 Task: Look for space in Châtelet, Belgium from 12th  July, 2023 to 15th July, 2023 for 3 adults in price range Rs.12000 to Rs.16000. Place can be entire place with 2 bedrooms having 3 beds and 1 bathroom. Property type can be house, flat, guest house. Amenities needed are: heating. Booking option can be shelf check-in. Required host language is English.
Action: Mouse moved to (529, 111)
Screenshot: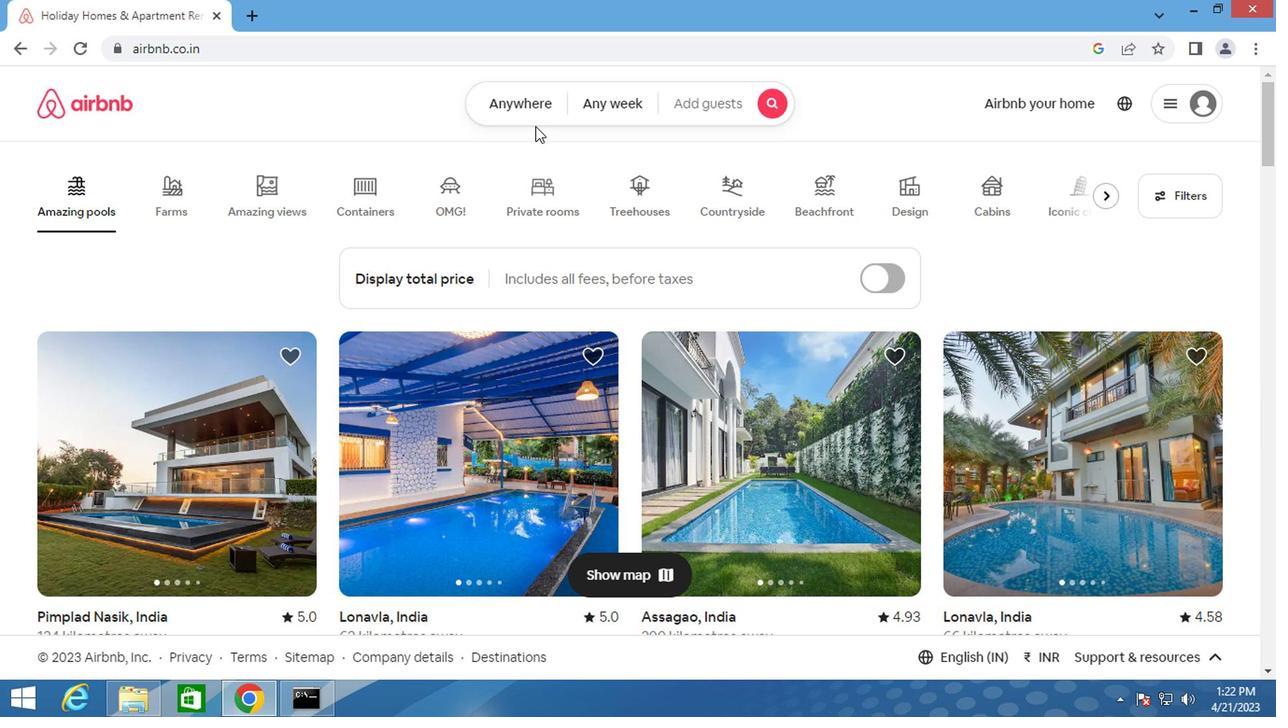 
Action: Mouse pressed left at (529, 111)
Screenshot: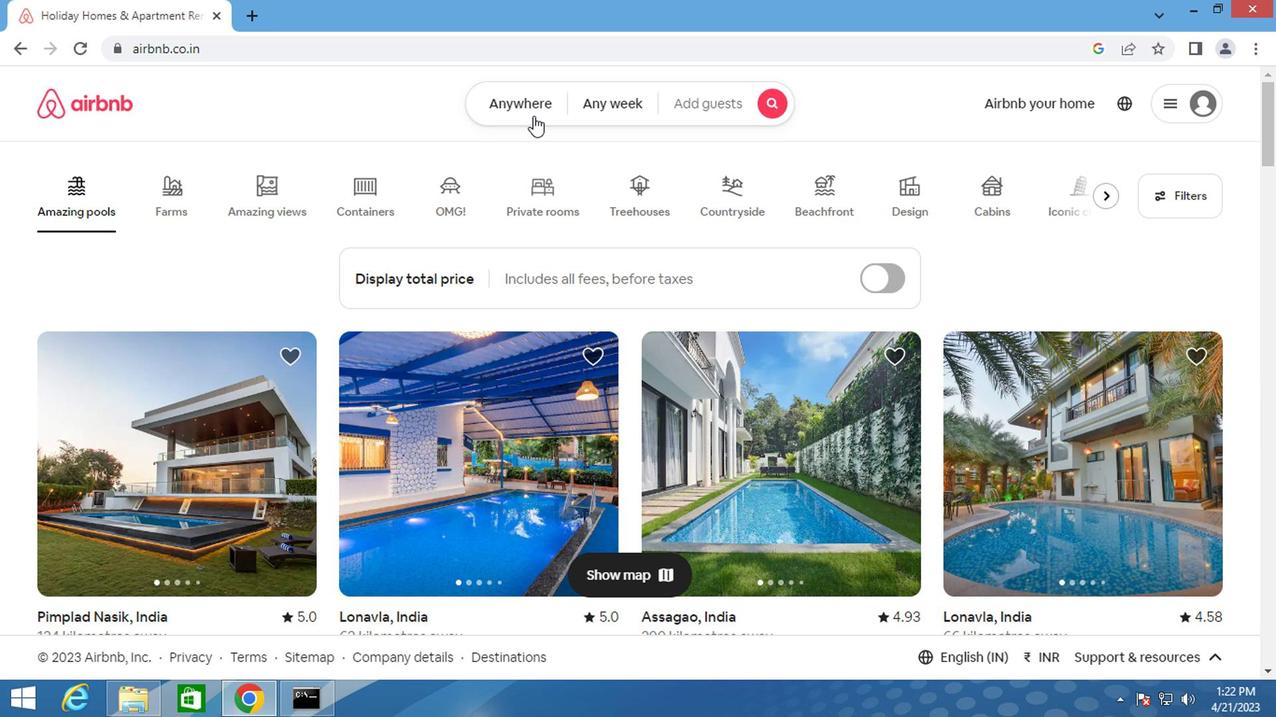 
Action: Mouse moved to (392, 186)
Screenshot: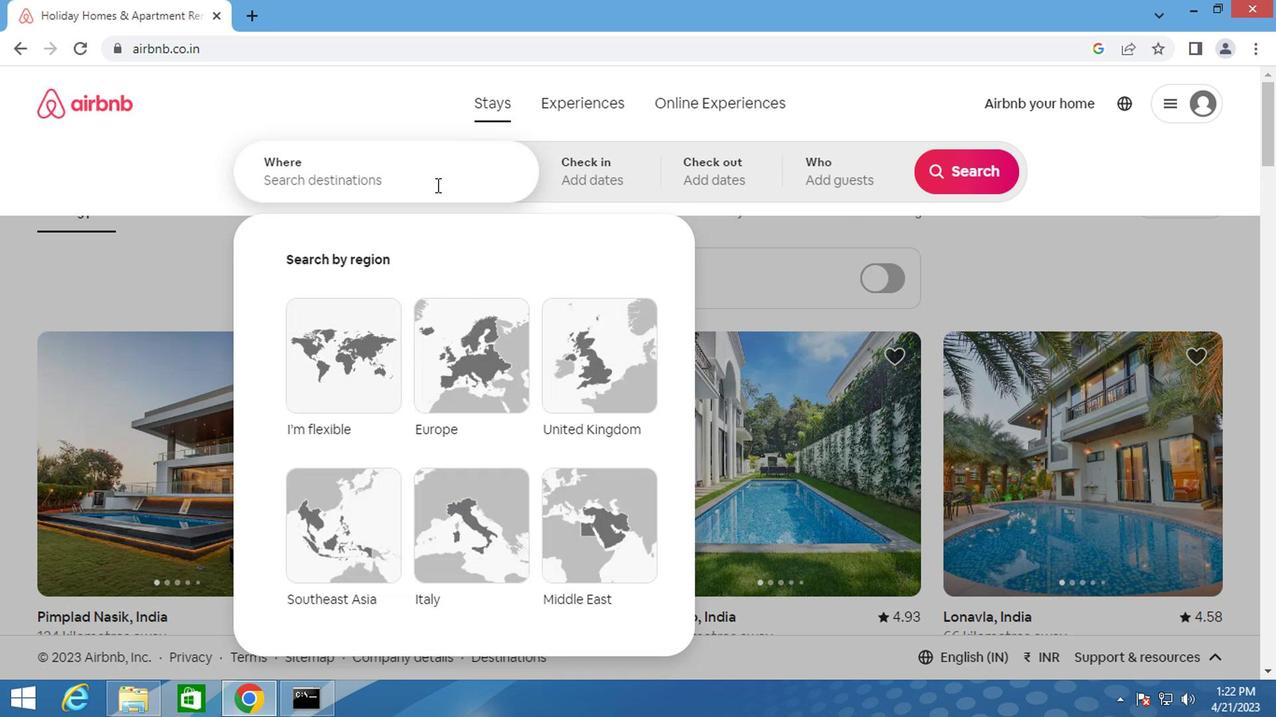 
Action: Mouse pressed left at (392, 186)
Screenshot: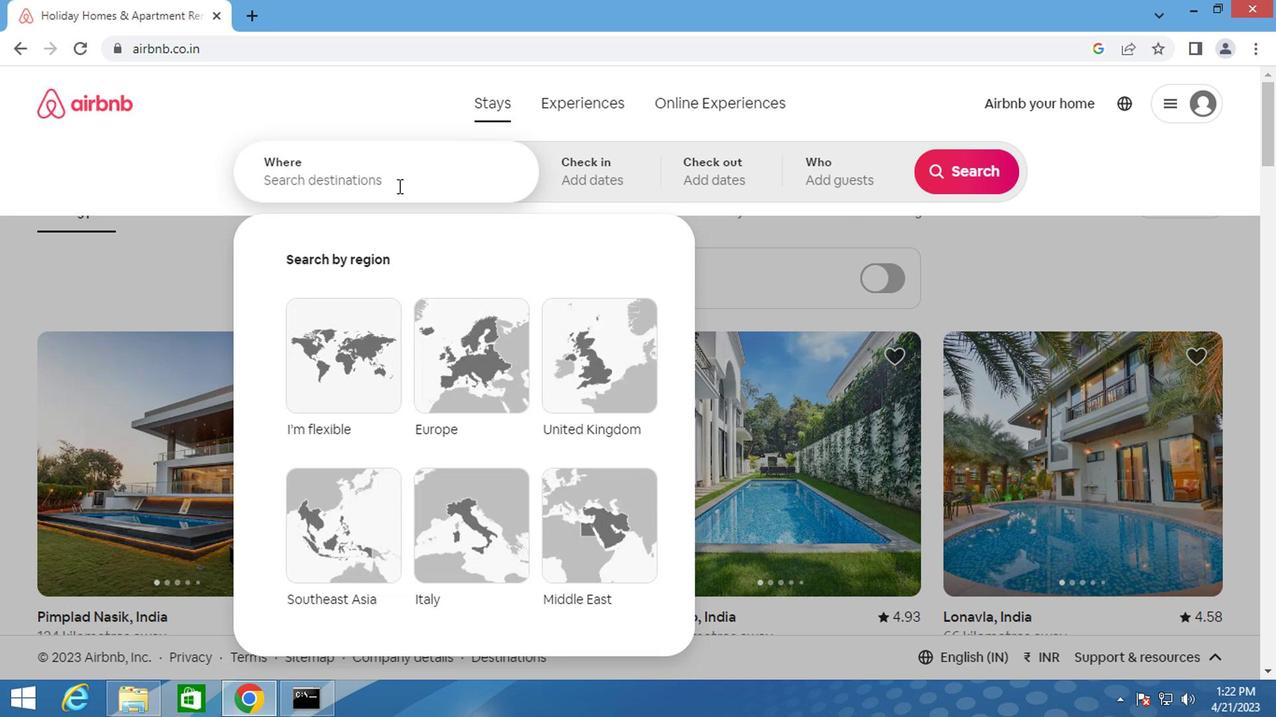 
Action: Key pressed <Key.shift>CHATELET,<Key.shift>BEL
Screenshot: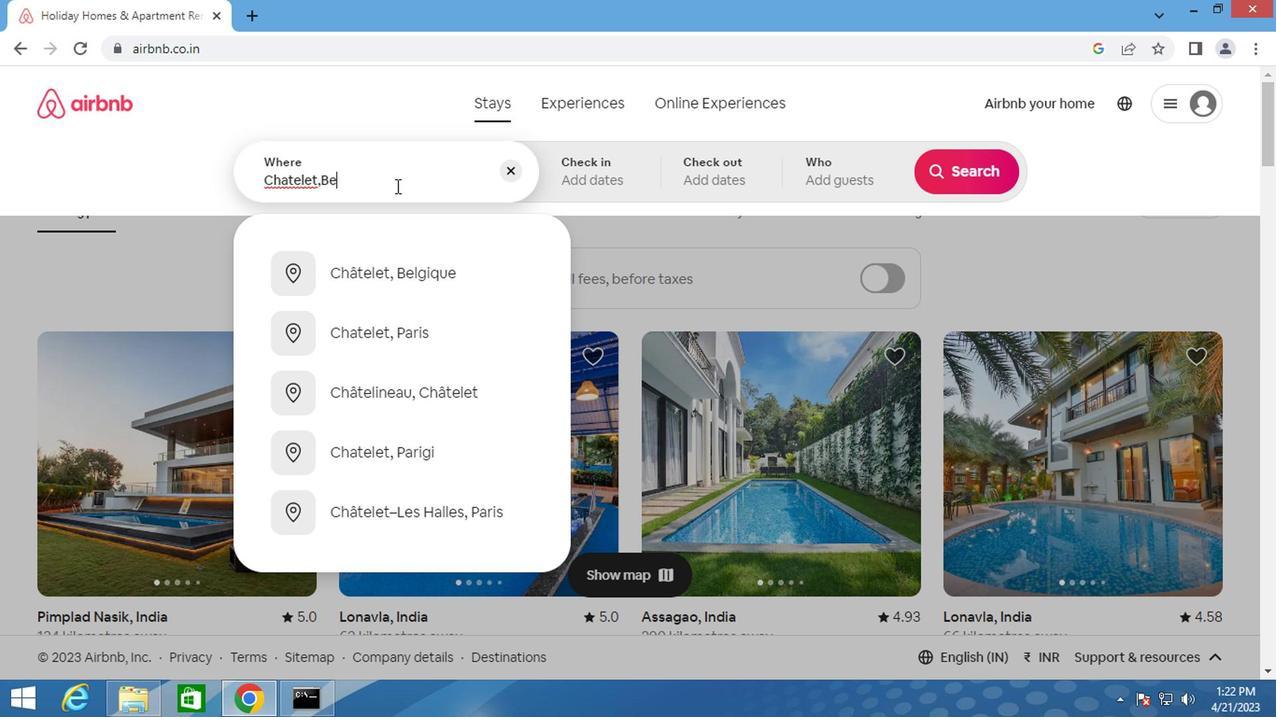 
Action: Mouse moved to (392, 186)
Screenshot: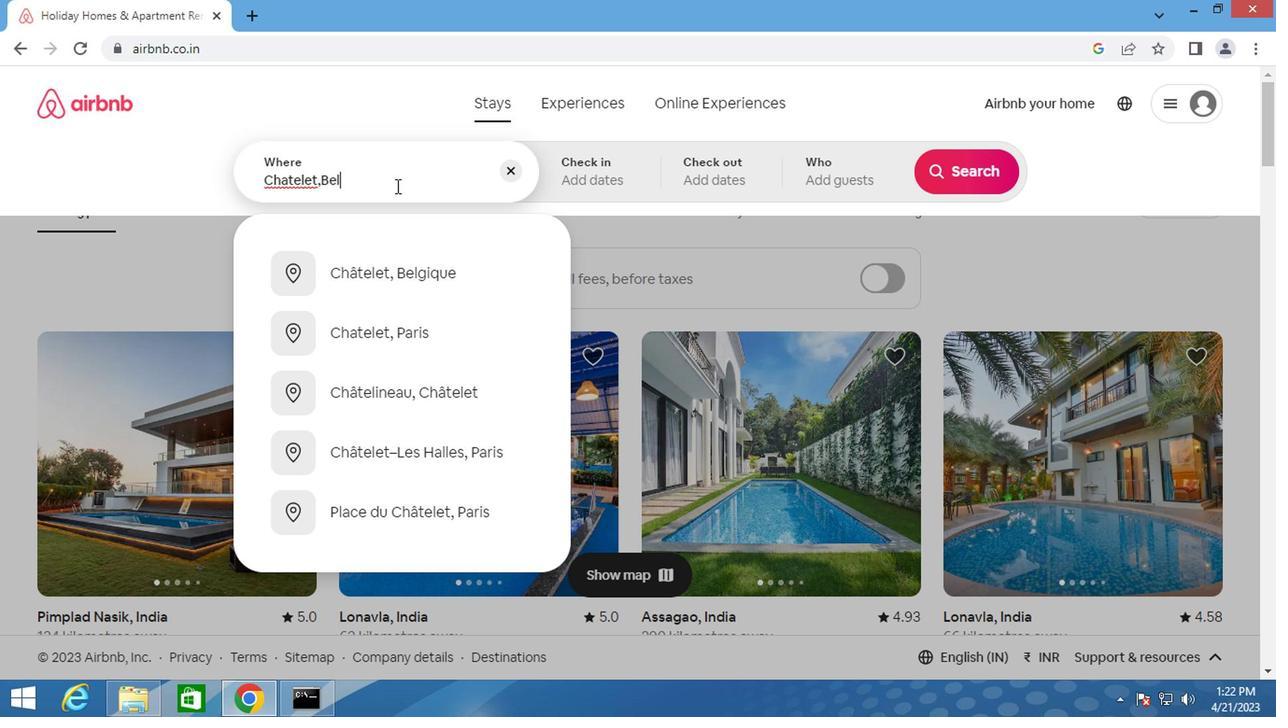 
Action: Key pressed GIUM
Screenshot: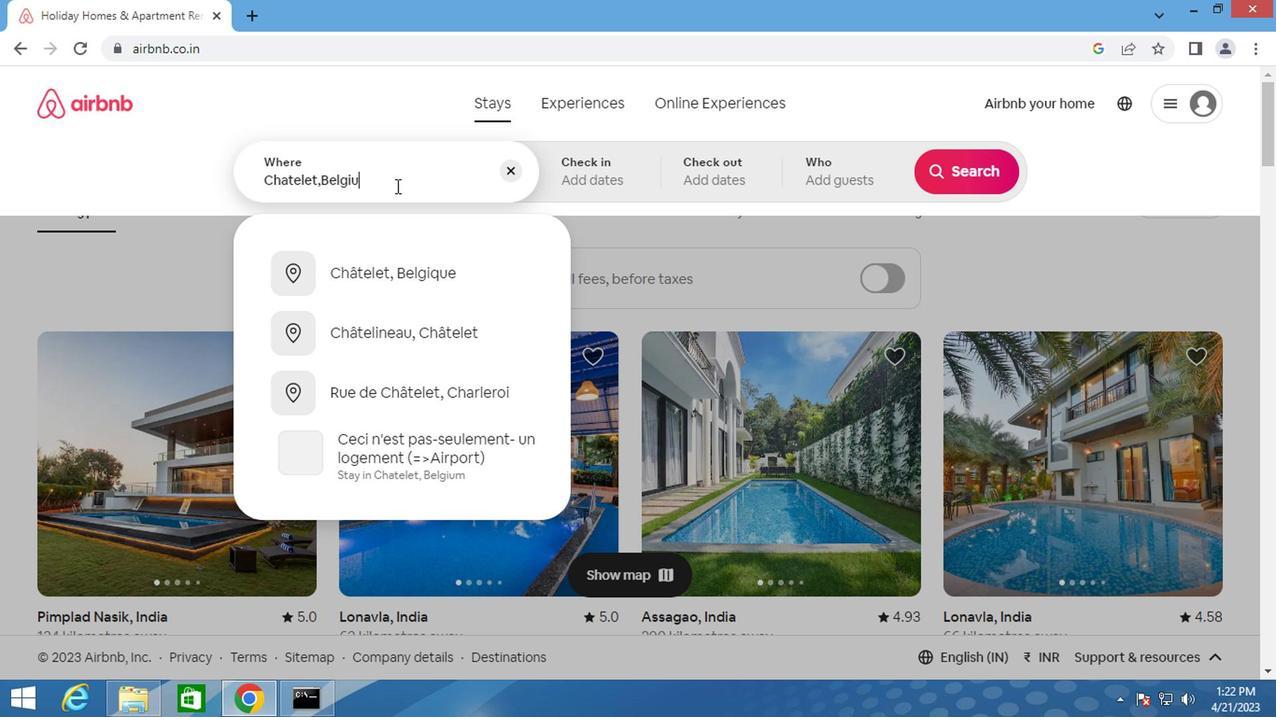 
Action: Mouse moved to (556, 188)
Screenshot: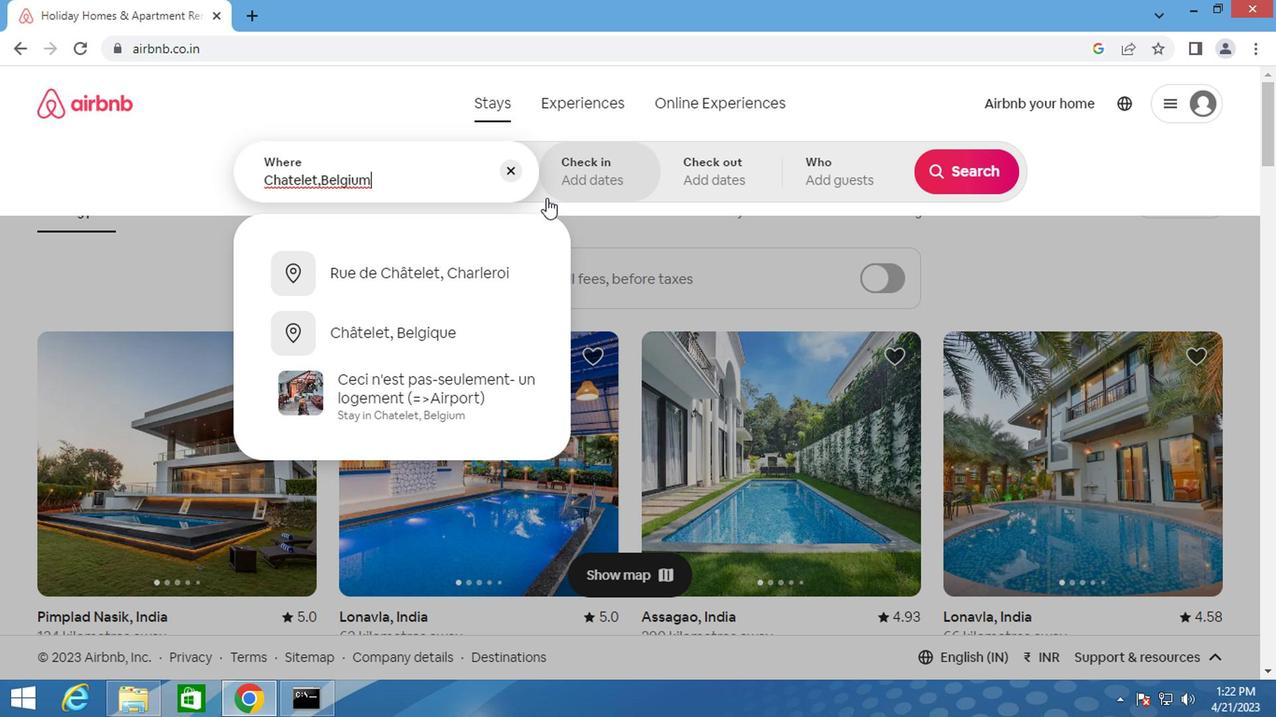 
Action: Mouse pressed left at (556, 188)
Screenshot: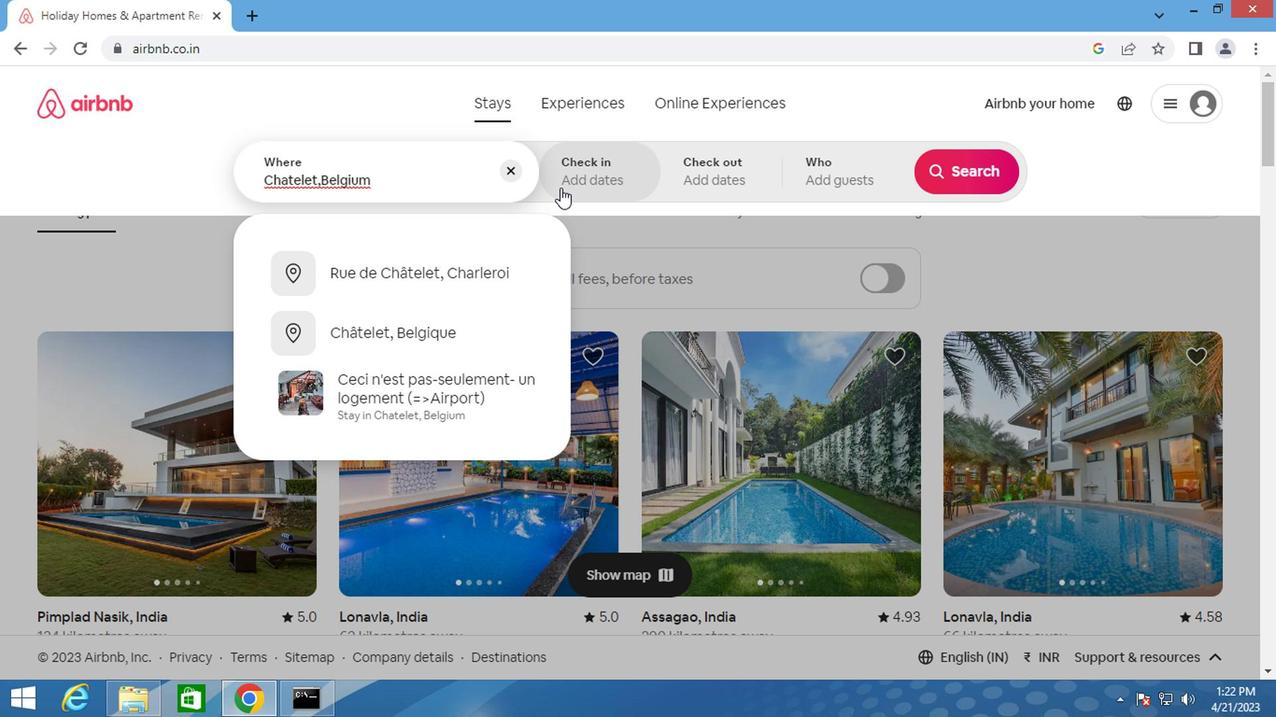 
Action: Mouse moved to (955, 321)
Screenshot: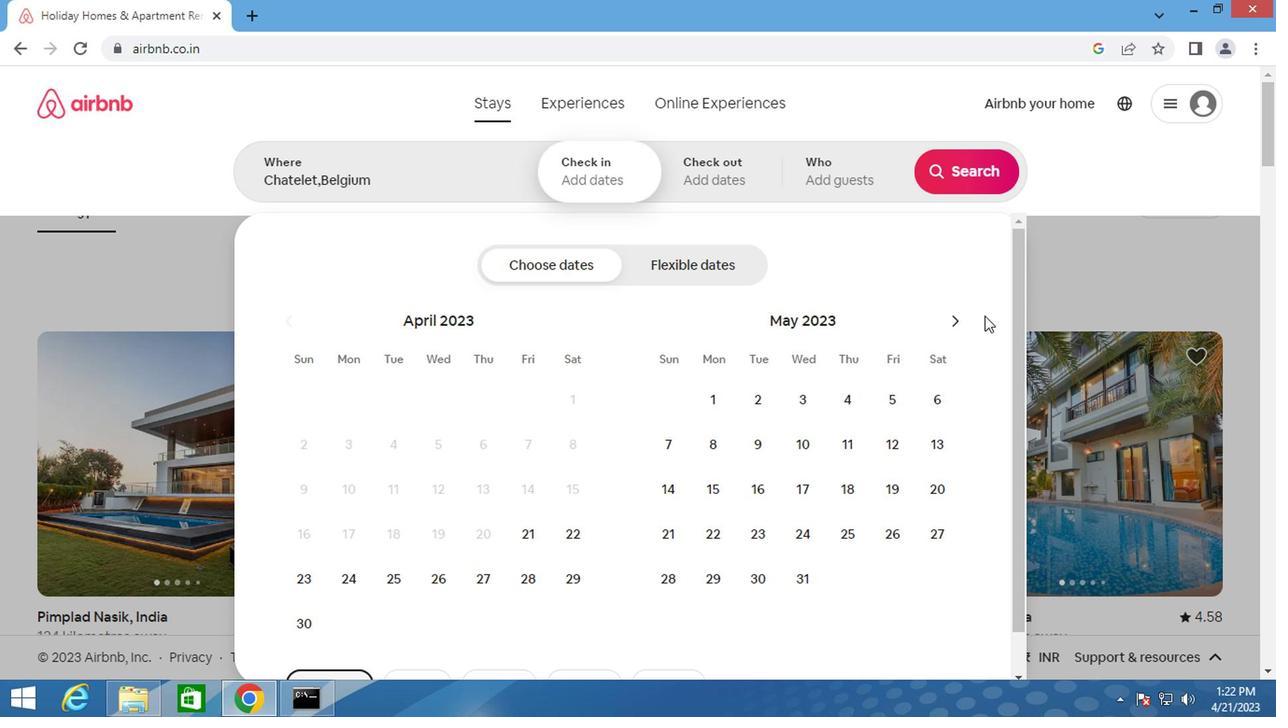 
Action: Mouse pressed left at (955, 321)
Screenshot: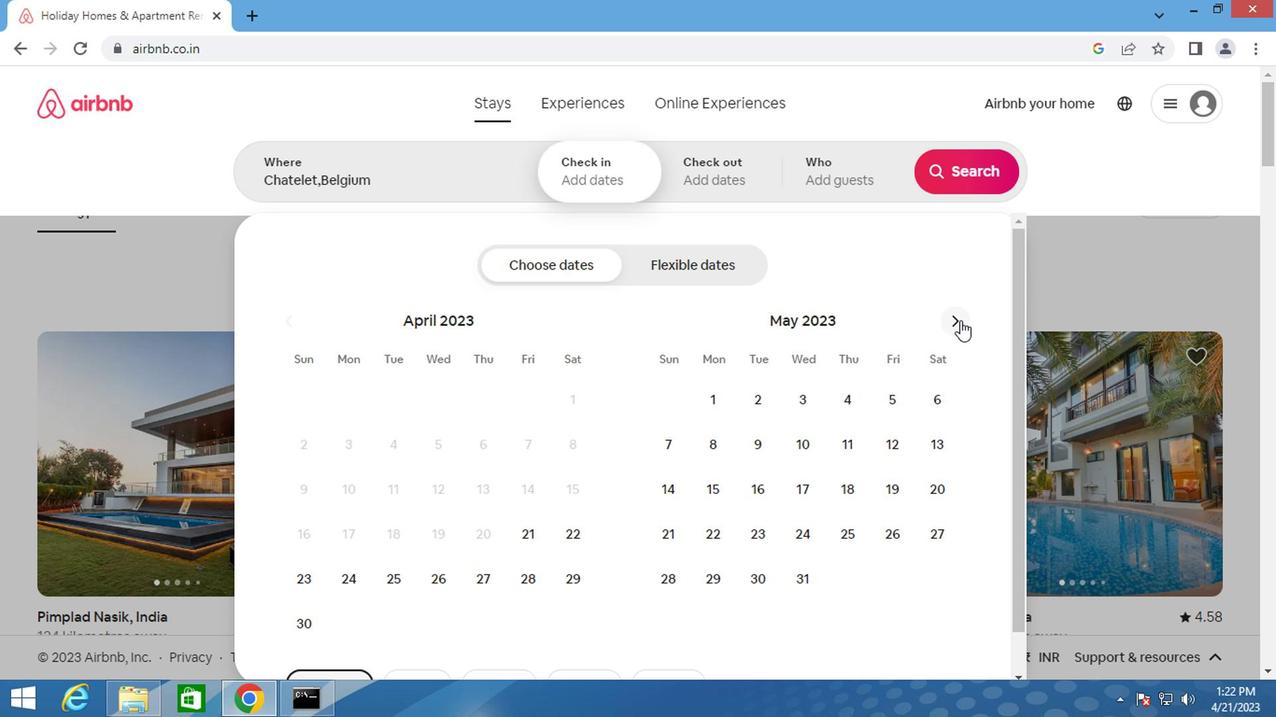 
Action: Mouse pressed left at (955, 321)
Screenshot: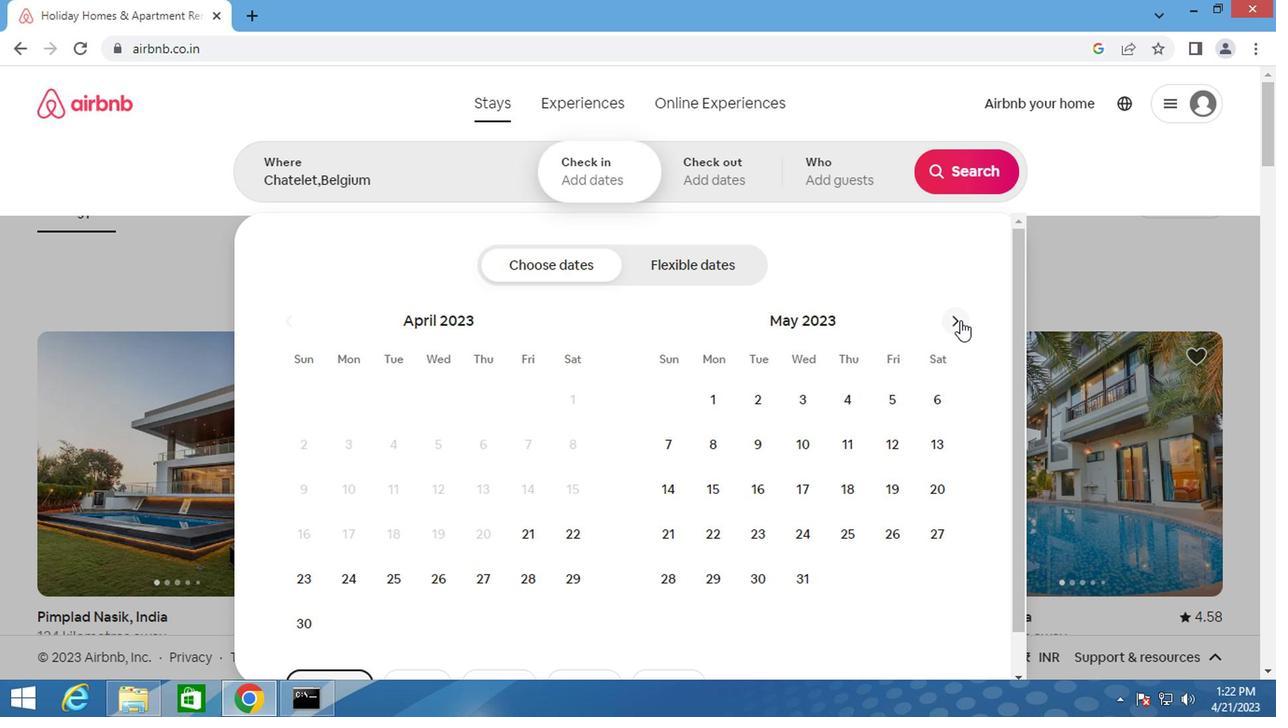 
Action: Mouse moved to (786, 491)
Screenshot: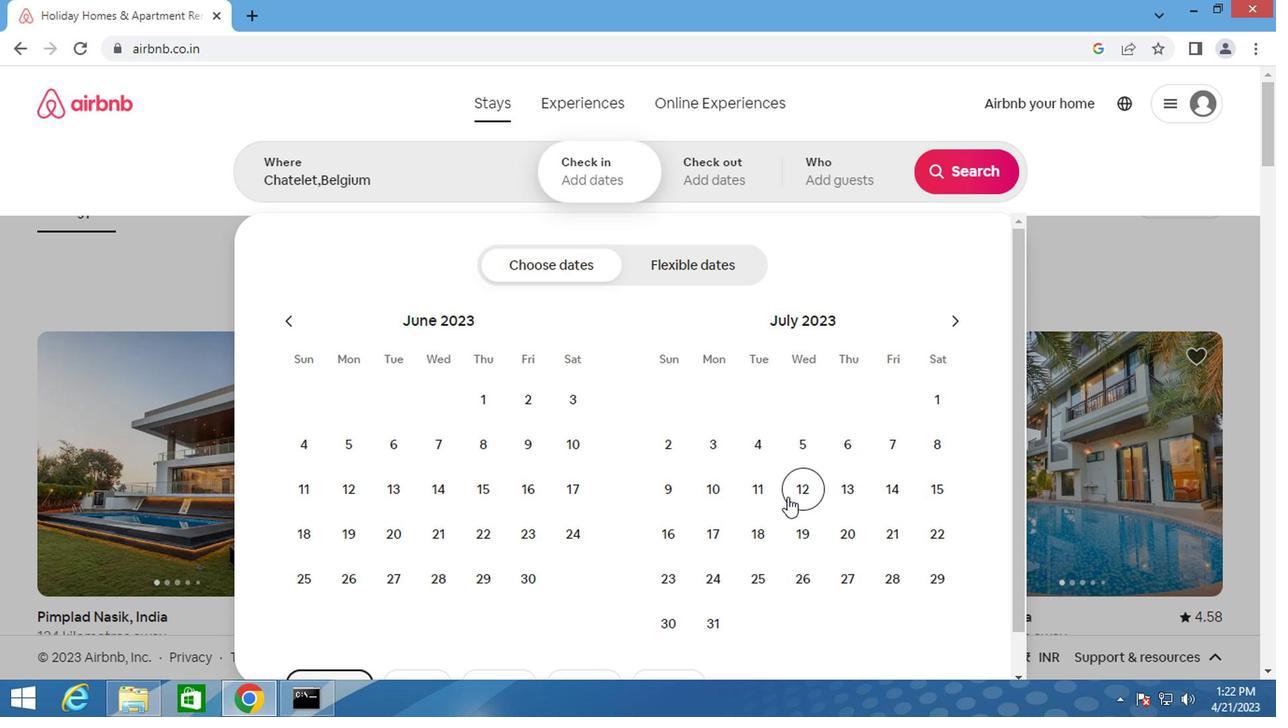 
Action: Mouse pressed left at (786, 491)
Screenshot: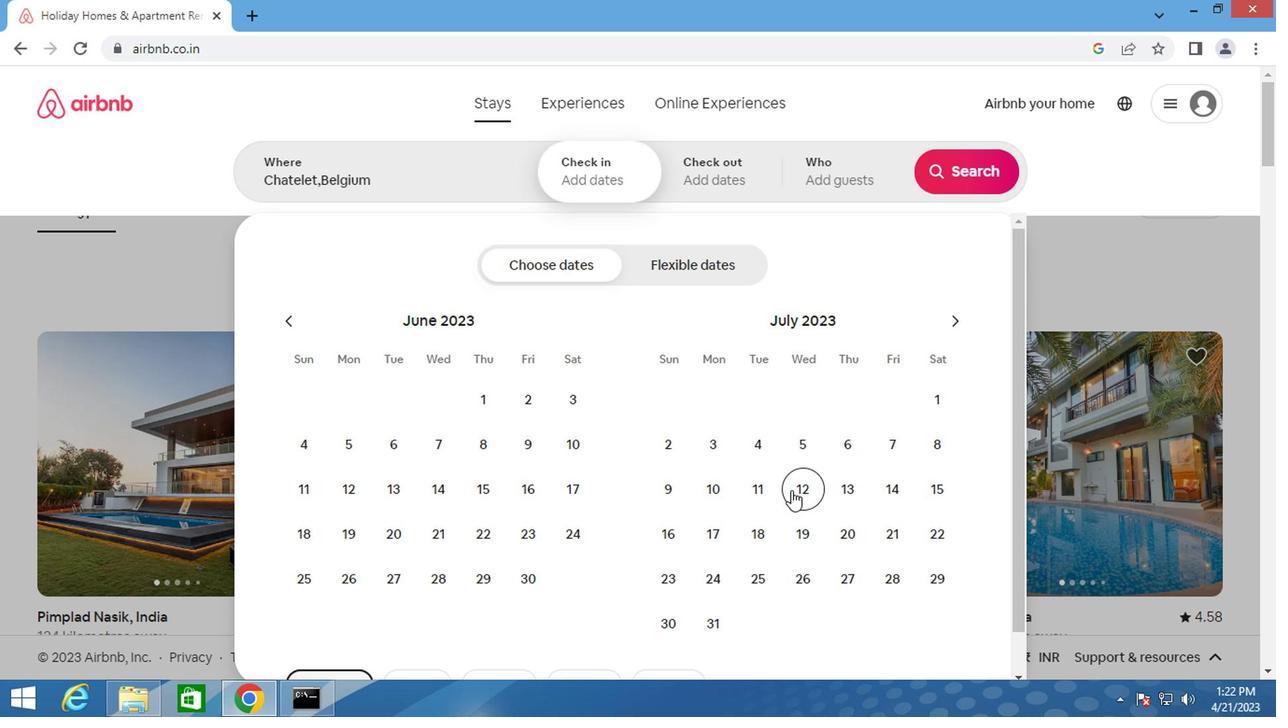 
Action: Mouse moved to (923, 490)
Screenshot: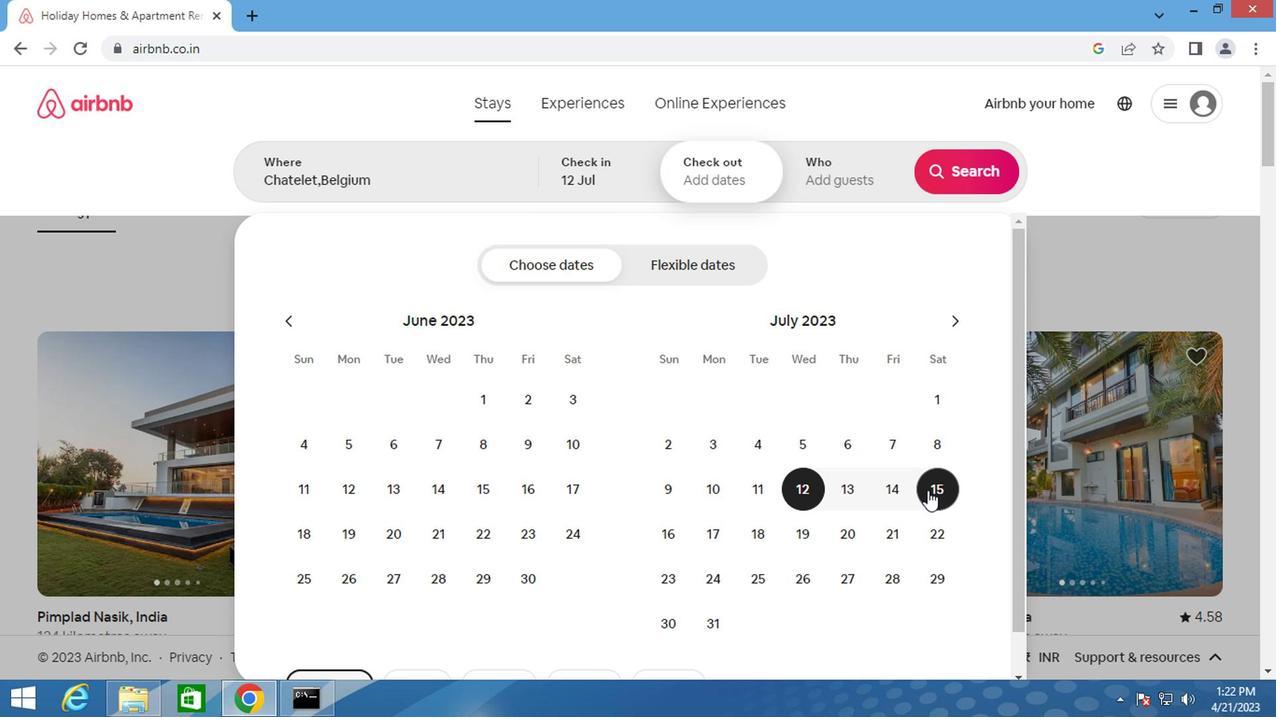 
Action: Mouse pressed left at (923, 490)
Screenshot: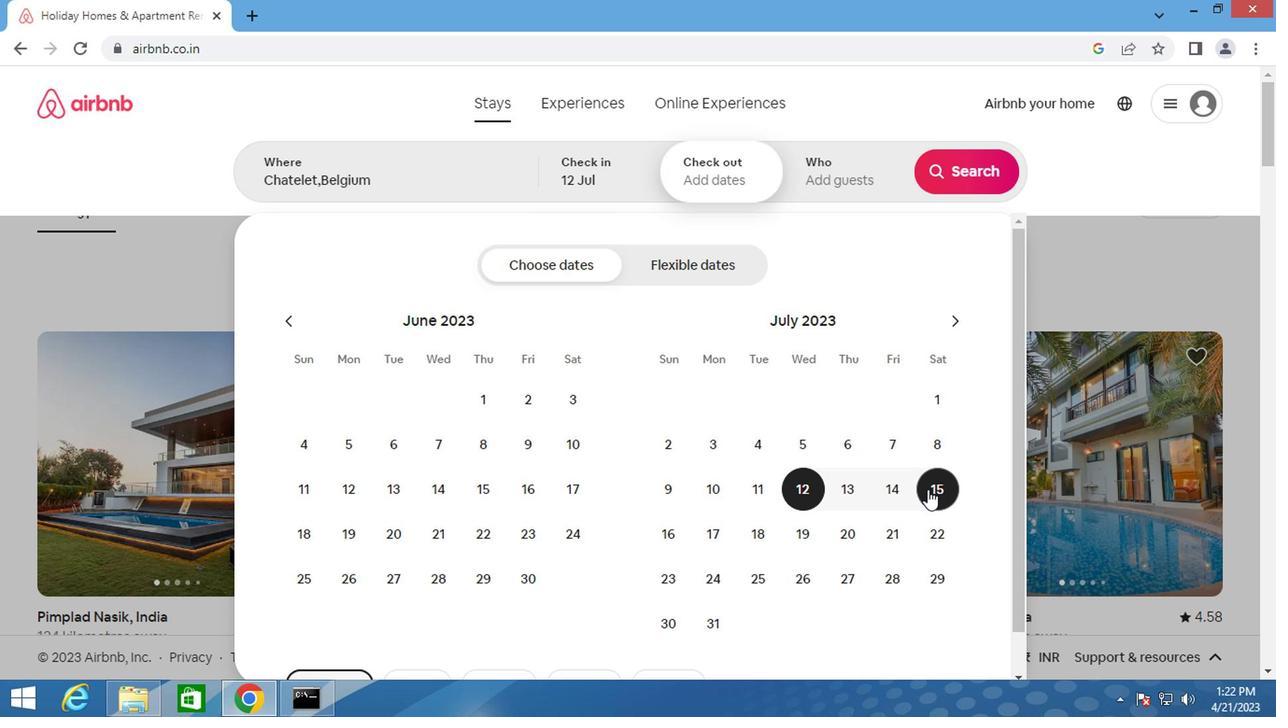 
Action: Mouse moved to (849, 188)
Screenshot: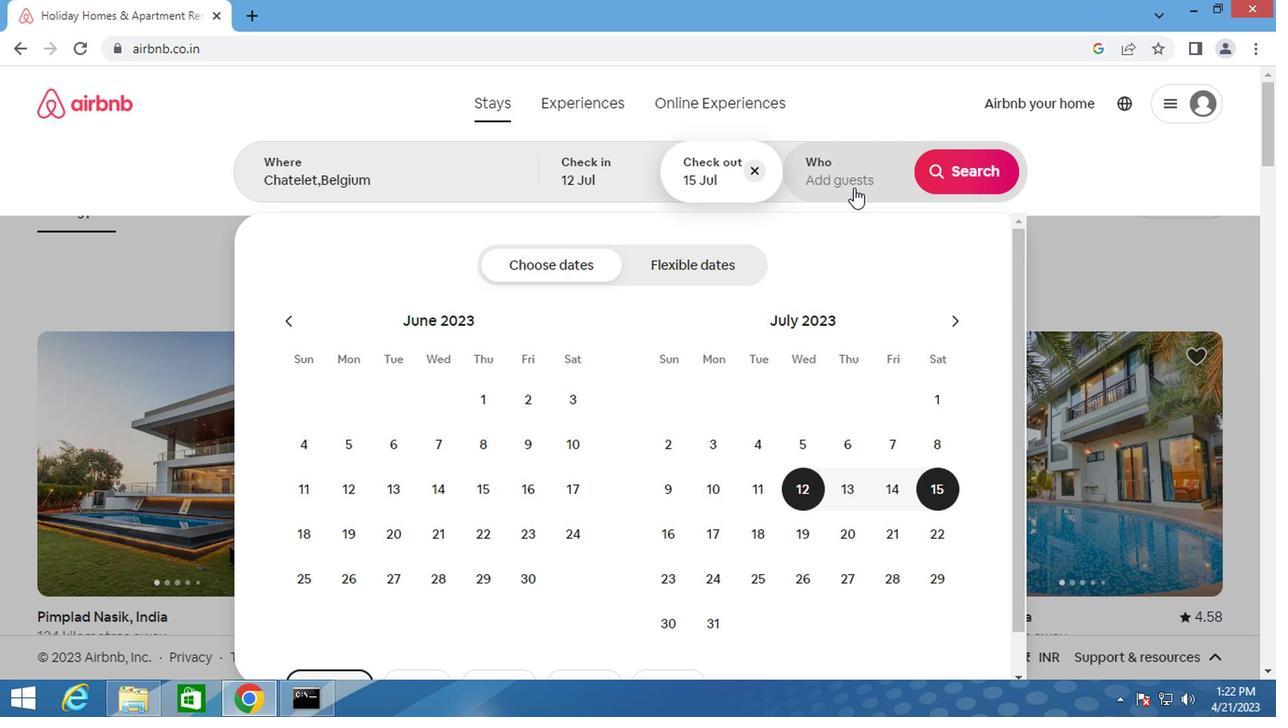 
Action: Mouse pressed left at (849, 188)
Screenshot: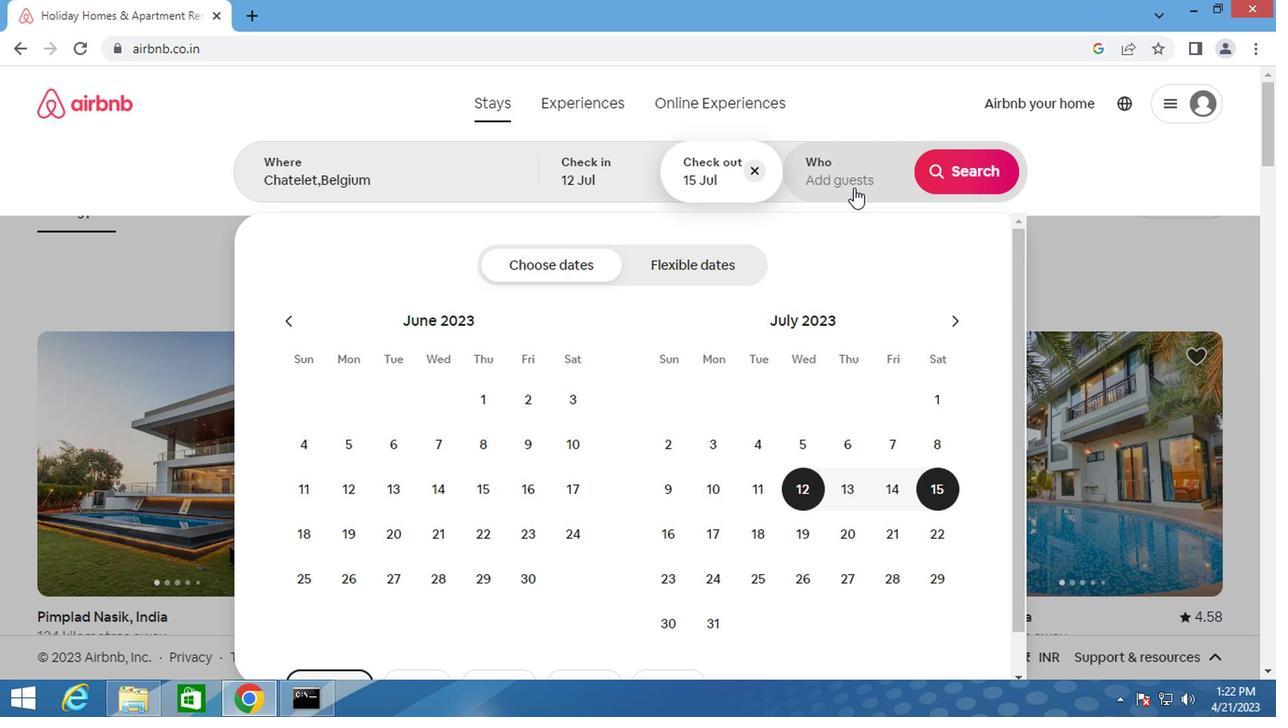 
Action: Mouse moved to (962, 267)
Screenshot: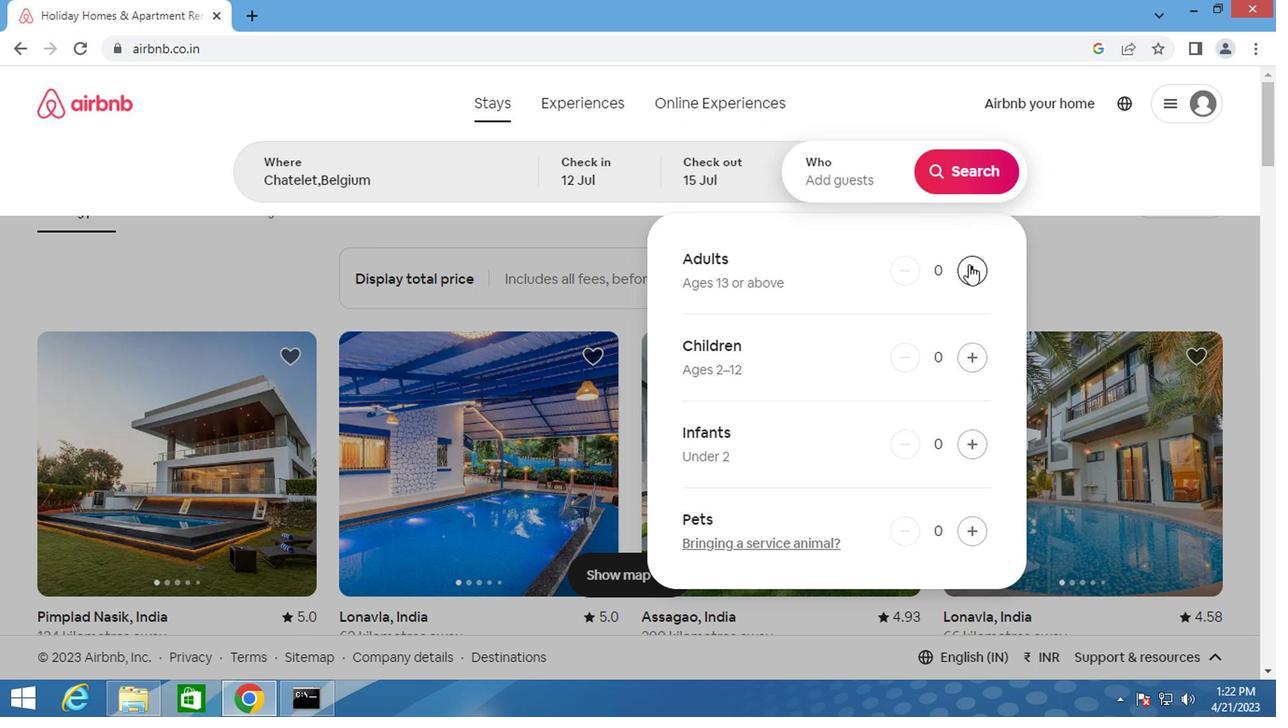 
Action: Mouse pressed left at (962, 267)
Screenshot: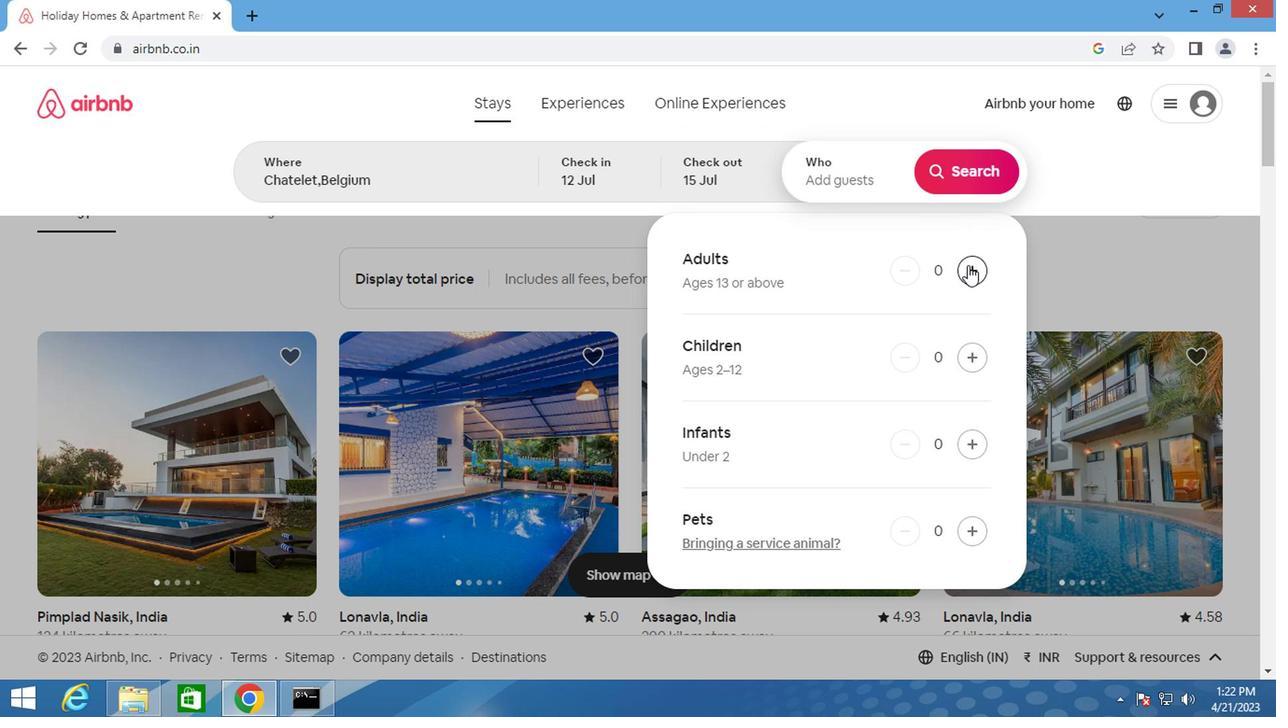 
Action: Mouse moved to (961, 267)
Screenshot: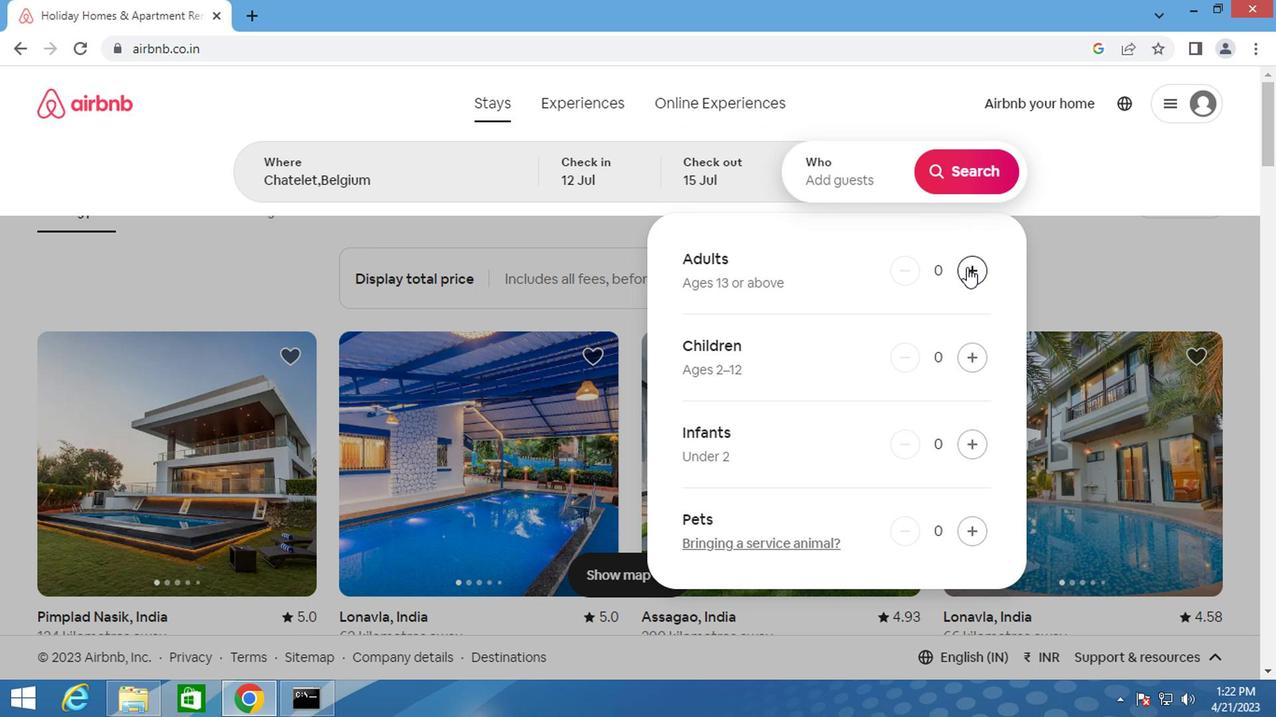 
Action: Mouse pressed left at (961, 267)
Screenshot: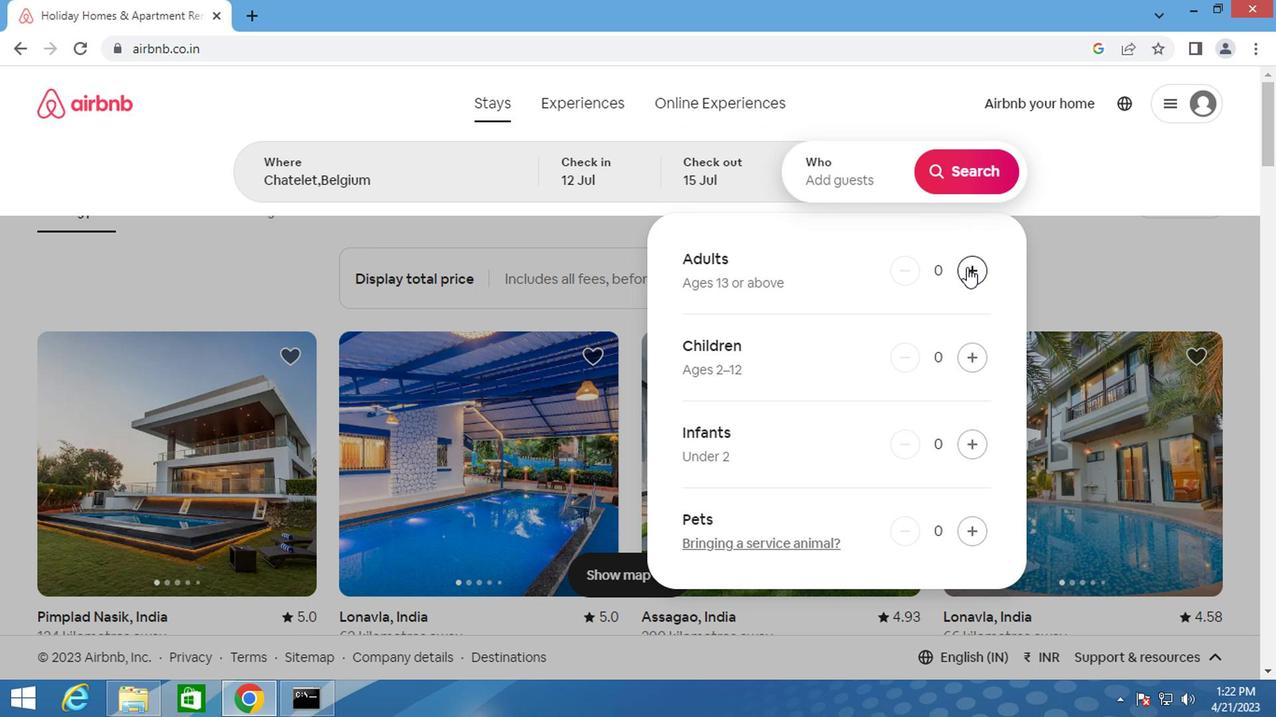 
Action: Mouse pressed left at (961, 267)
Screenshot: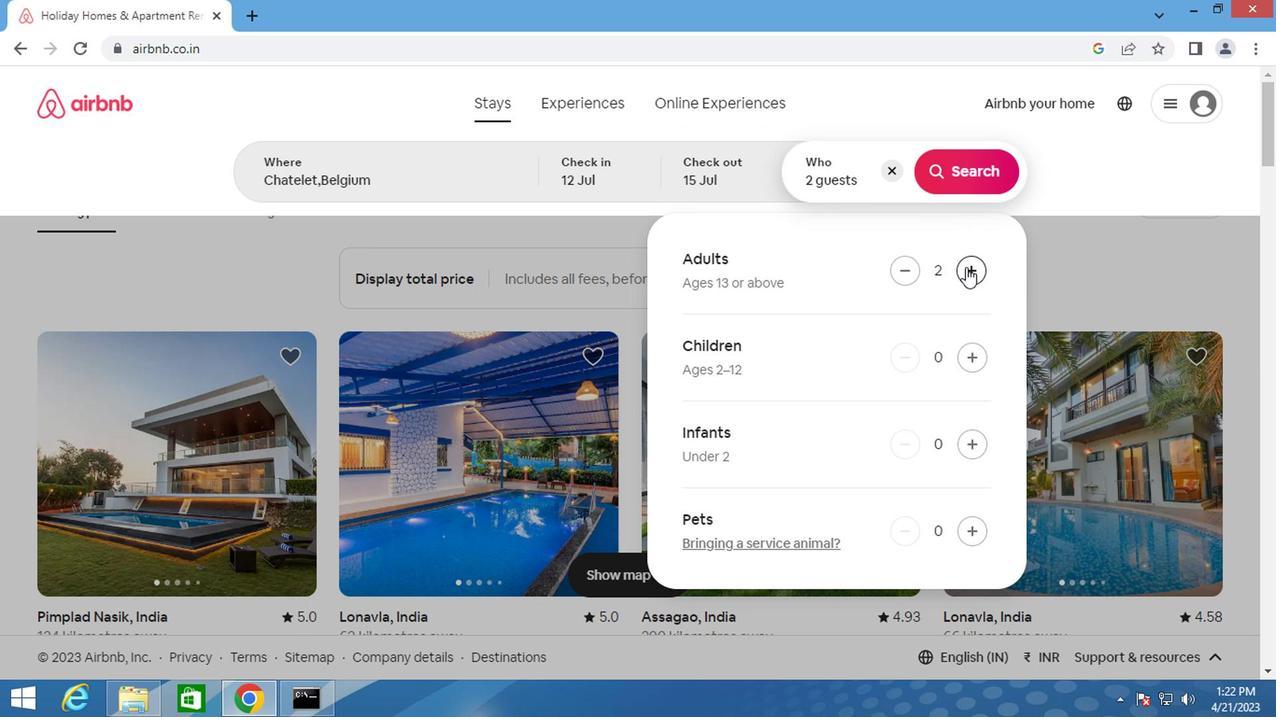 
Action: Mouse moved to (973, 175)
Screenshot: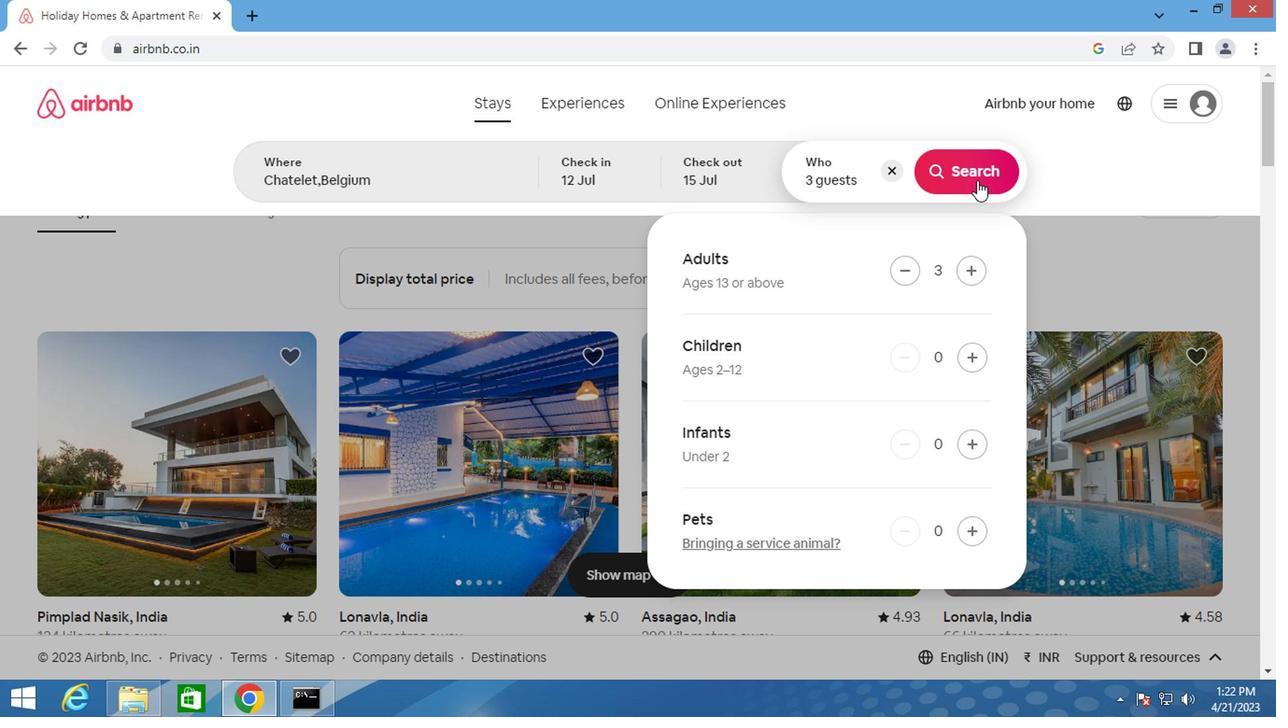 
Action: Mouse pressed left at (973, 175)
Screenshot: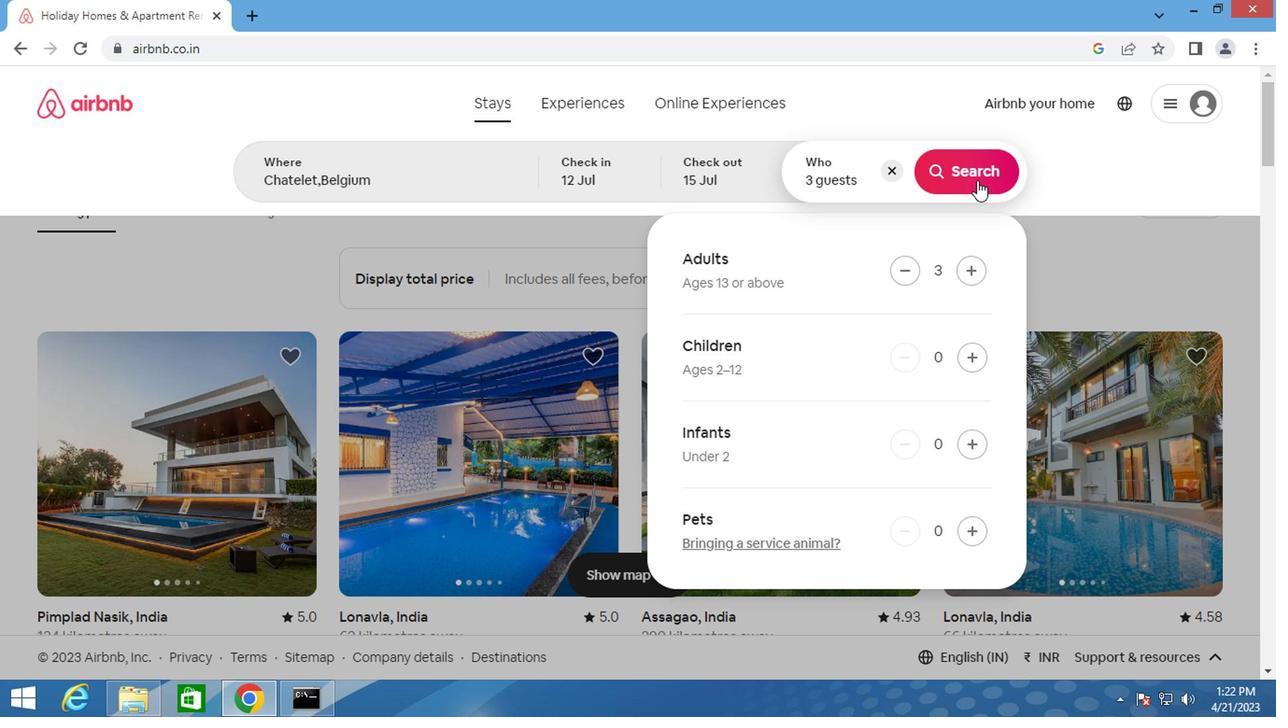
Action: Mouse moved to (1187, 192)
Screenshot: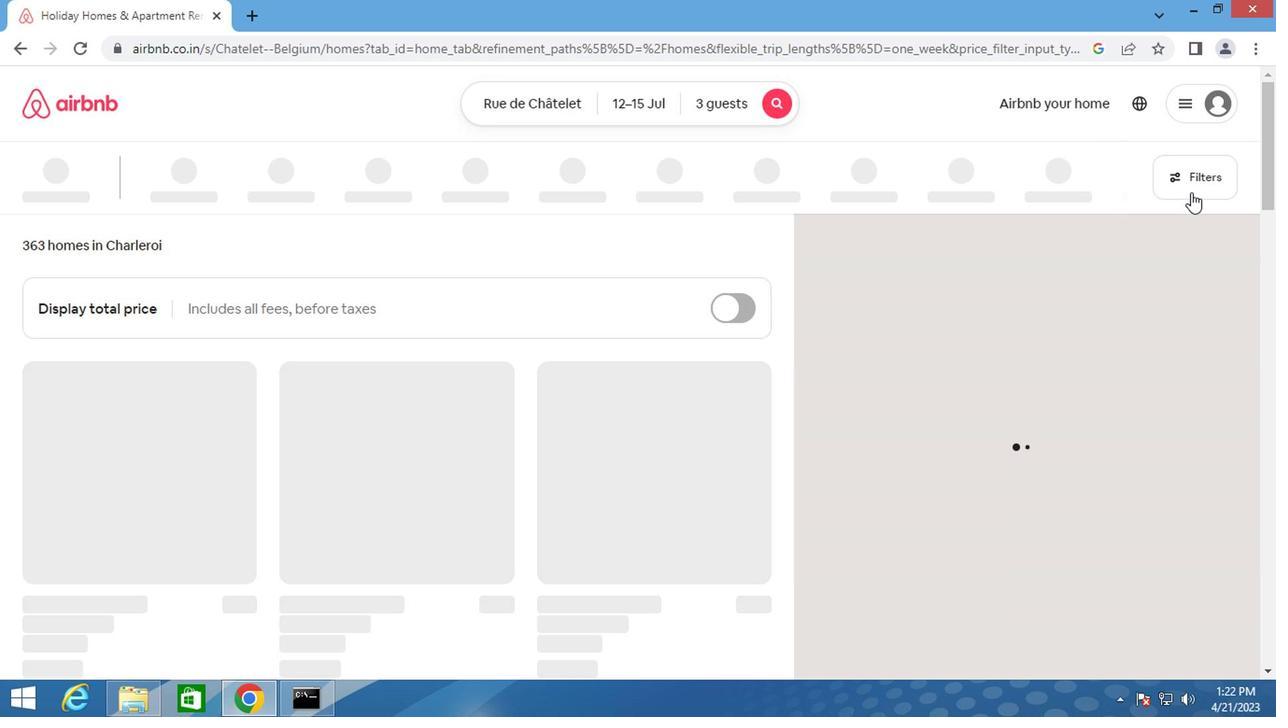 
Action: Mouse pressed left at (1187, 192)
Screenshot: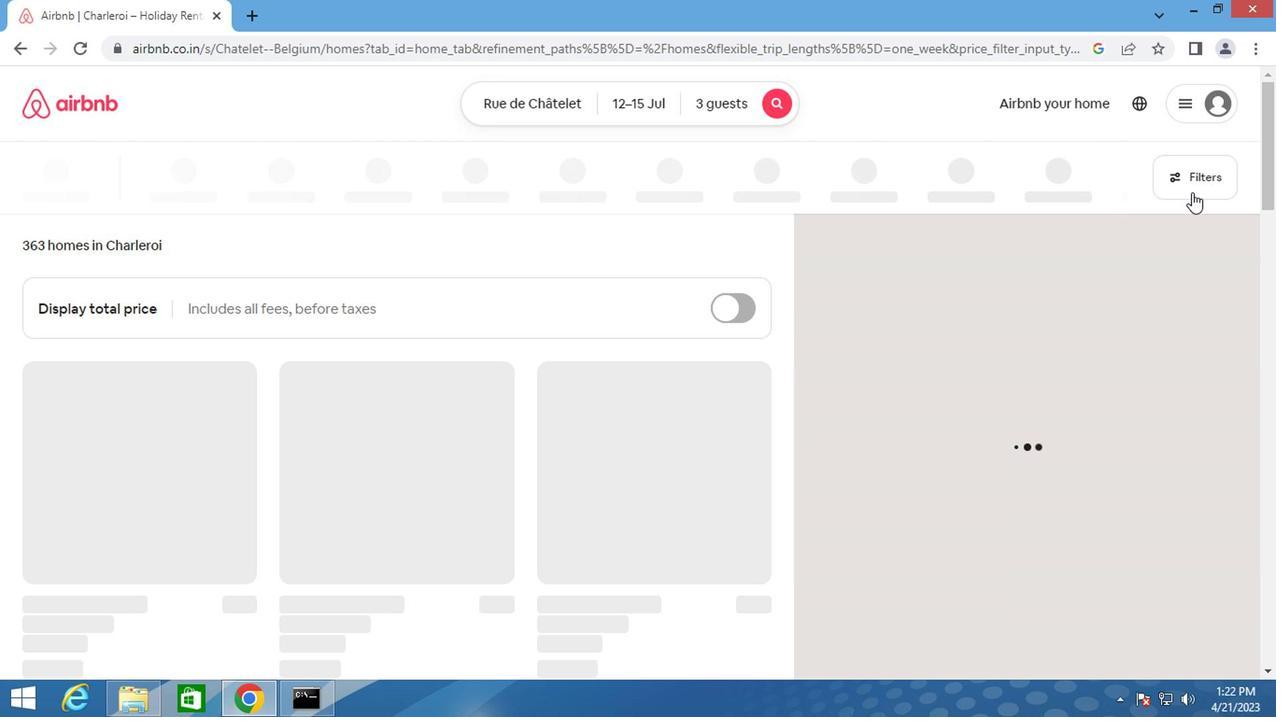 
Action: Mouse moved to (362, 414)
Screenshot: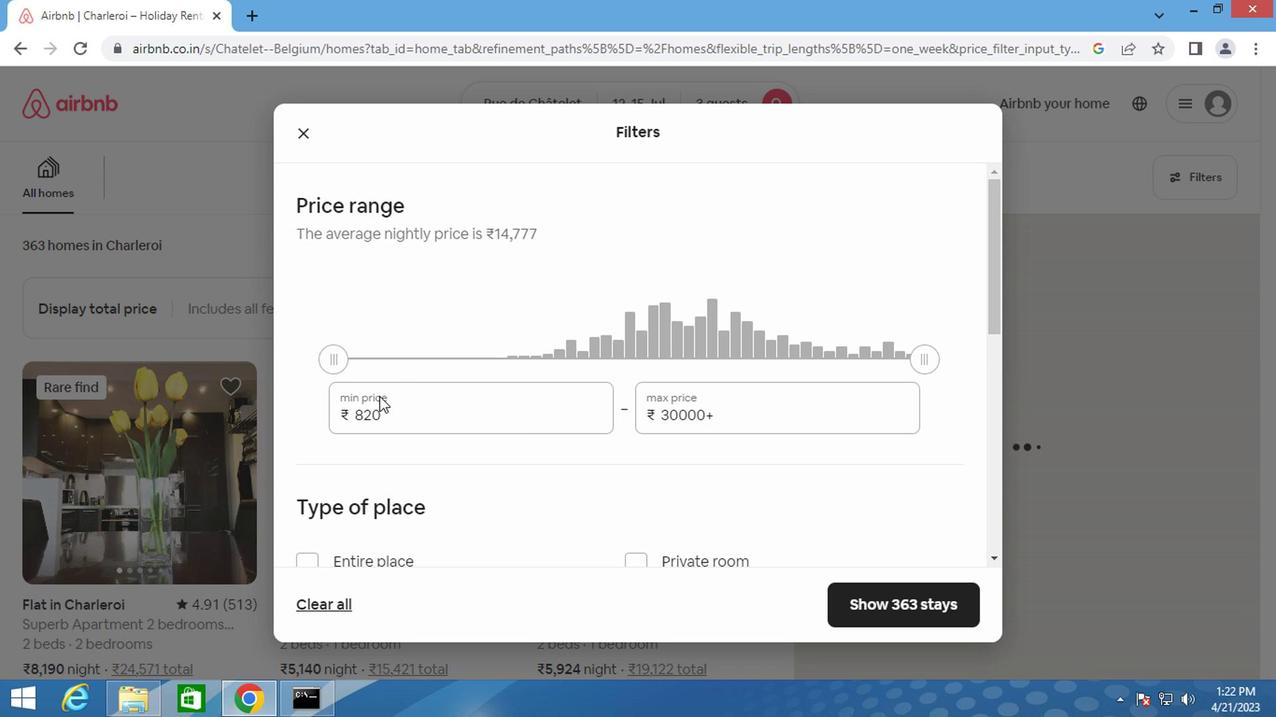 
Action: Mouse pressed left at (362, 414)
Screenshot: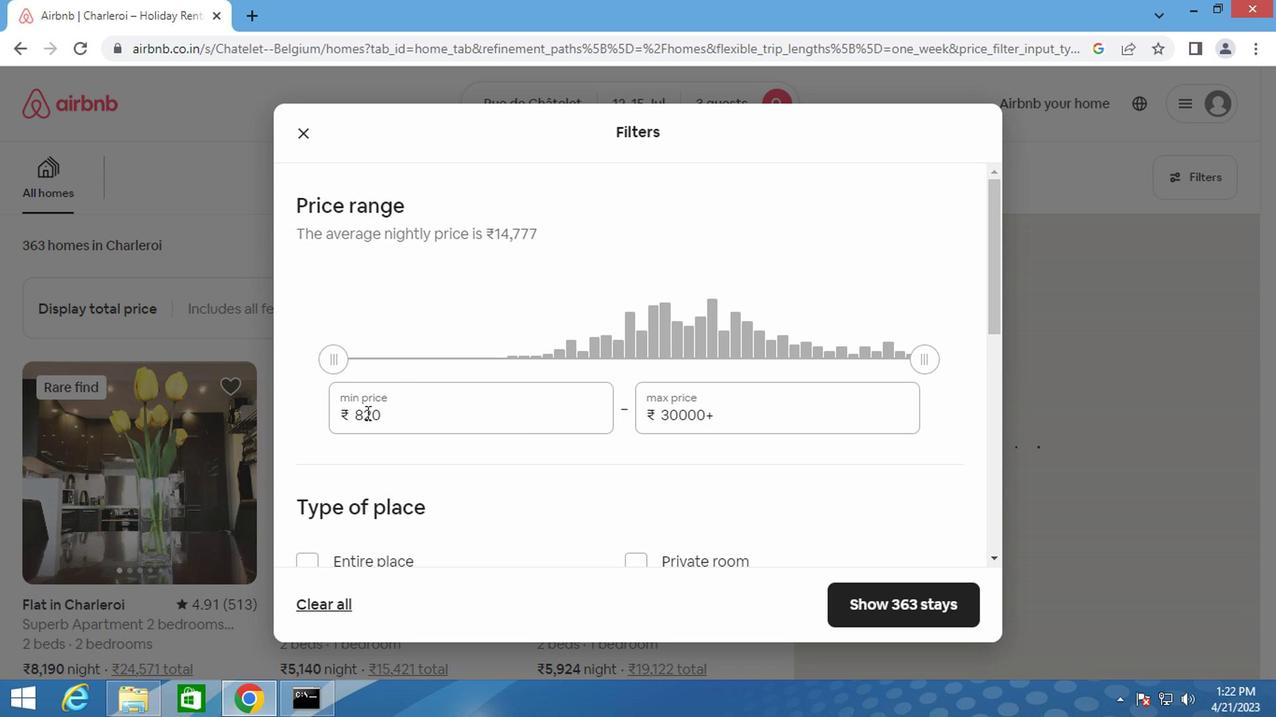 
Action: Mouse moved to (362, 414)
Screenshot: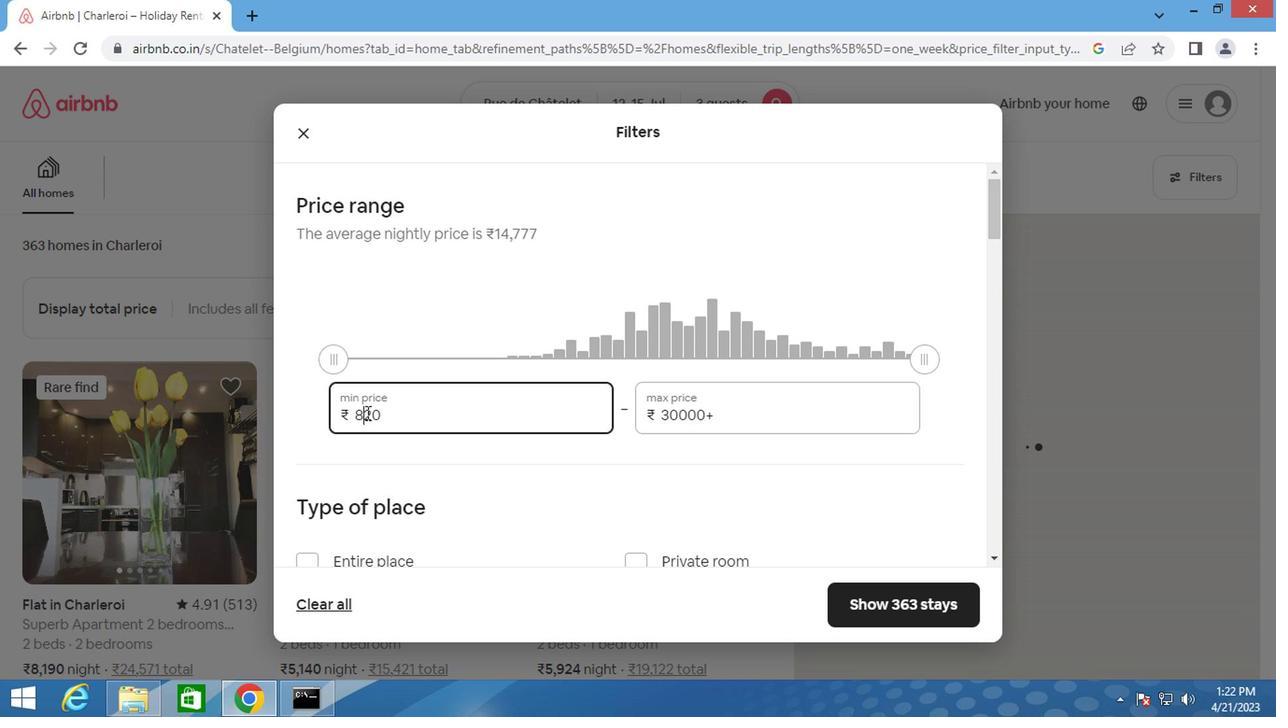 
Action: Mouse pressed left at (362, 414)
Screenshot: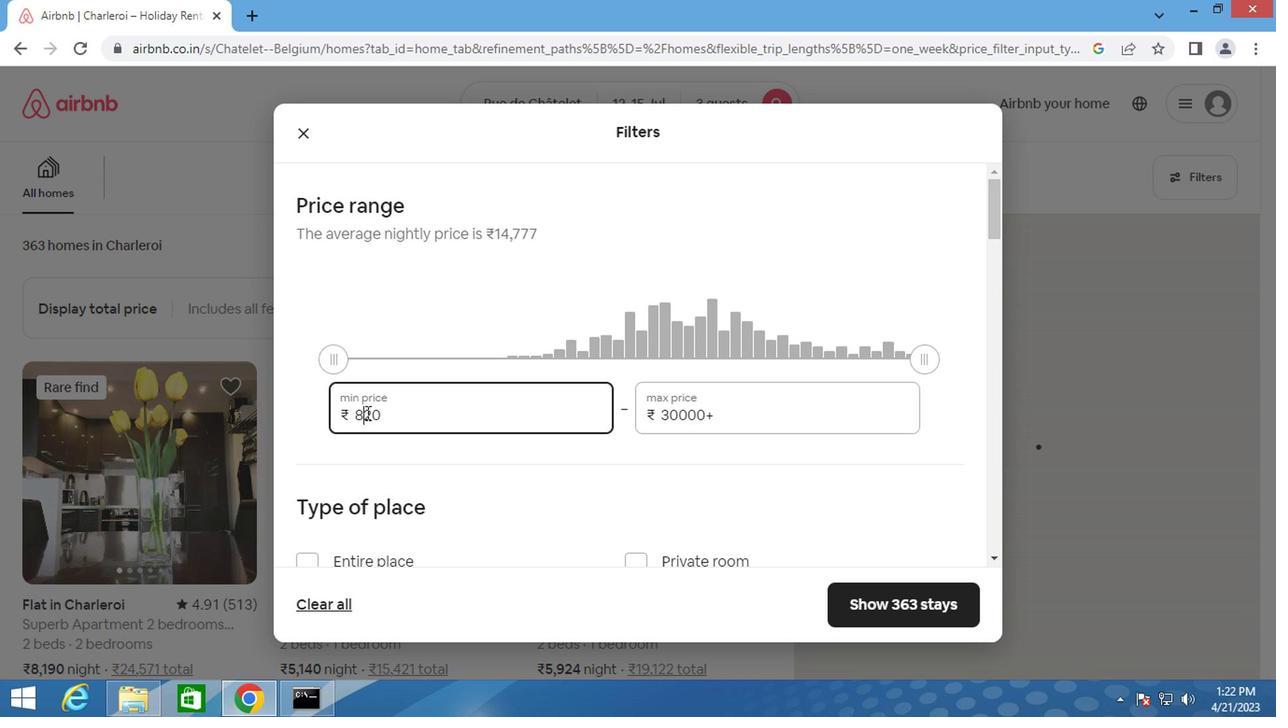 
Action: Mouse pressed left at (362, 414)
Screenshot: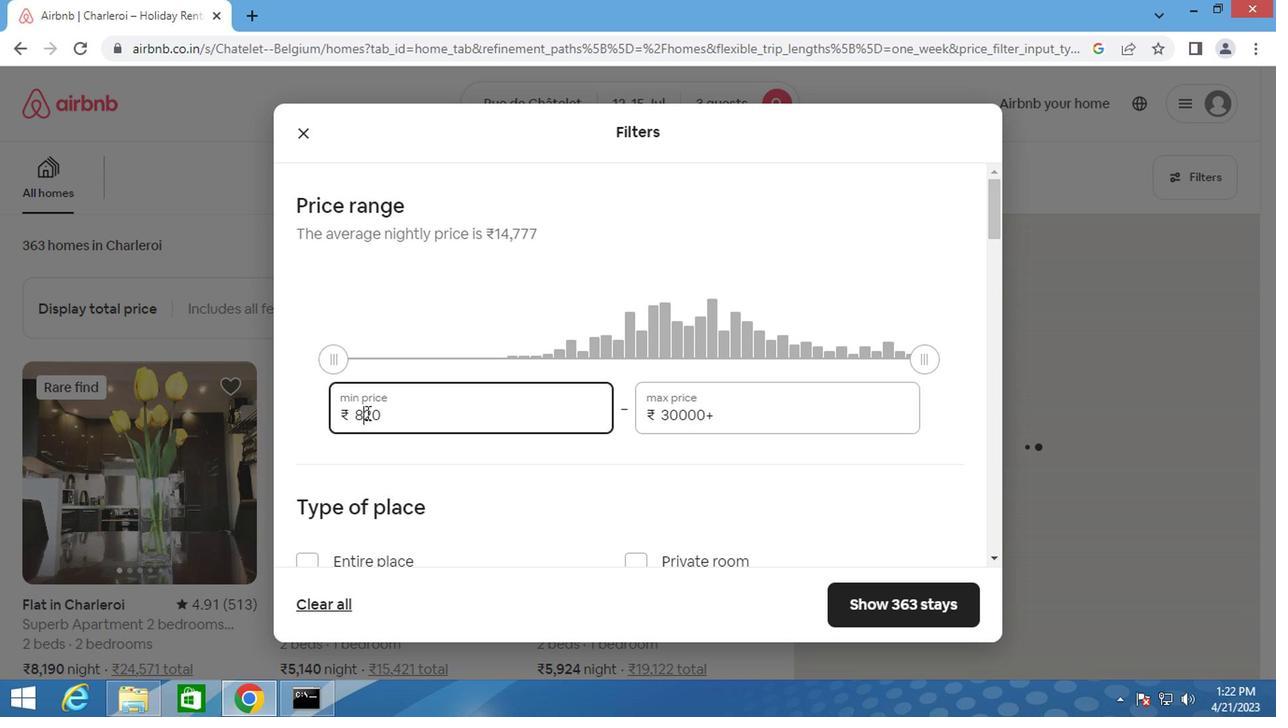 
Action: Mouse pressed left at (362, 414)
Screenshot: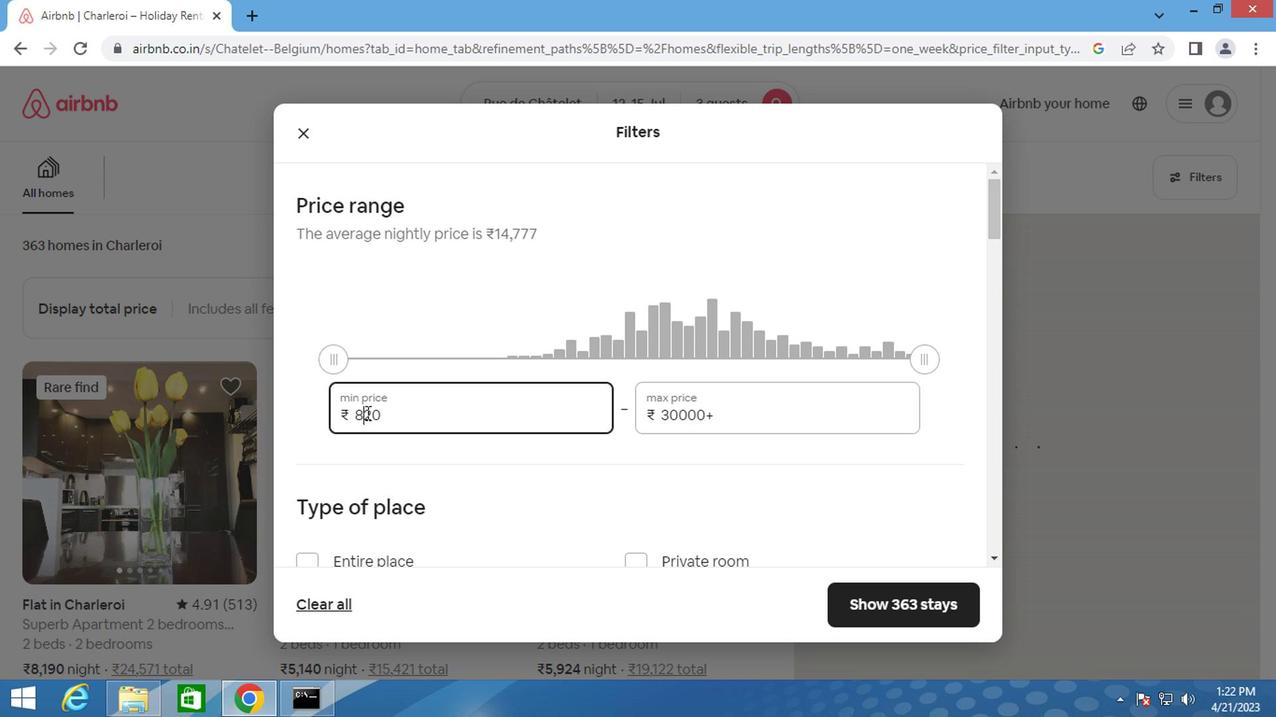 
Action: Key pressed <Key.backspace>12000
Screenshot: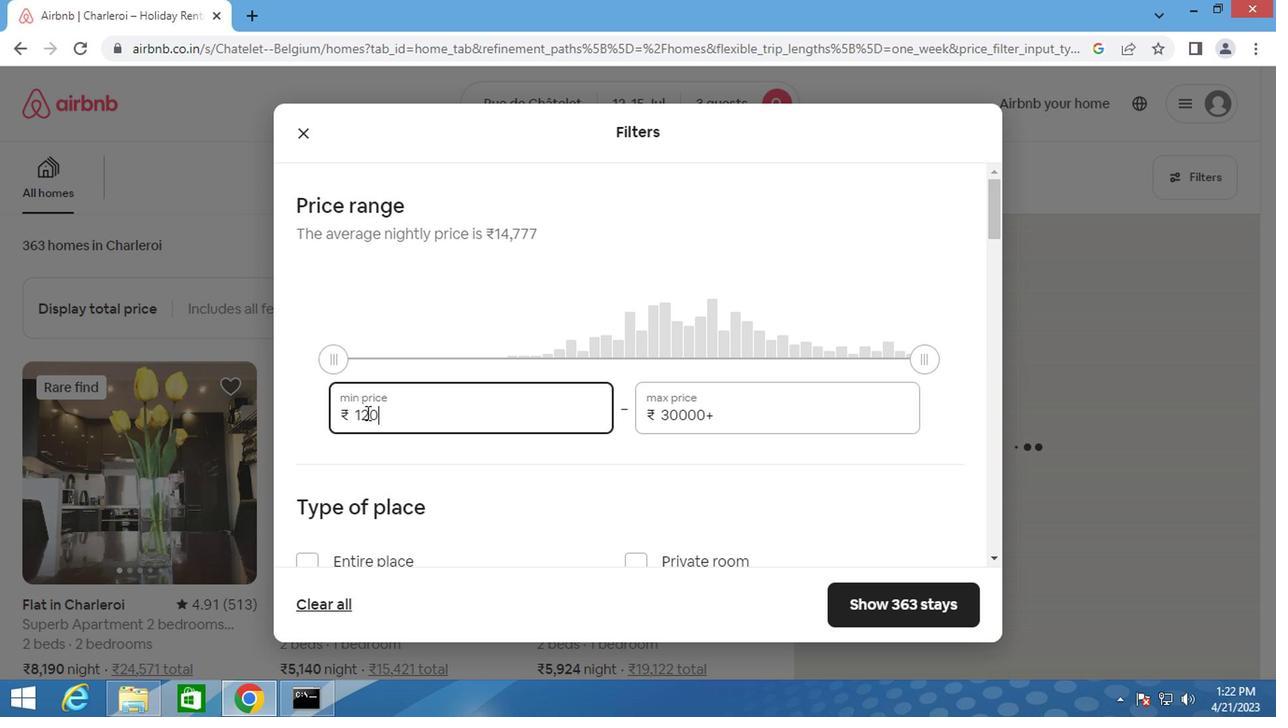 
Action: Mouse moved to (684, 404)
Screenshot: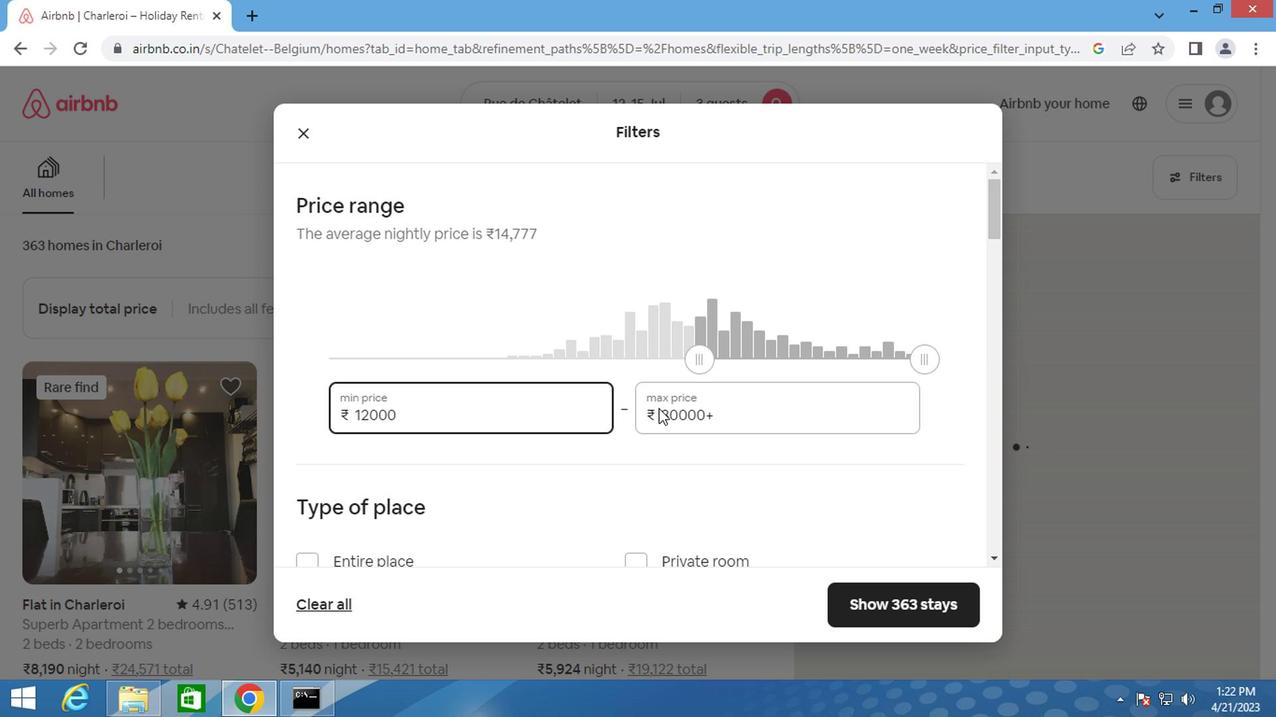 
Action: Mouse pressed left at (684, 404)
Screenshot: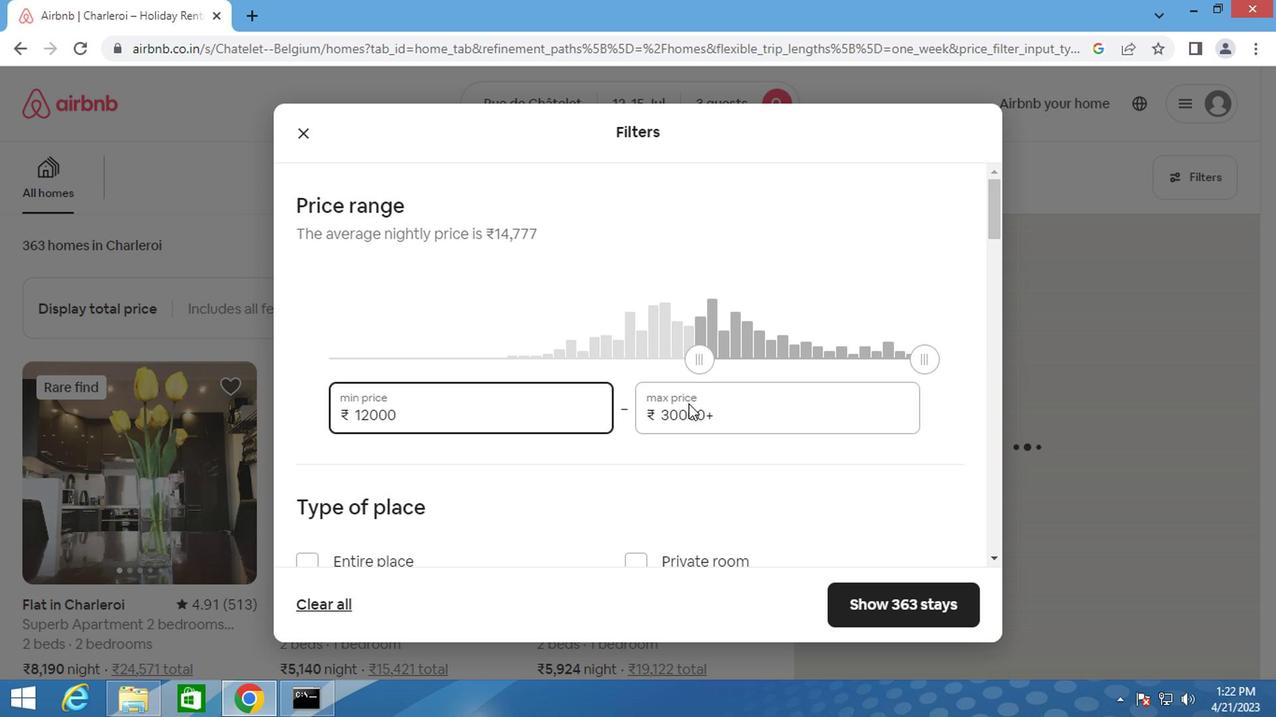 
Action: Mouse moved to (686, 416)
Screenshot: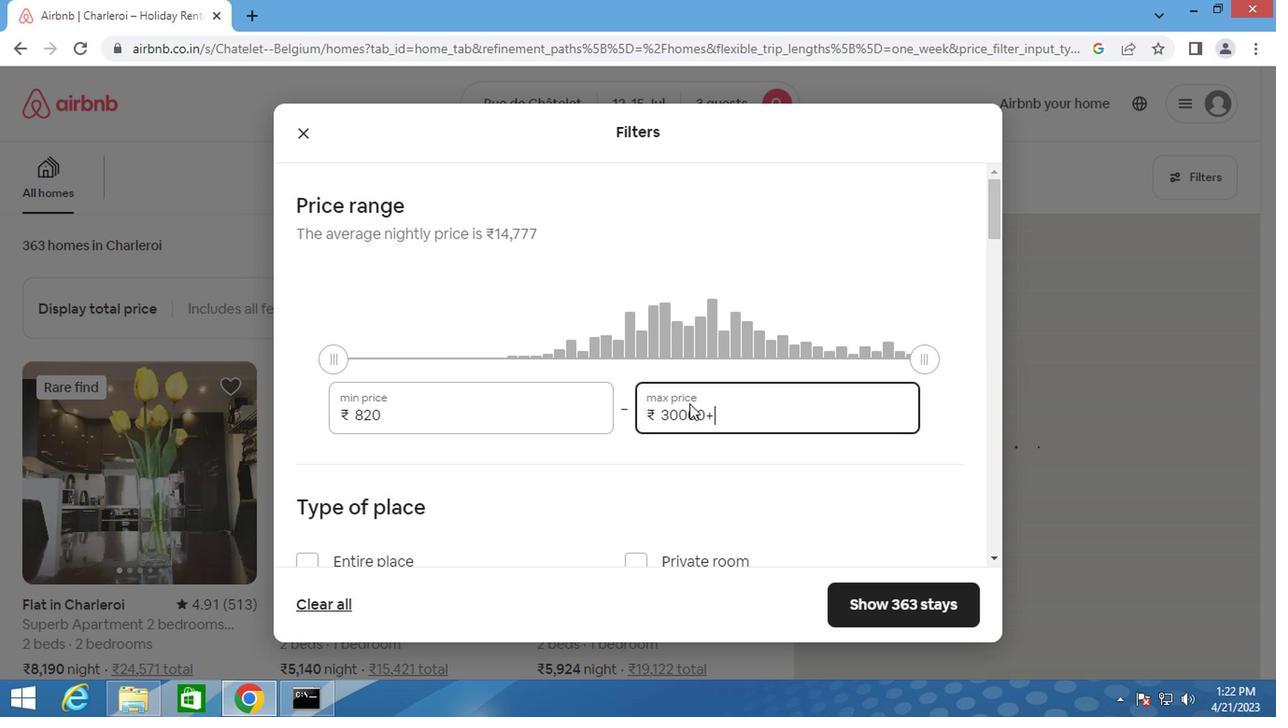 
Action: Mouse pressed left at (686, 416)
Screenshot: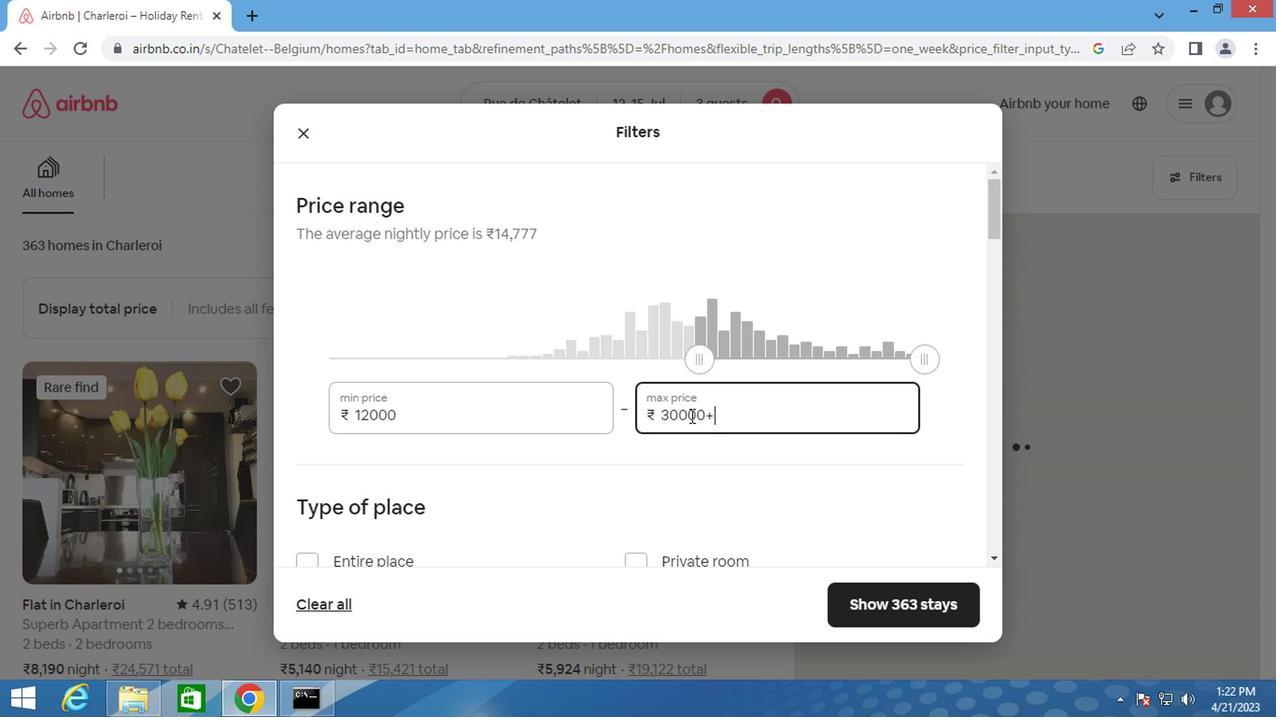 
Action: Mouse moved to (686, 417)
Screenshot: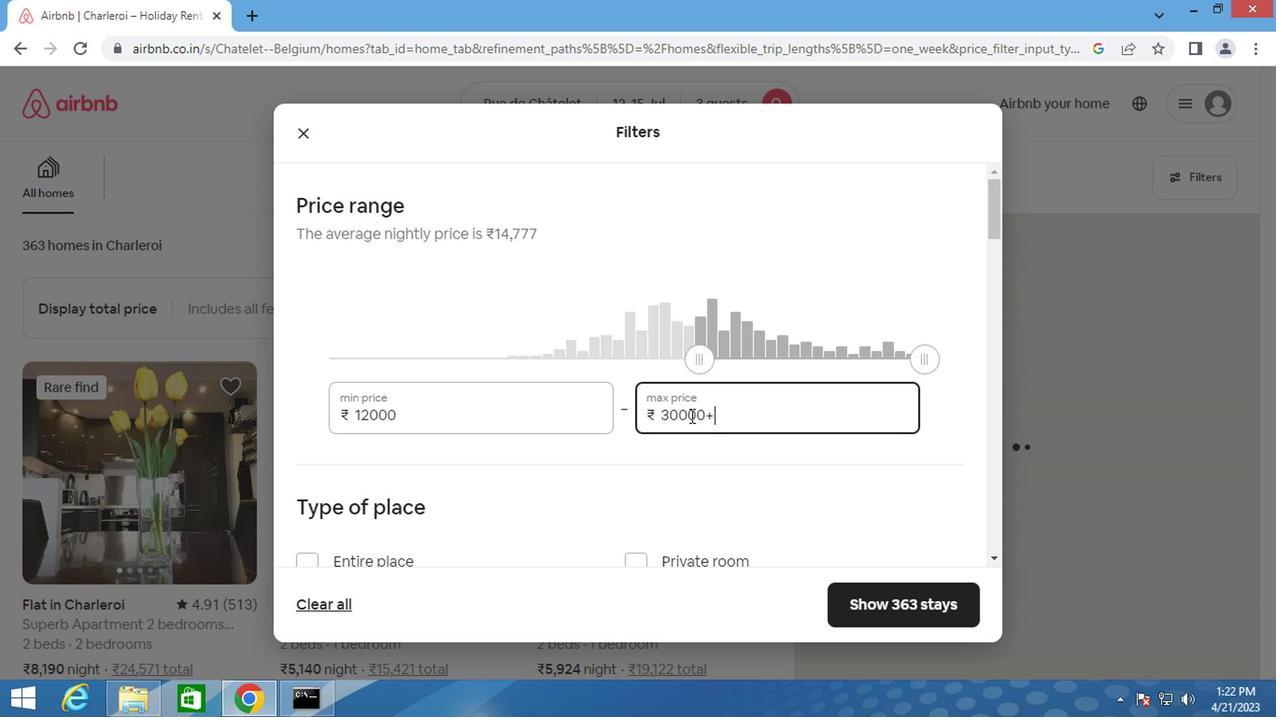 
Action: Mouse pressed left at (686, 417)
Screenshot: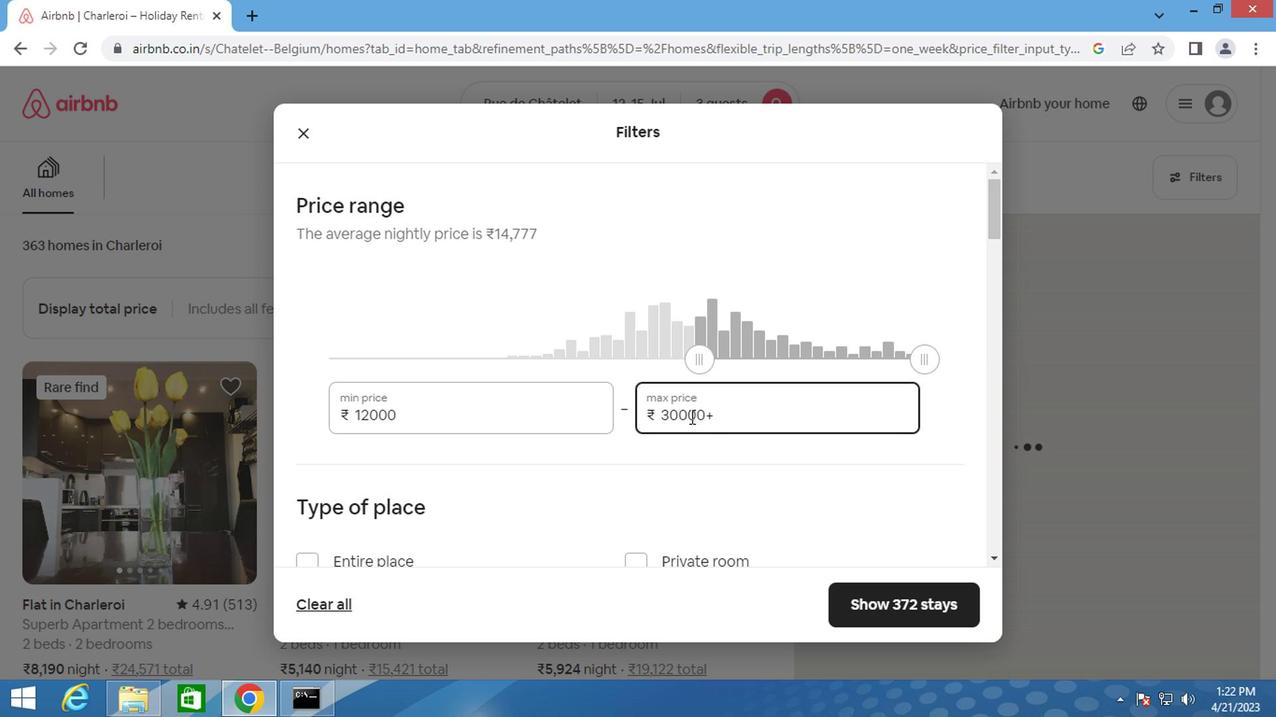 
Action: Key pressed <Key.backspace>16000
Screenshot: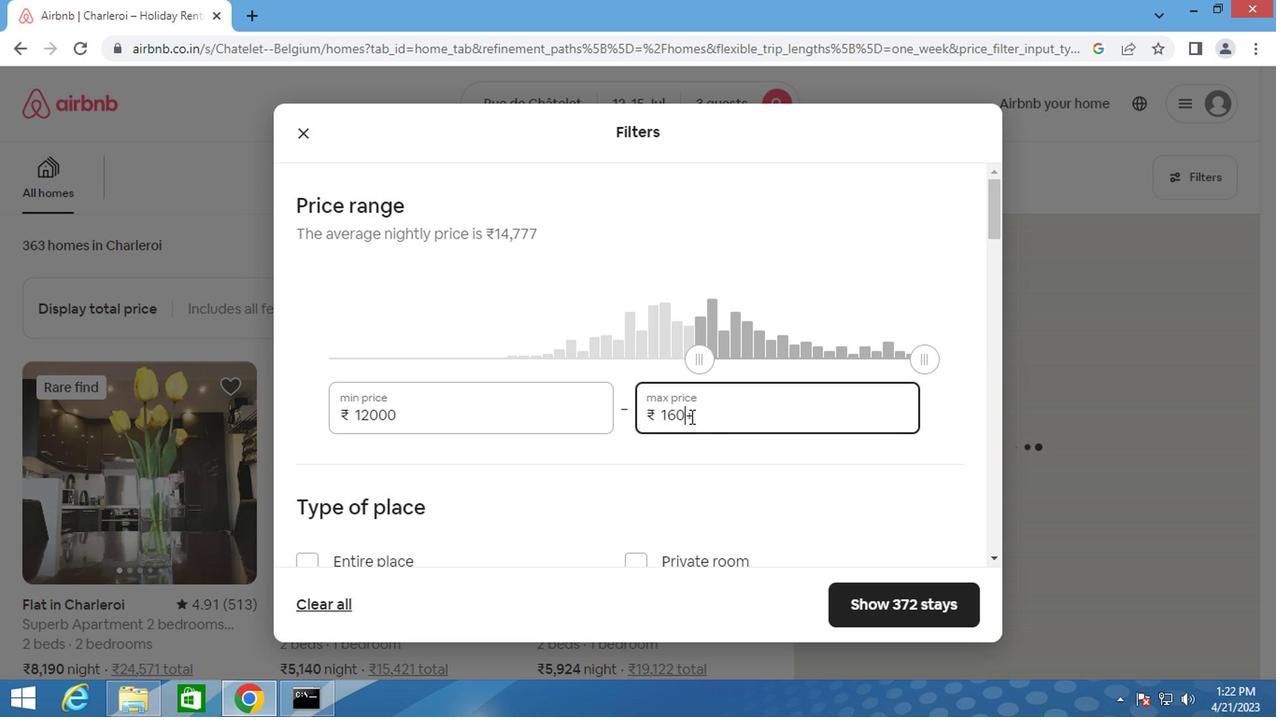 
Action: Mouse moved to (634, 457)
Screenshot: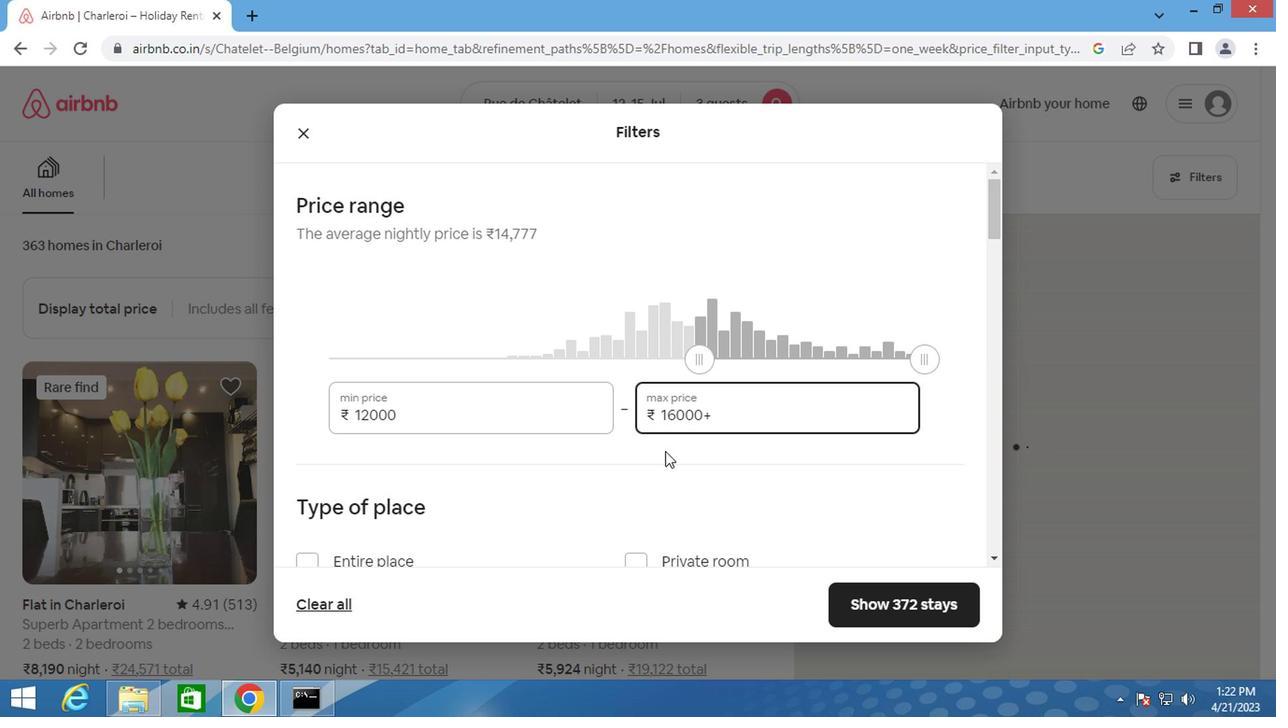 
Action: Mouse scrolled (634, 457) with delta (0, 0)
Screenshot: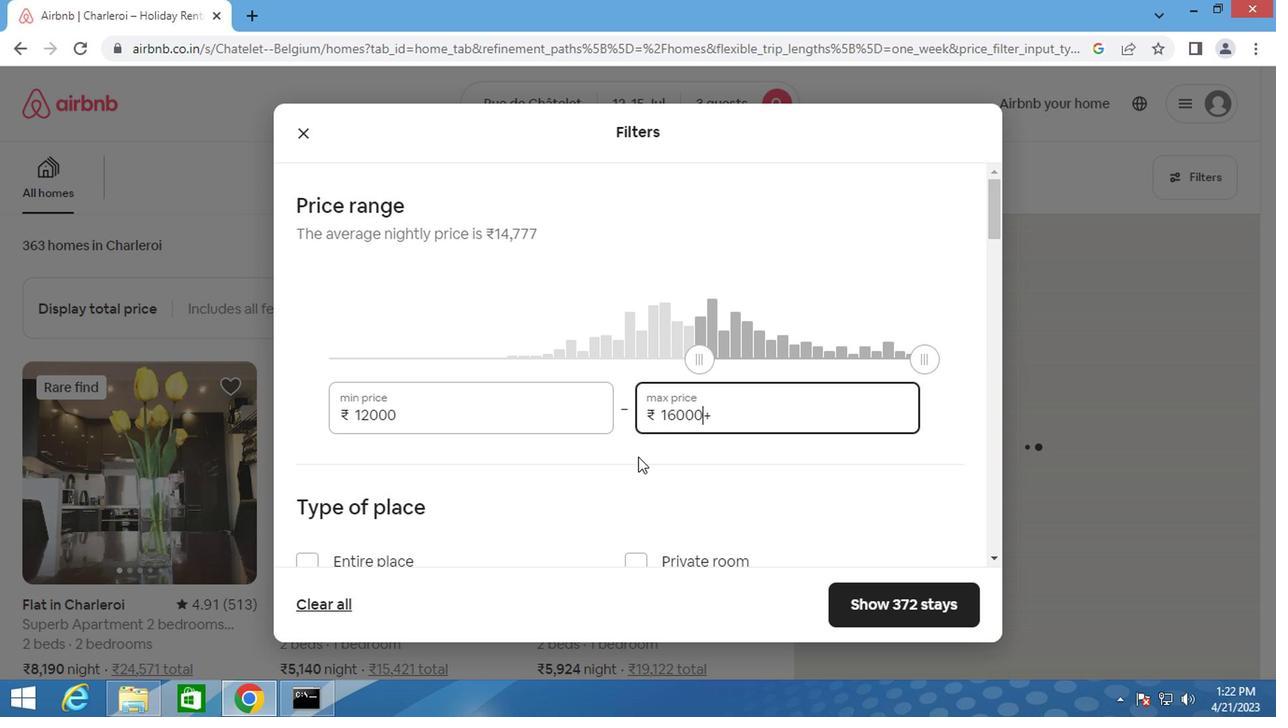 
Action: Mouse scrolled (634, 457) with delta (0, 0)
Screenshot: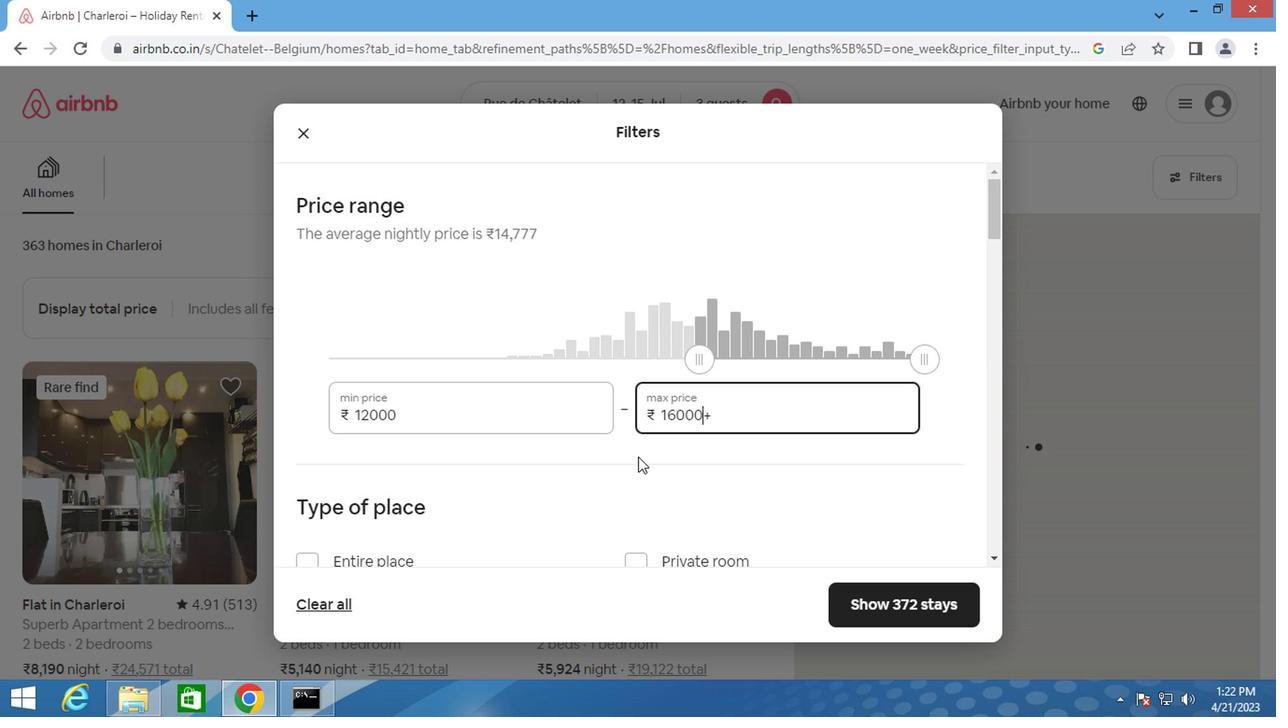 
Action: Mouse scrolled (634, 457) with delta (0, 0)
Screenshot: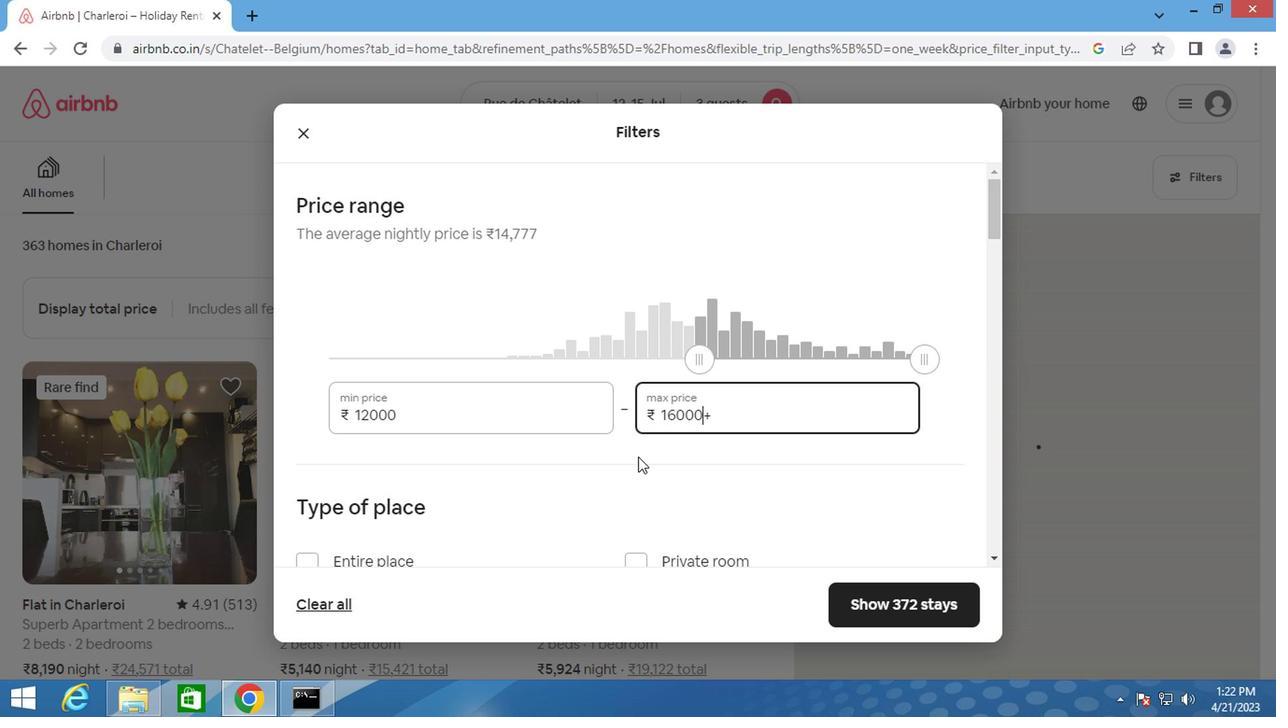 
Action: Mouse moved to (308, 285)
Screenshot: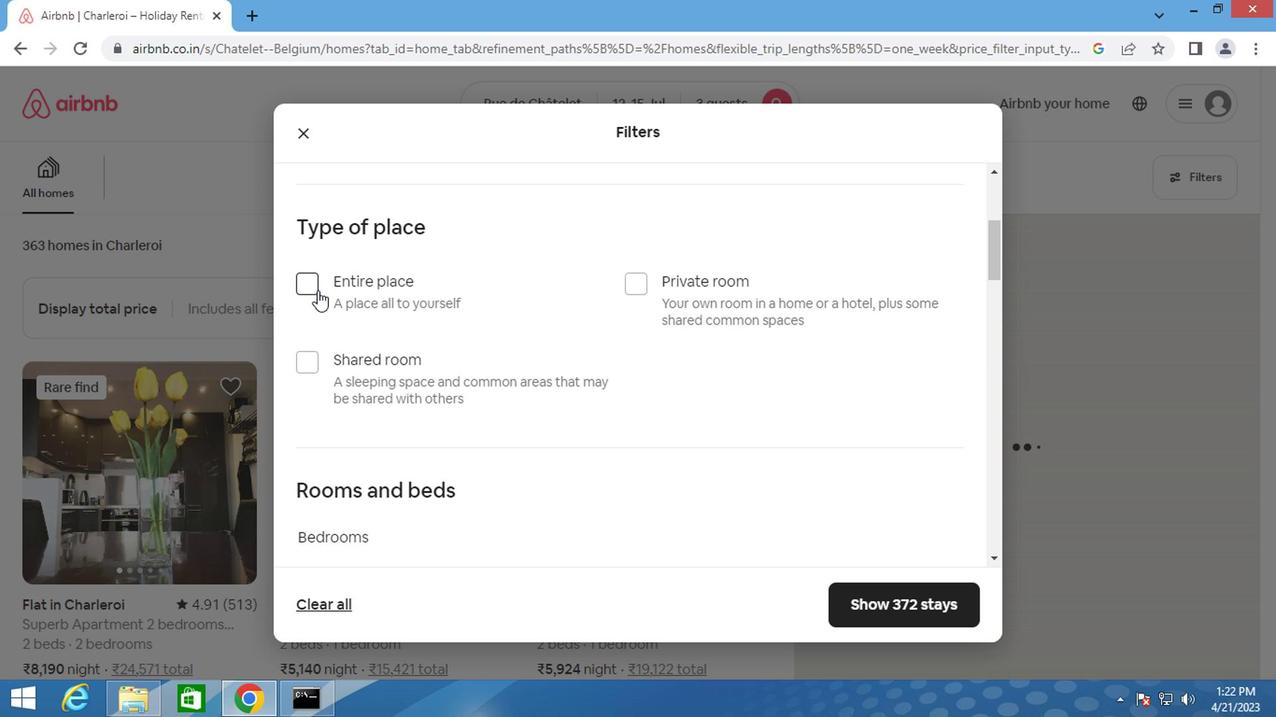 
Action: Mouse pressed left at (308, 285)
Screenshot: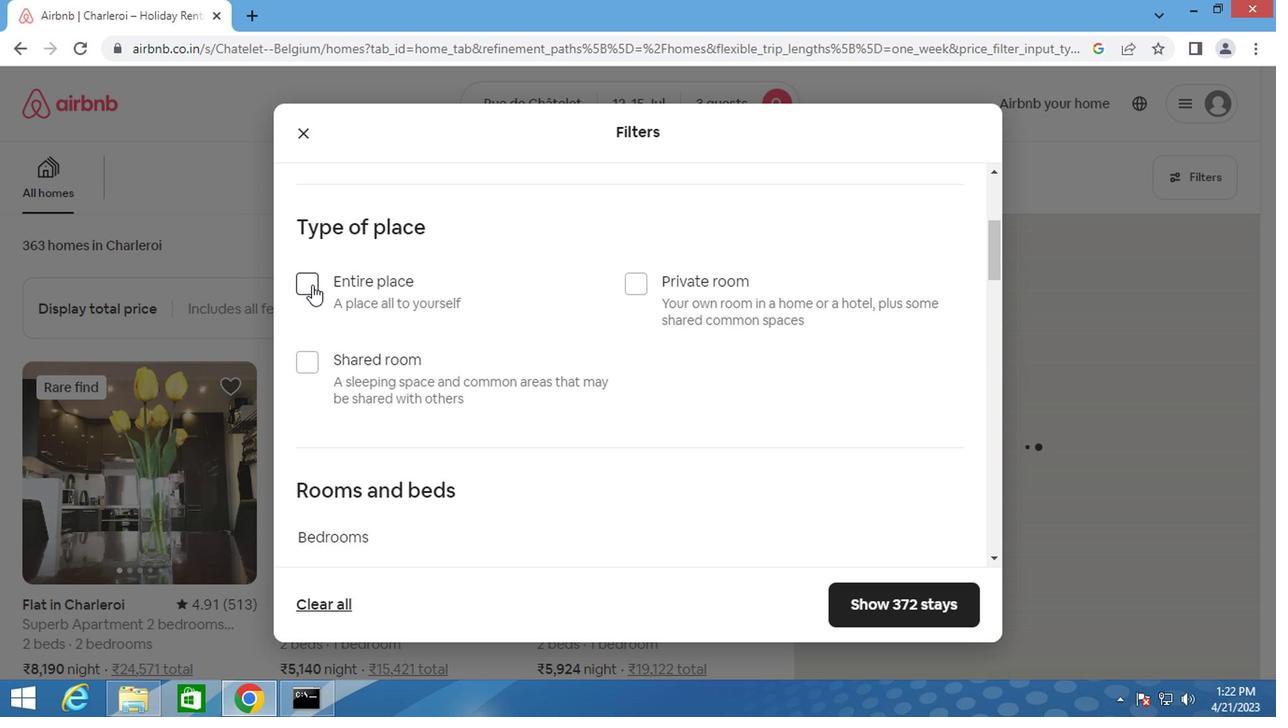 
Action: Mouse moved to (519, 406)
Screenshot: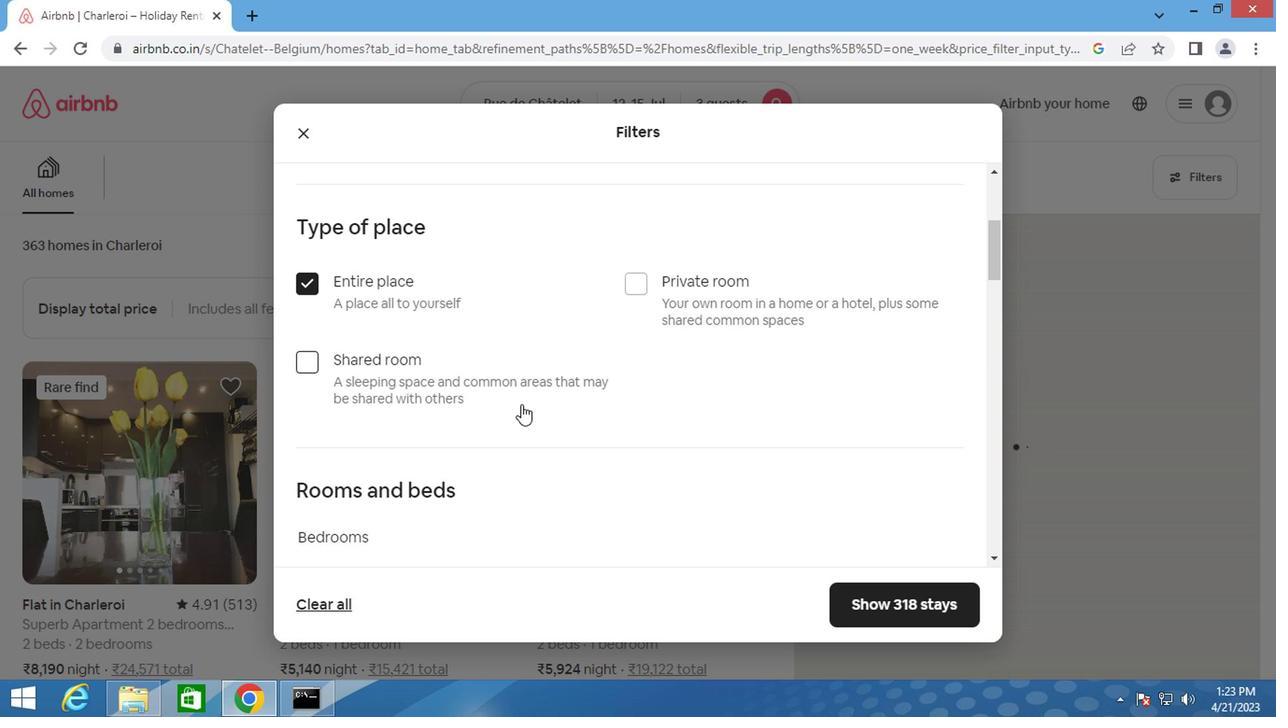 
Action: Mouse scrolled (519, 405) with delta (0, 0)
Screenshot: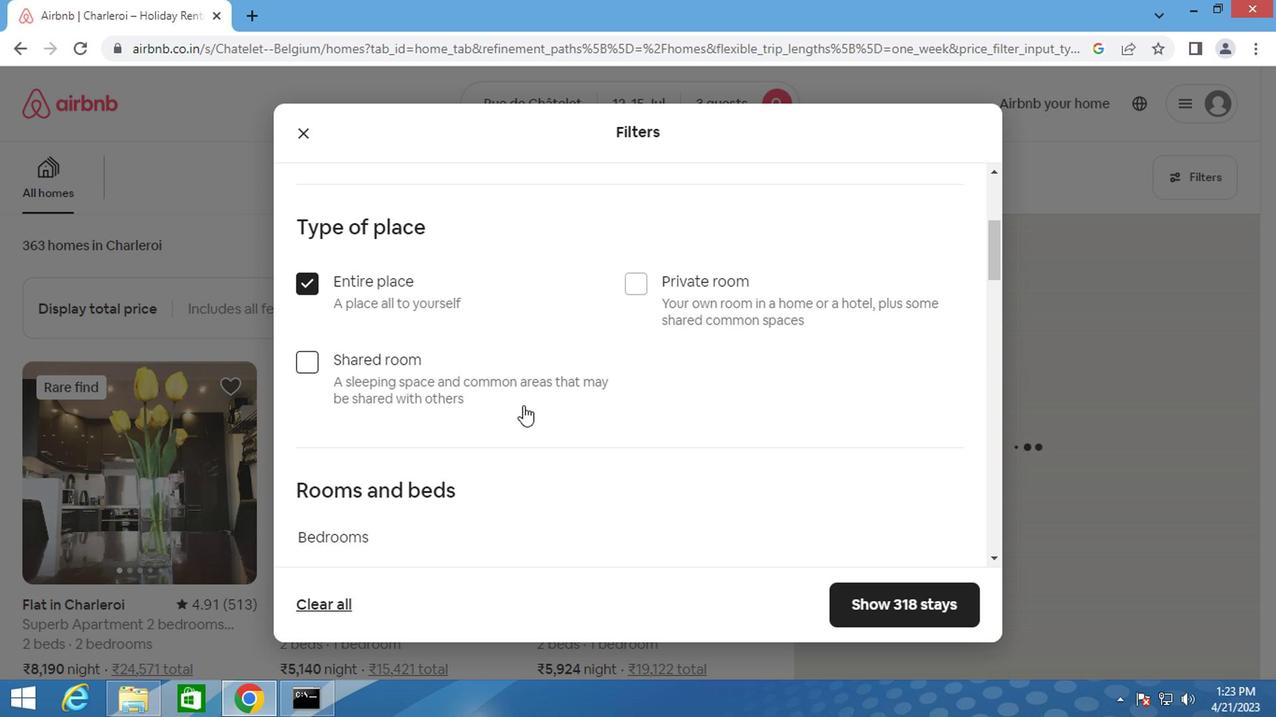 
Action: Mouse scrolled (519, 405) with delta (0, 0)
Screenshot: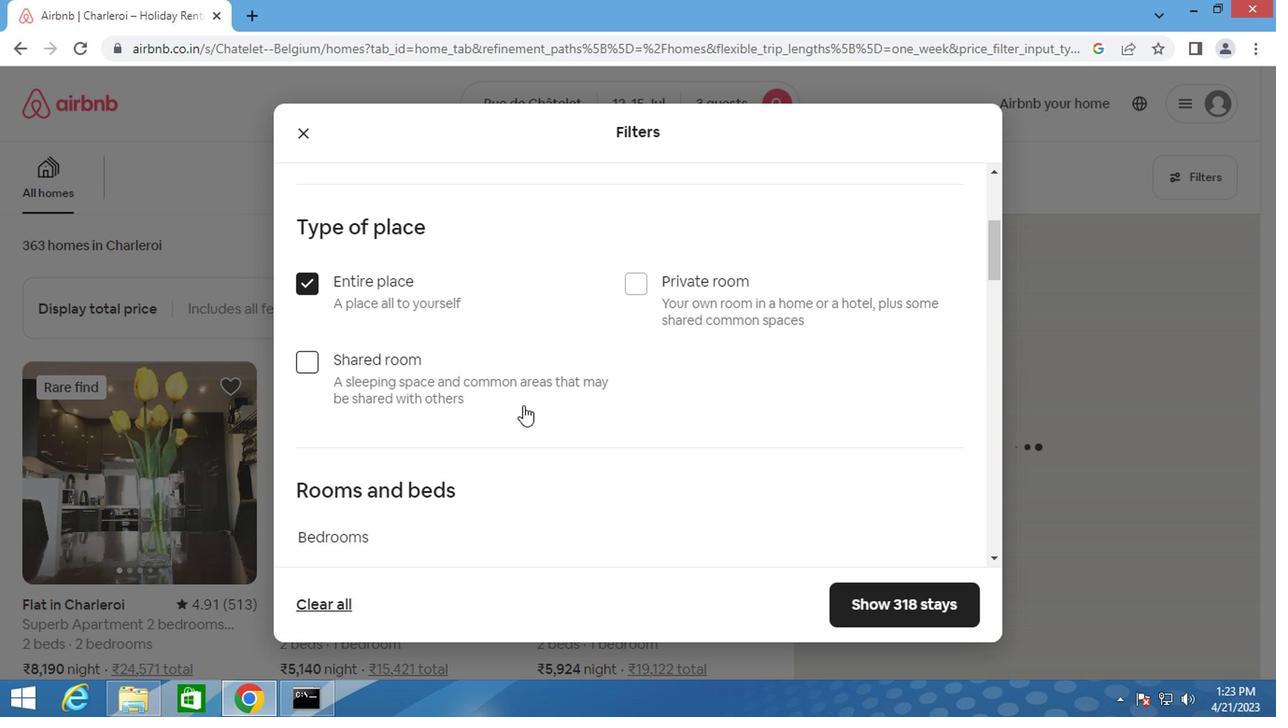
Action: Mouse scrolled (519, 405) with delta (0, 0)
Screenshot: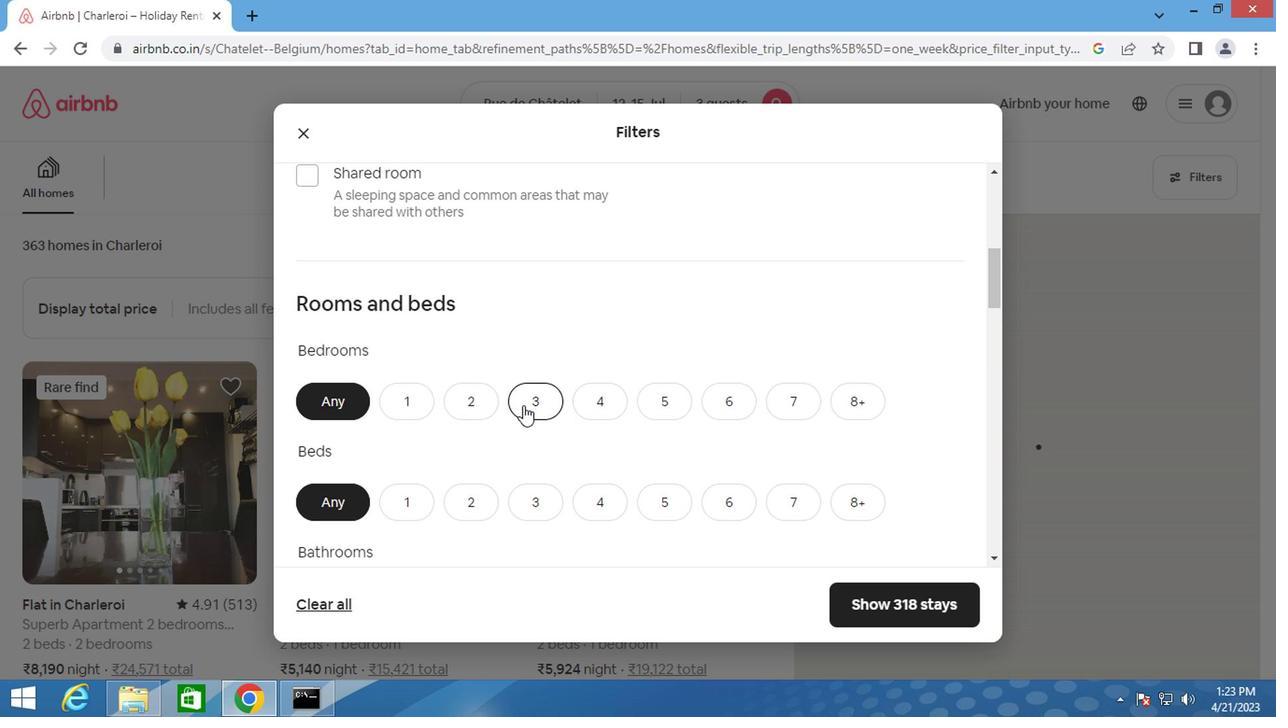 
Action: Mouse scrolled (519, 405) with delta (0, 0)
Screenshot: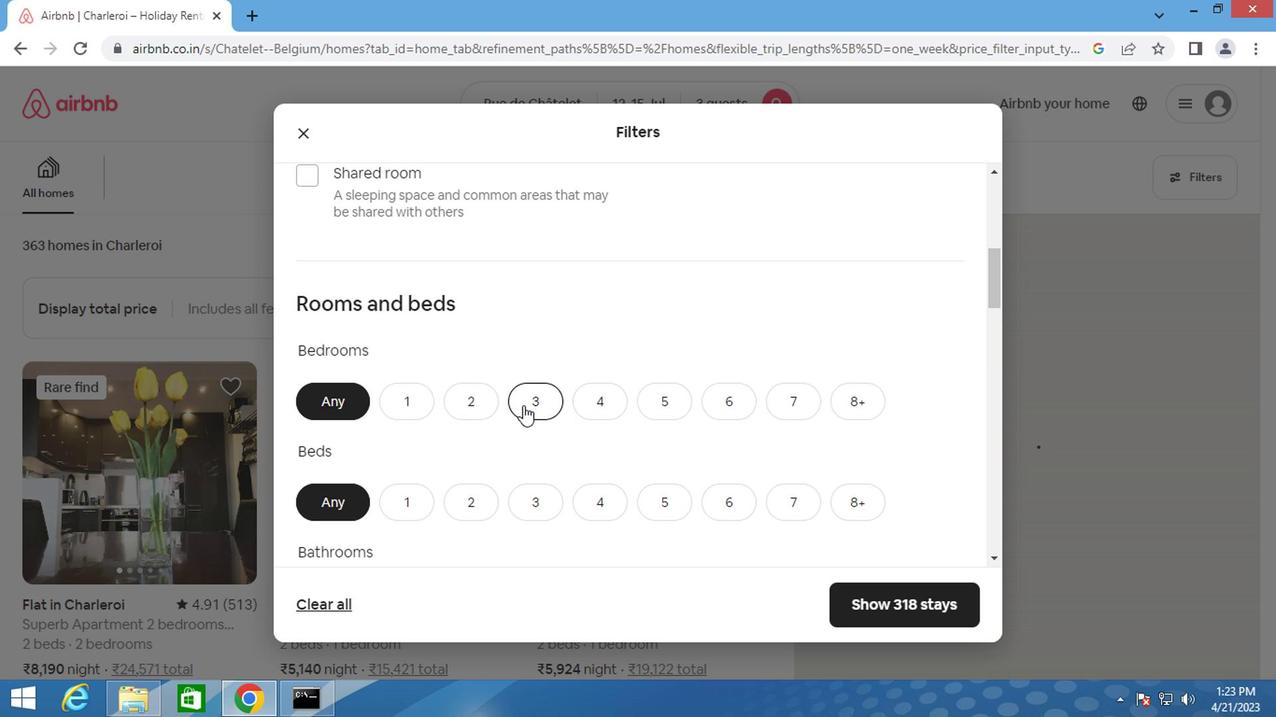 
Action: Mouse moved to (469, 205)
Screenshot: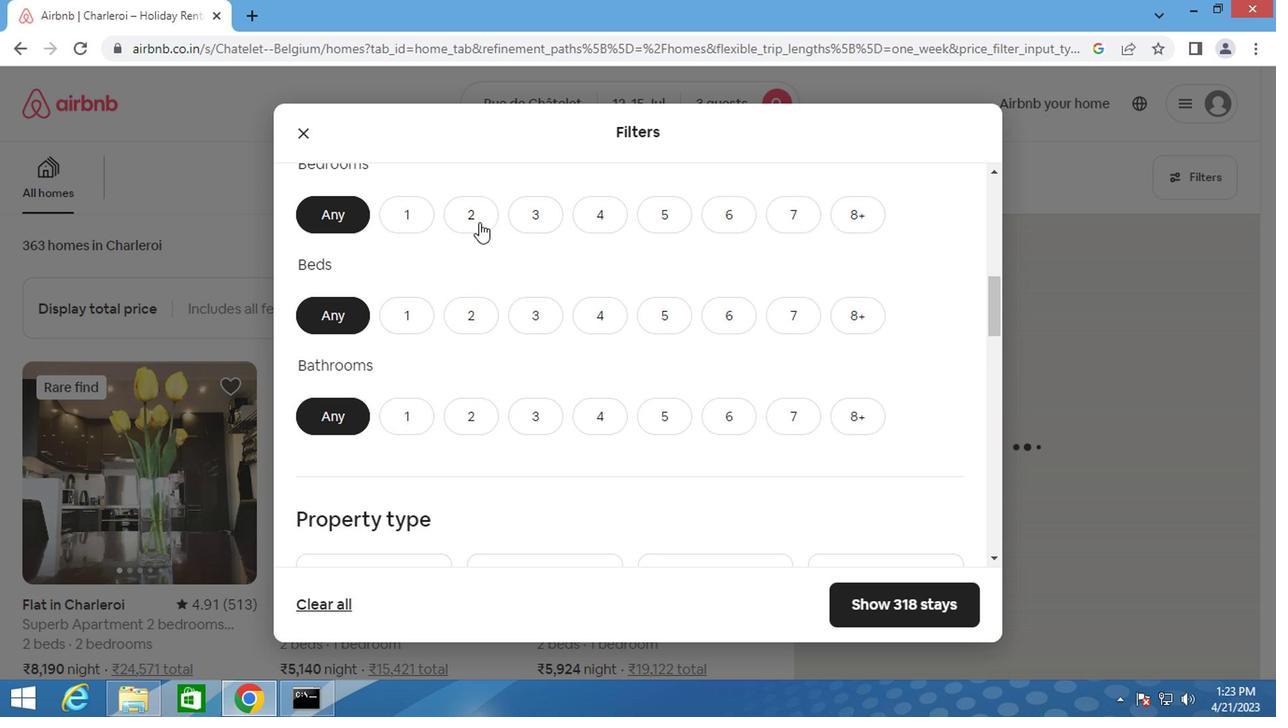 
Action: Mouse pressed left at (469, 205)
Screenshot: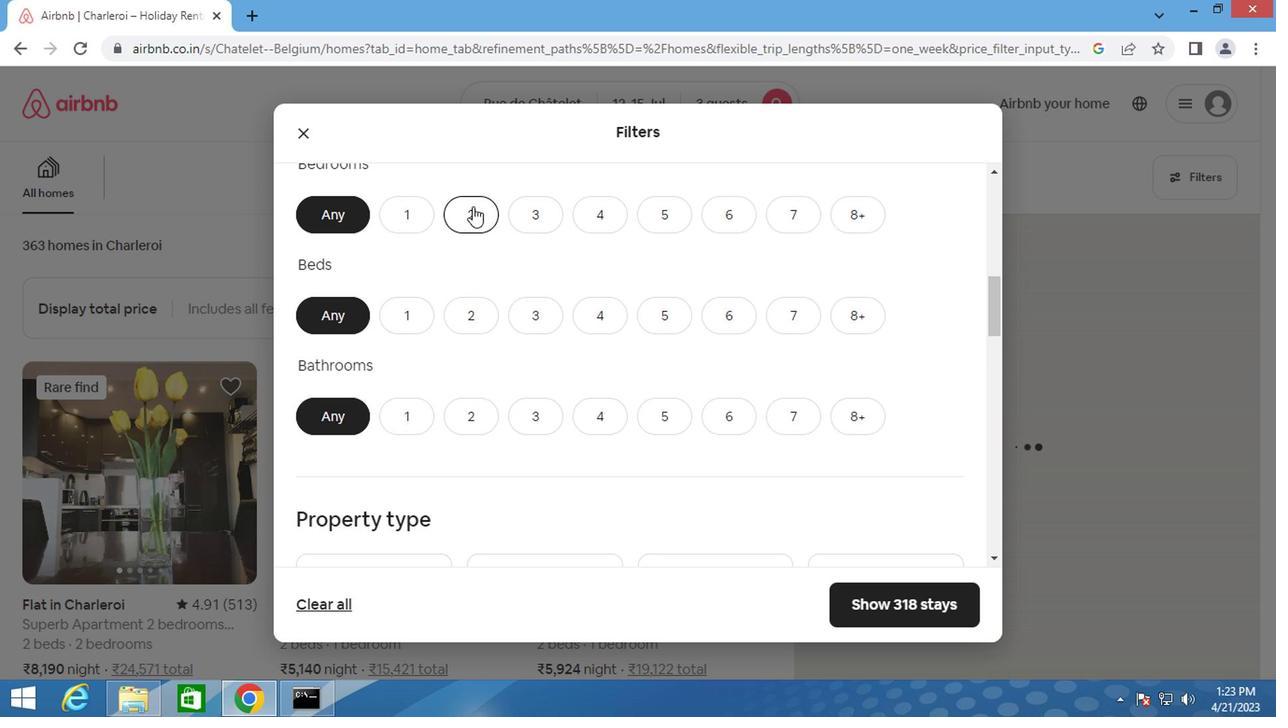 
Action: Mouse moved to (518, 311)
Screenshot: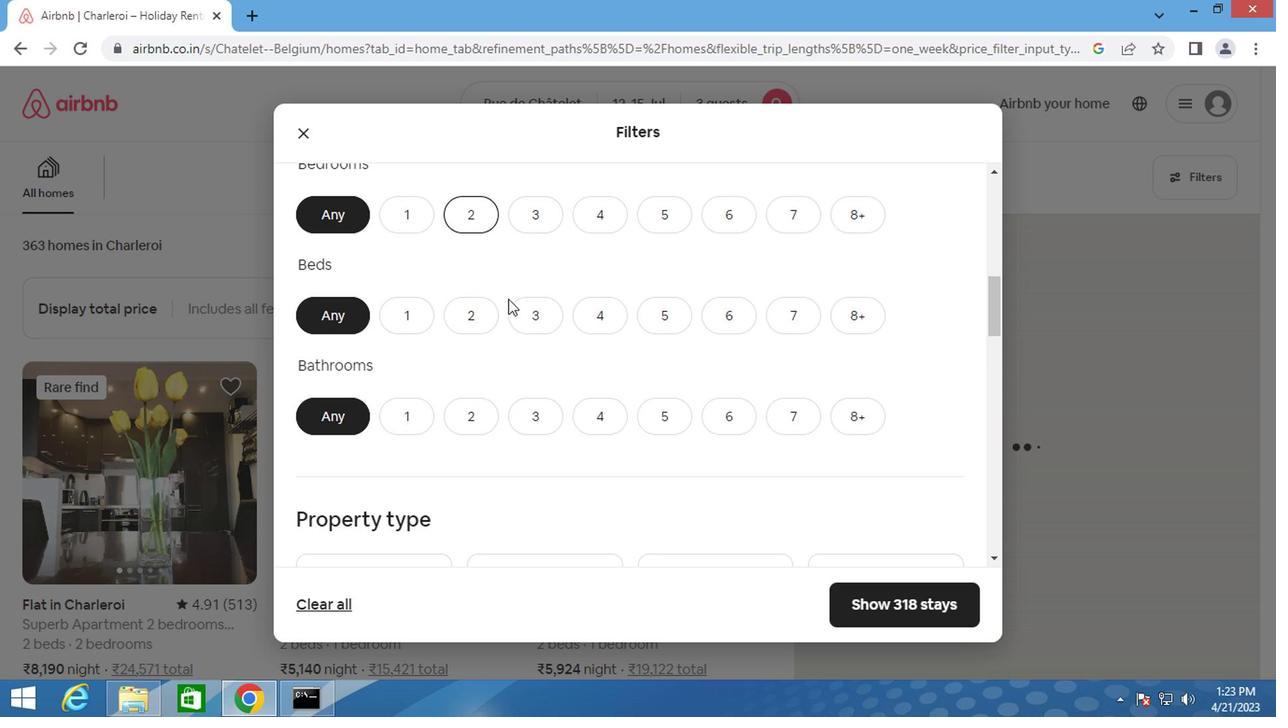 
Action: Mouse pressed left at (518, 311)
Screenshot: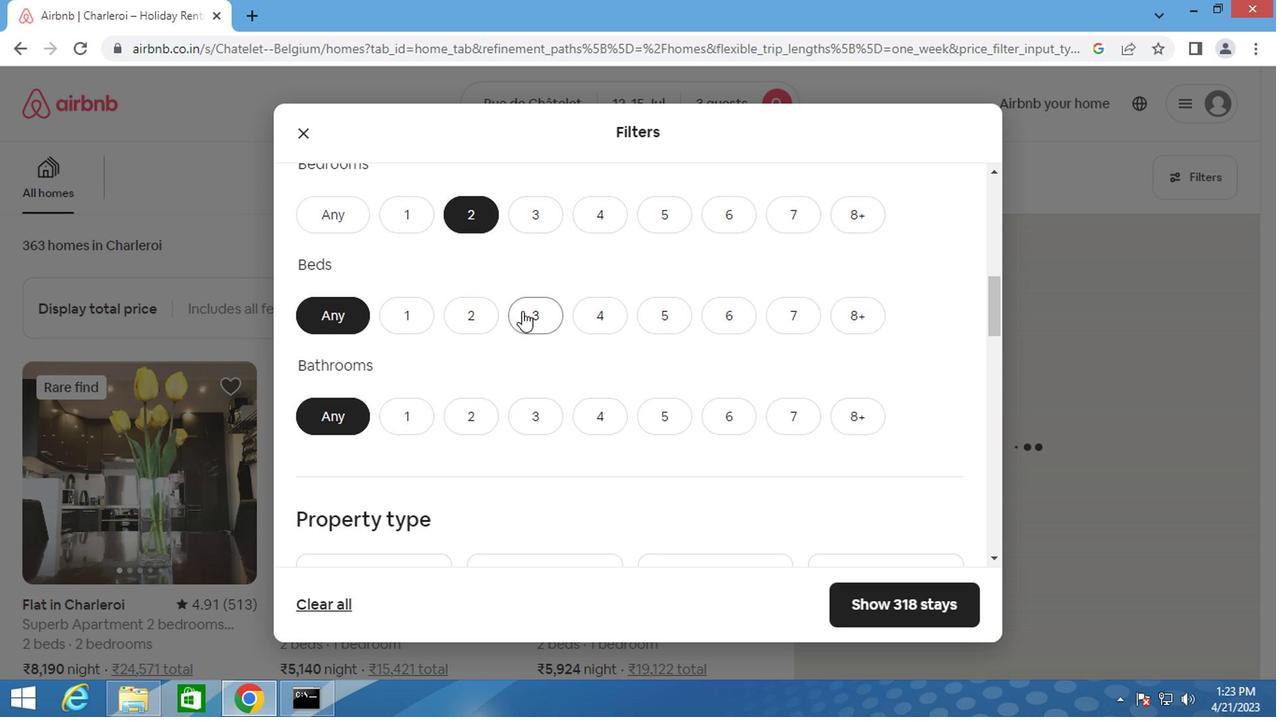 
Action: Mouse moved to (388, 412)
Screenshot: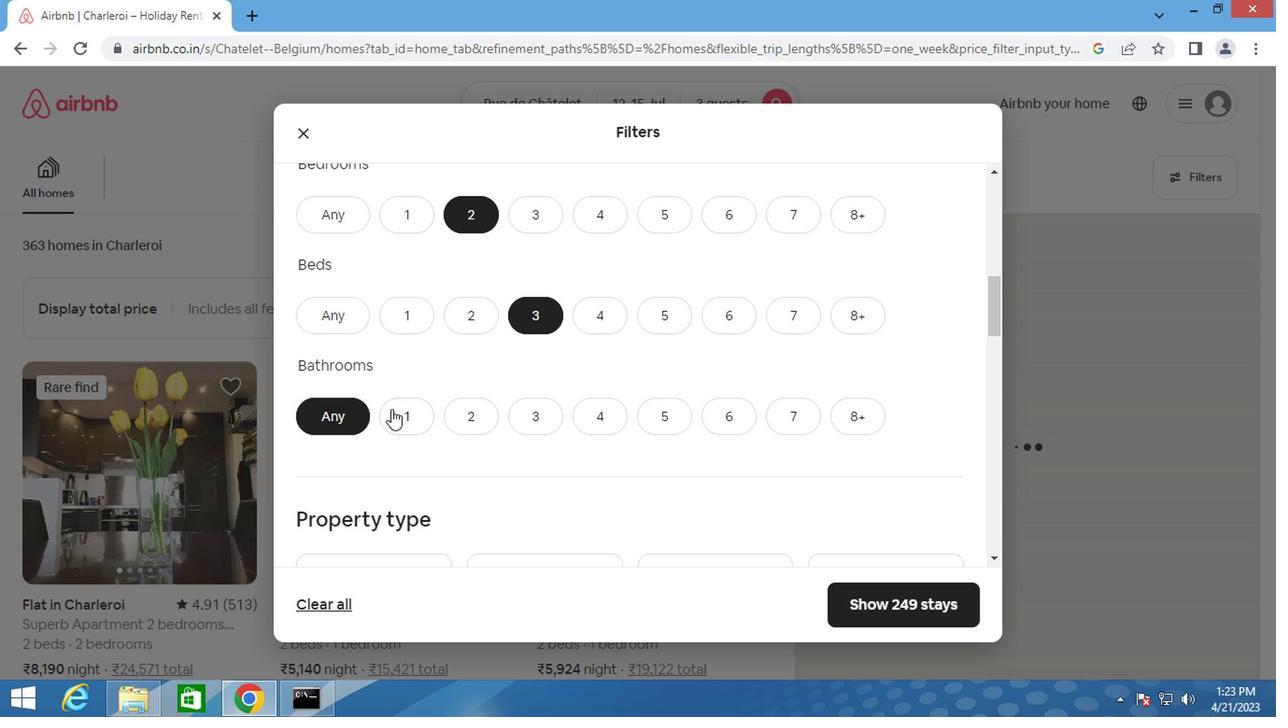 
Action: Mouse pressed left at (388, 412)
Screenshot: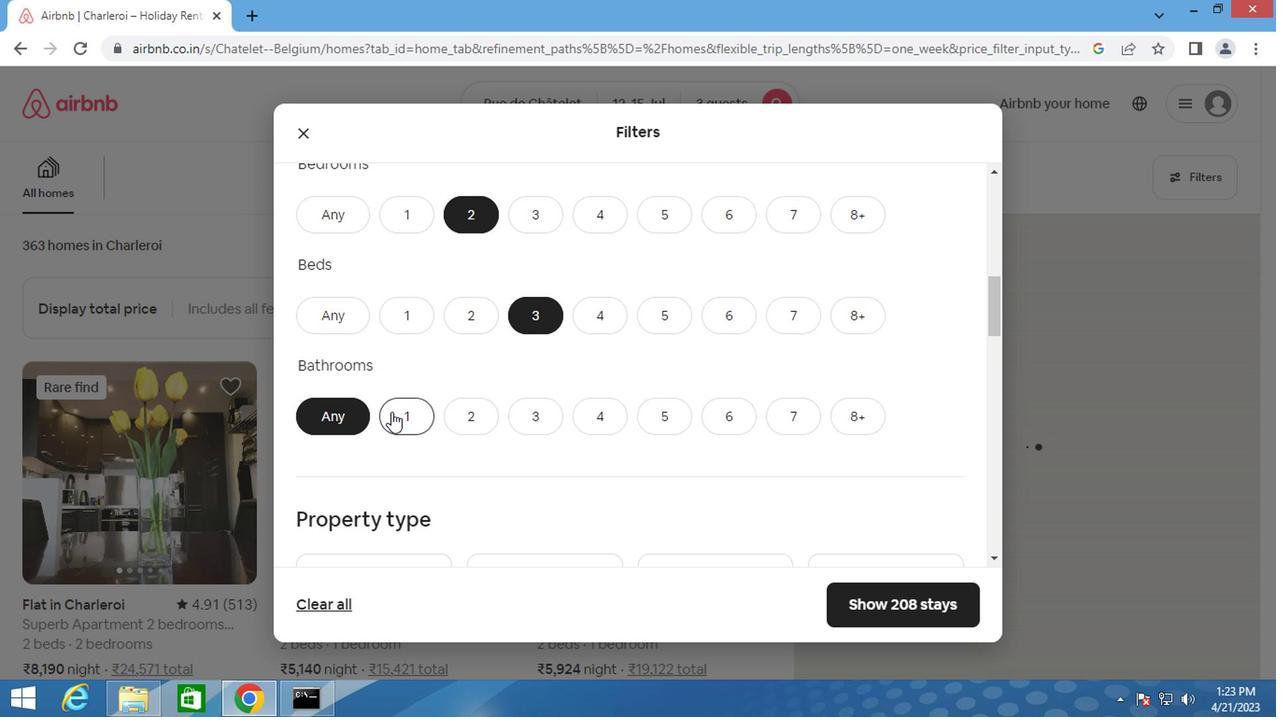 
Action: Mouse moved to (388, 402)
Screenshot: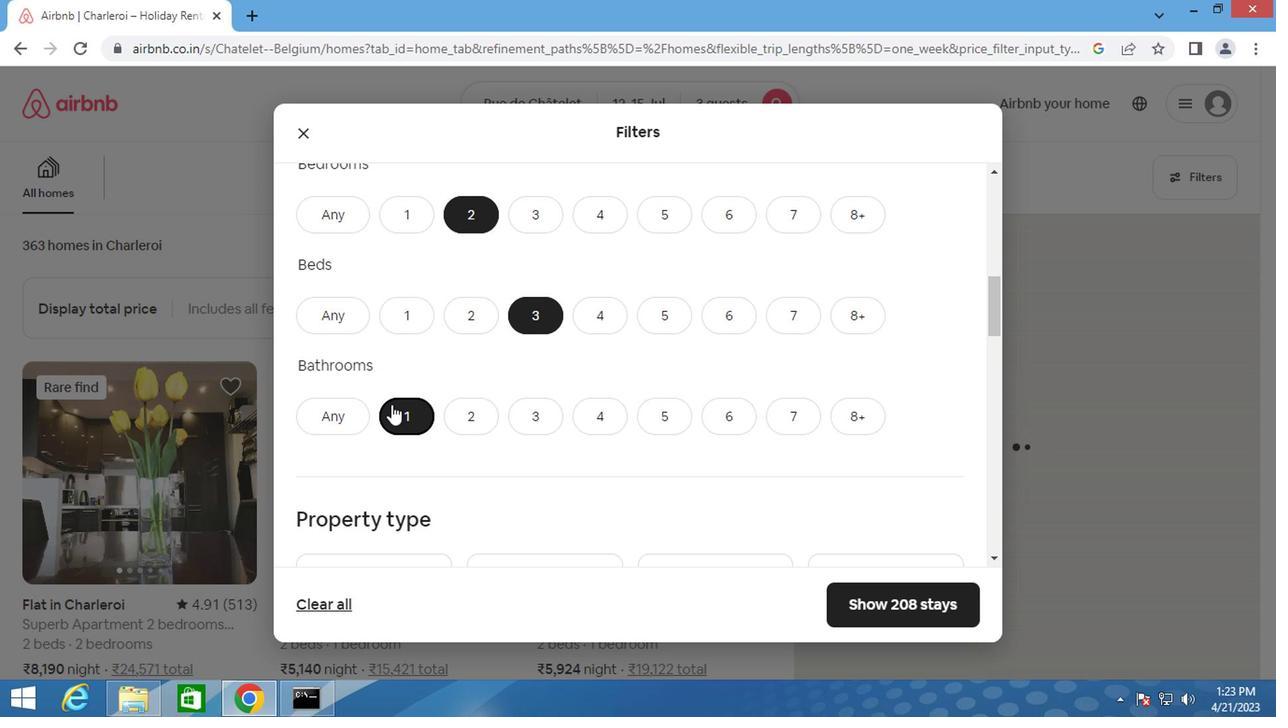 
Action: Mouse scrolled (388, 401) with delta (0, -1)
Screenshot: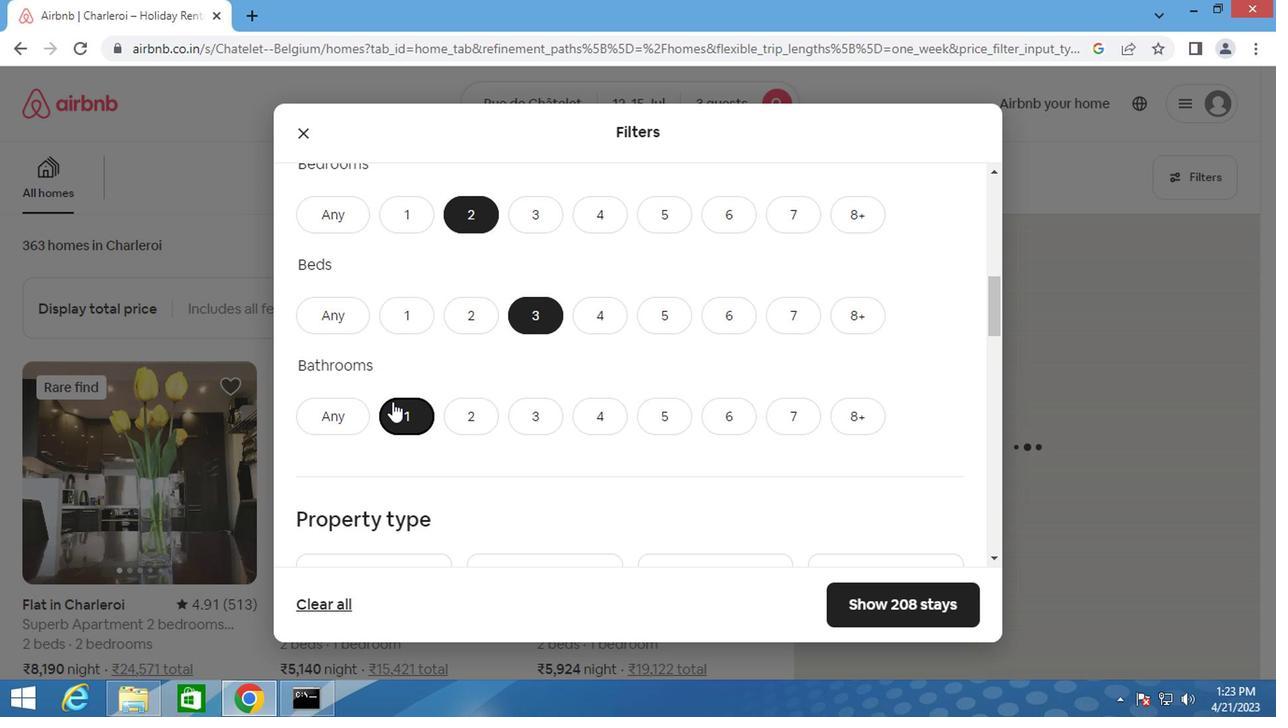 
Action: Mouse scrolled (388, 401) with delta (0, -1)
Screenshot: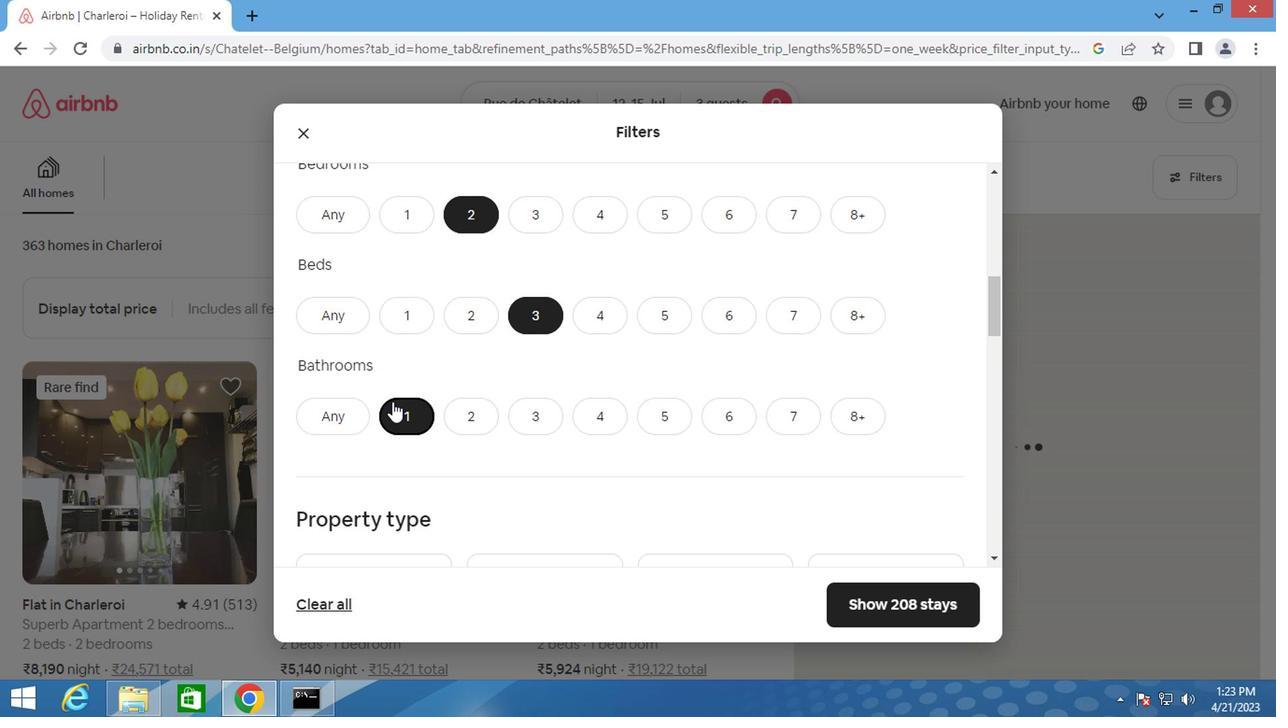 
Action: Mouse moved to (360, 405)
Screenshot: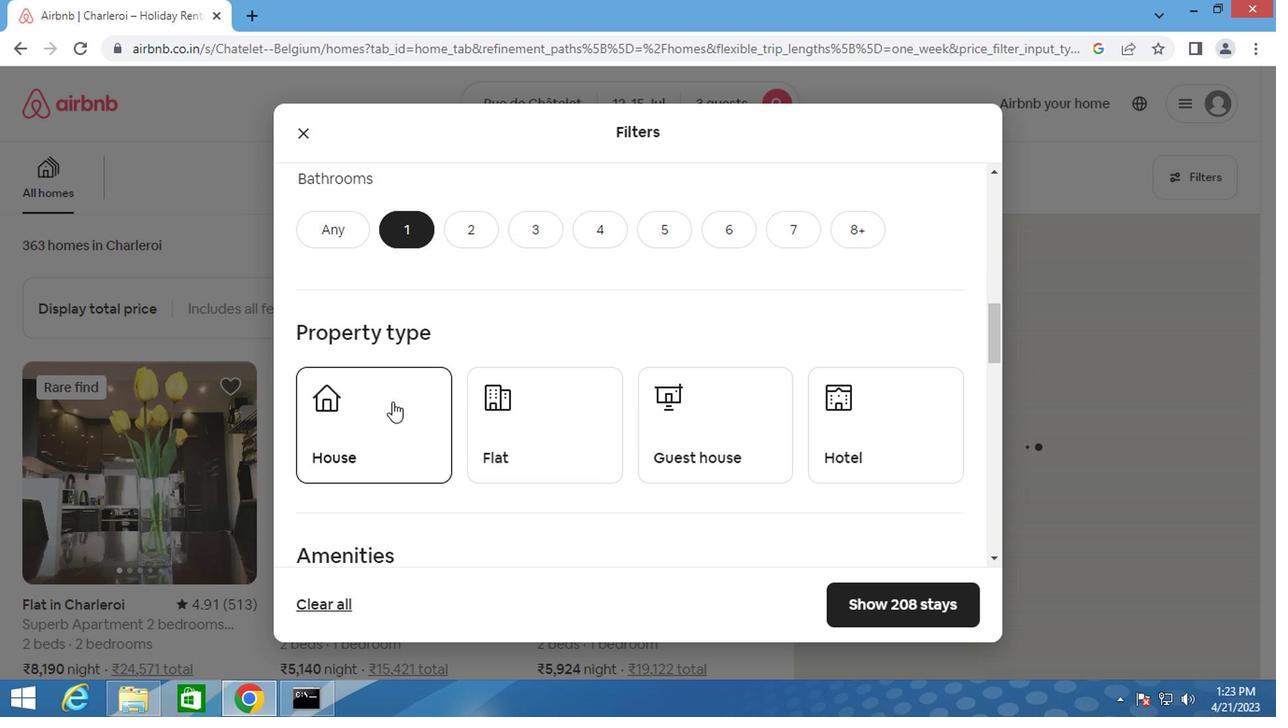 
Action: Mouse pressed left at (360, 405)
Screenshot: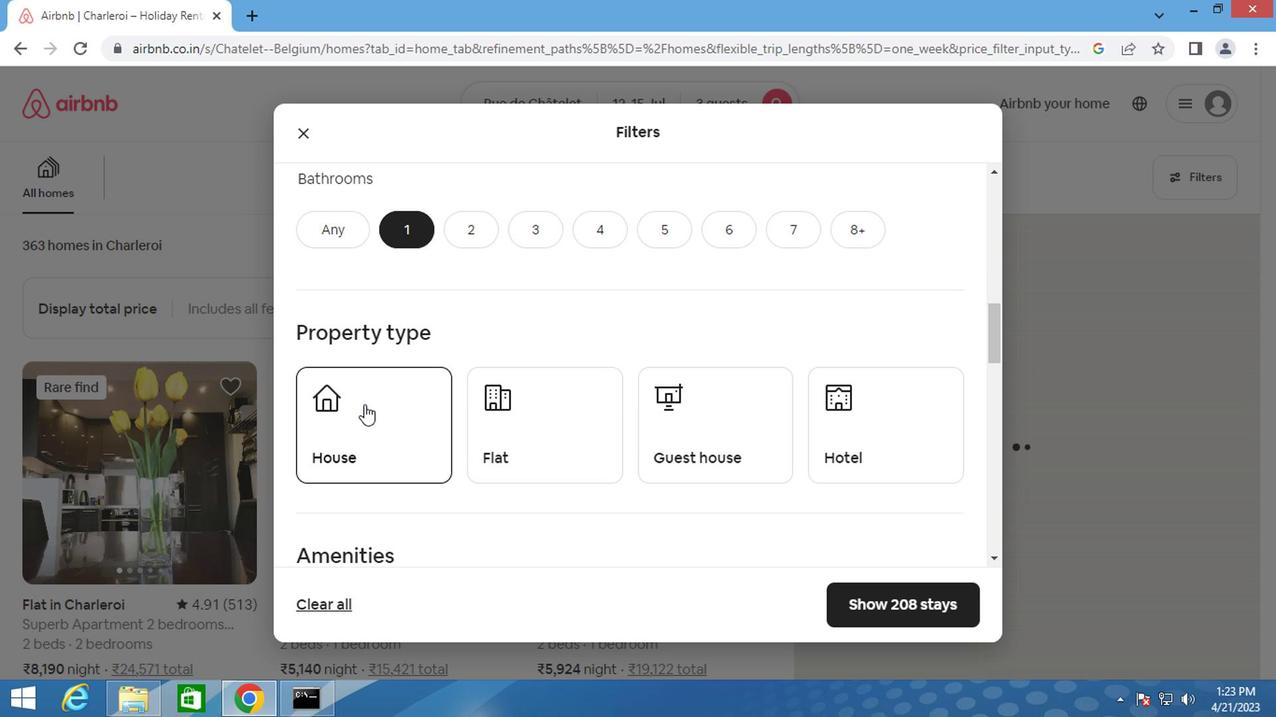
Action: Mouse moved to (509, 400)
Screenshot: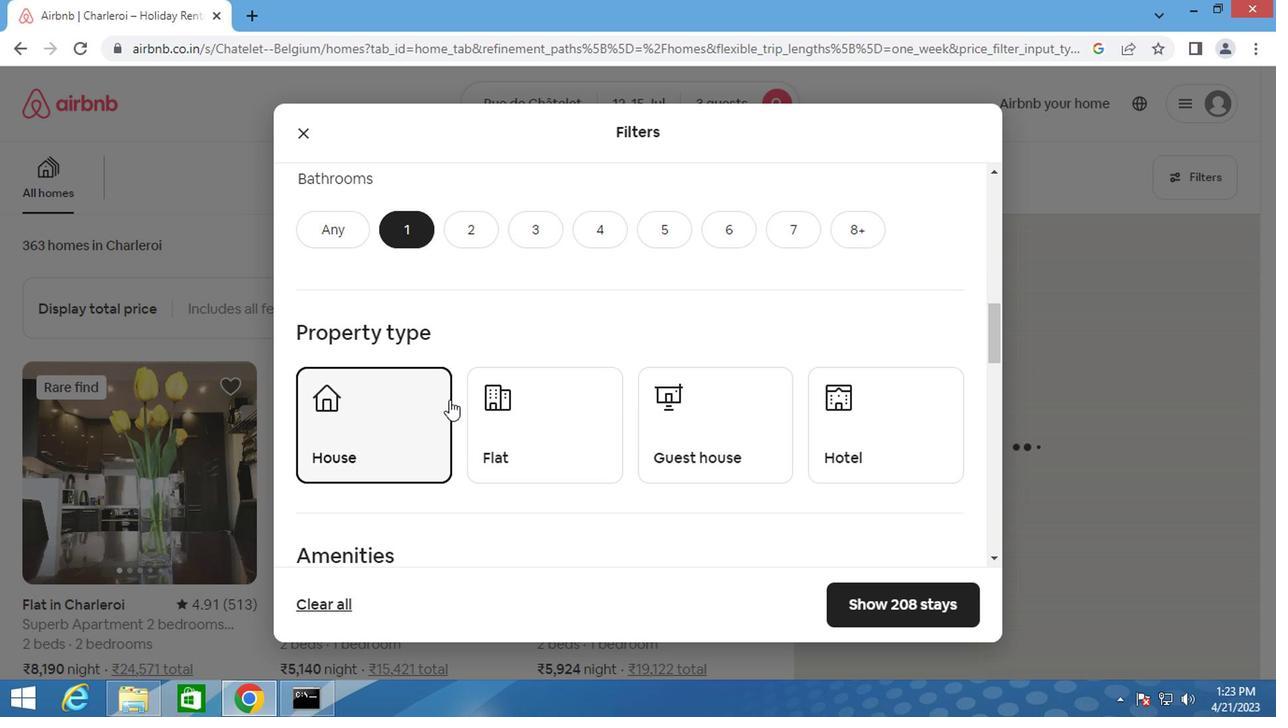 
Action: Mouse pressed left at (509, 400)
Screenshot: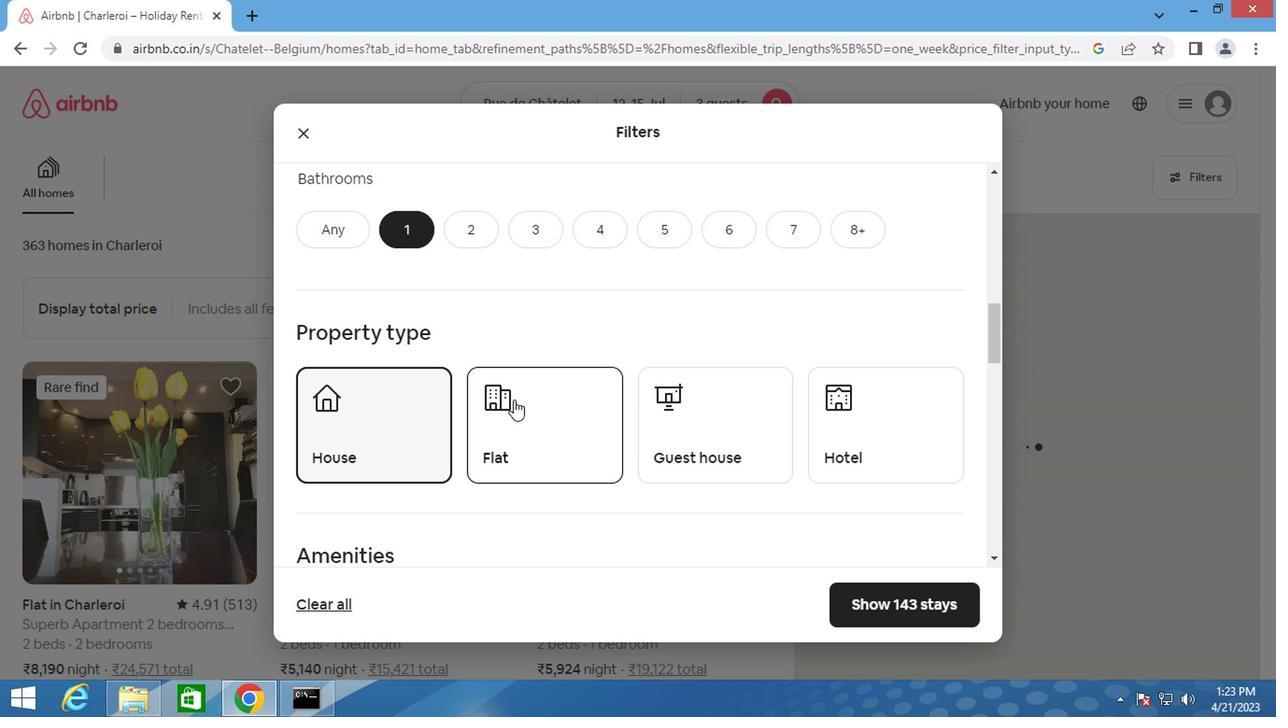 
Action: Mouse moved to (675, 412)
Screenshot: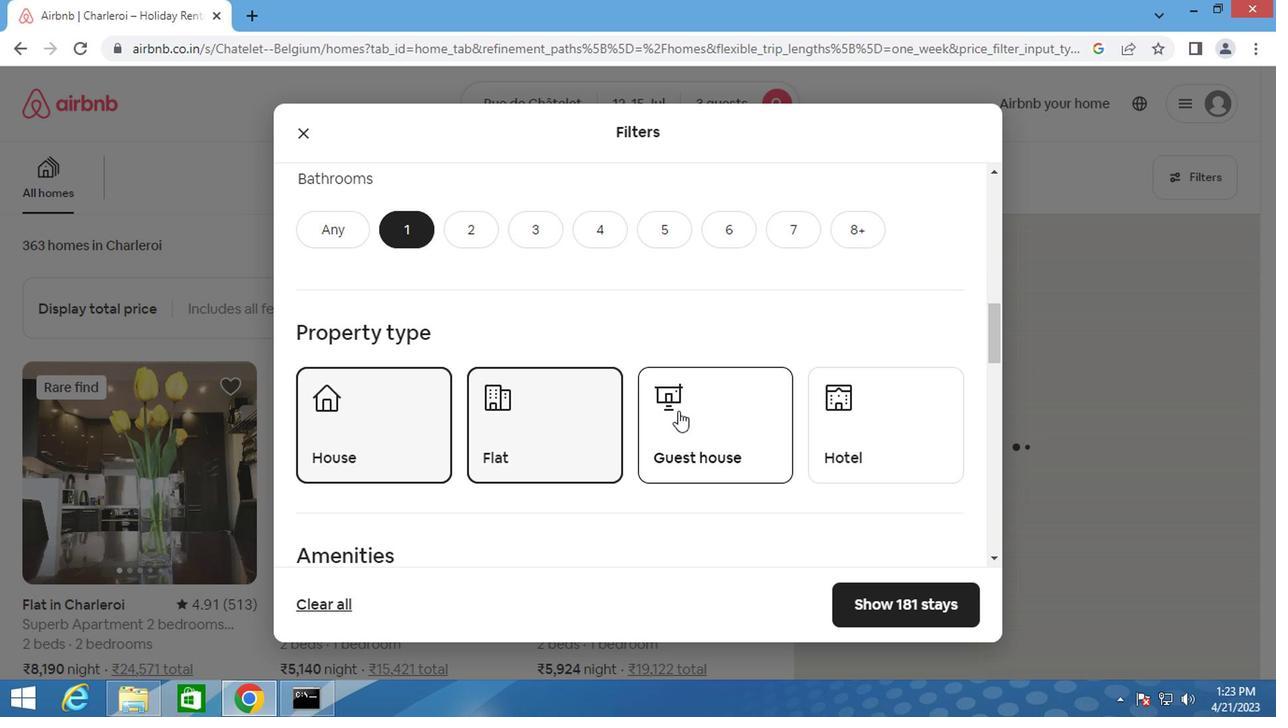 
Action: Mouse pressed left at (675, 412)
Screenshot: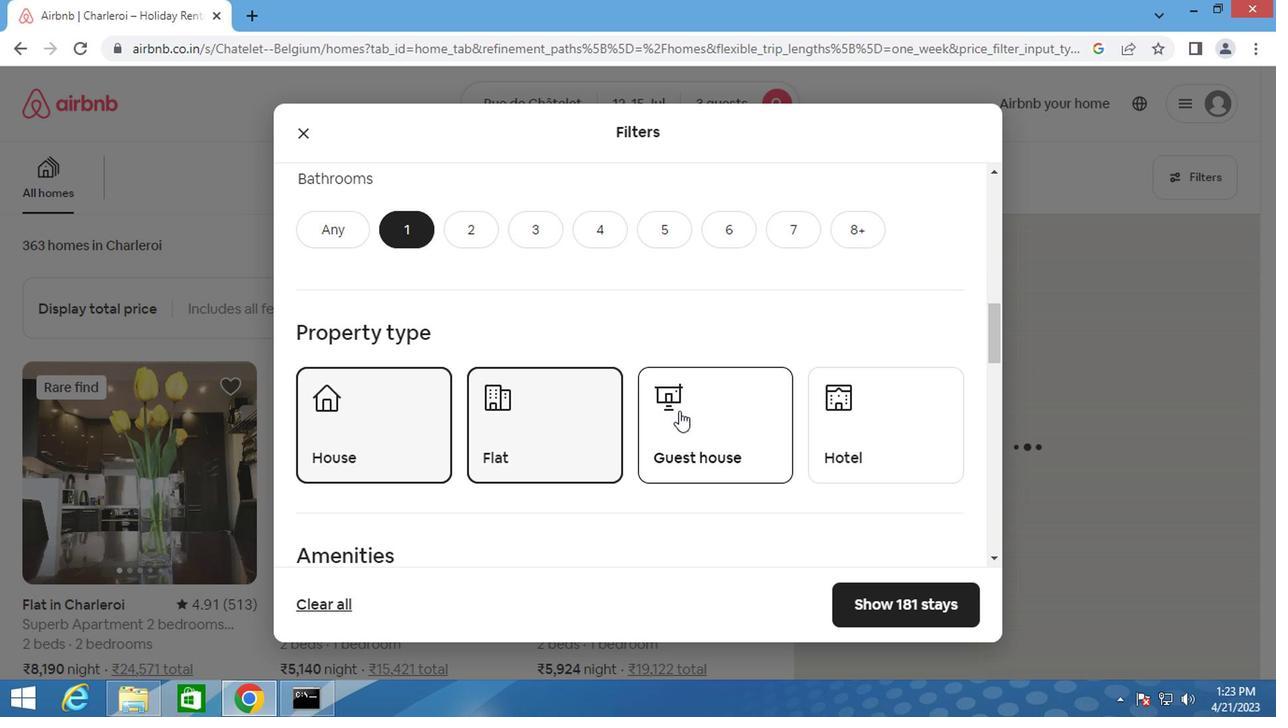 
Action: Mouse moved to (590, 410)
Screenshot: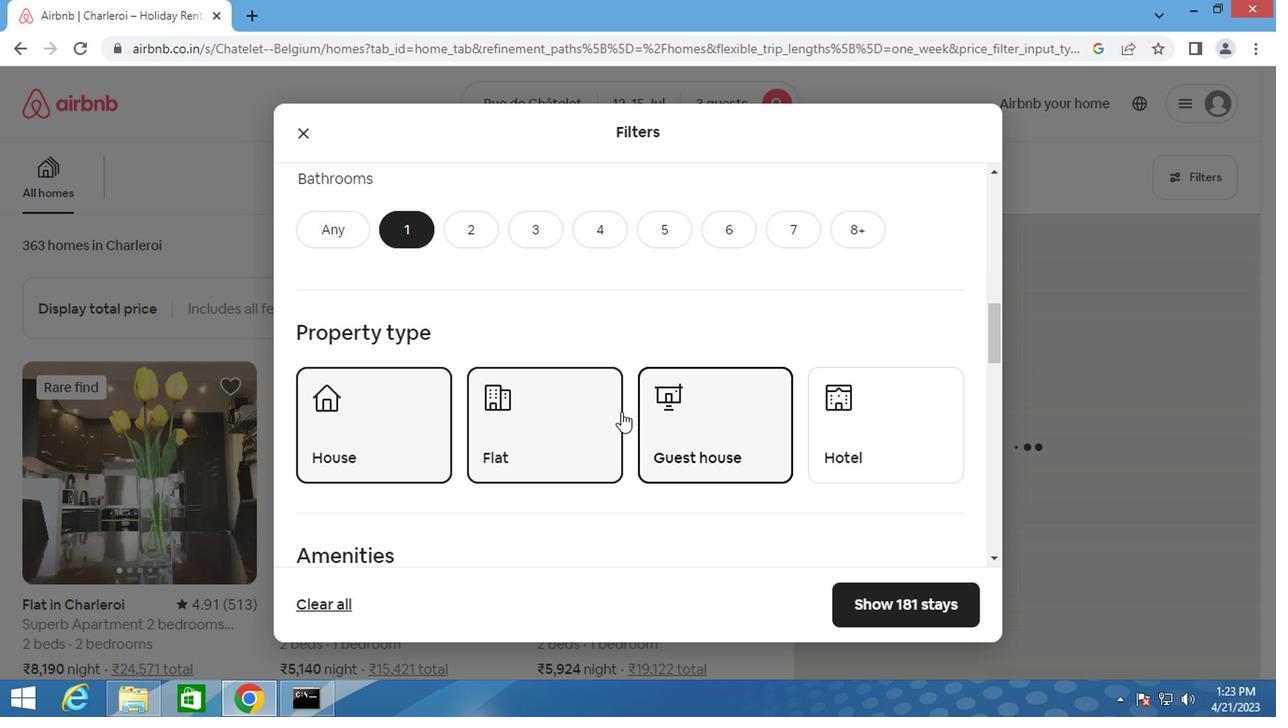 
Action: Mouse scrolled (590, 410) with delta (0, 0)
Screenshot: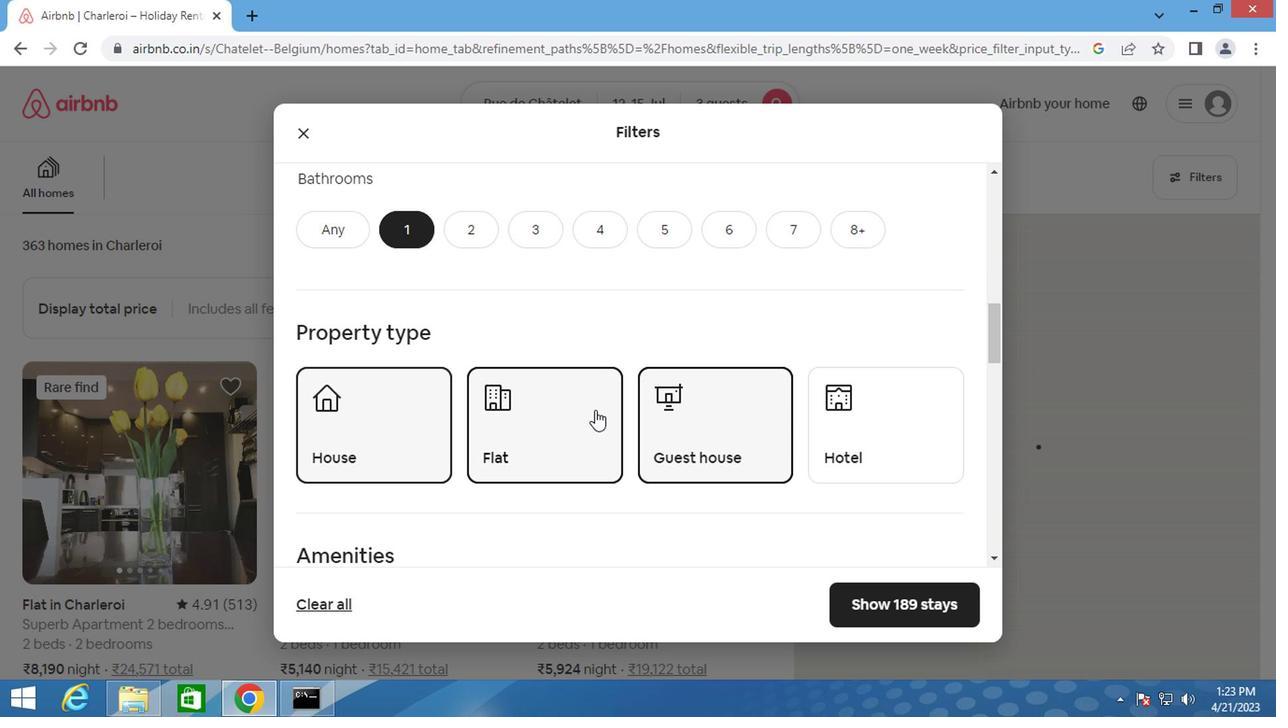 
Action: Mouse scrolled (590, 410) with delta (0, 0)
Screenshot: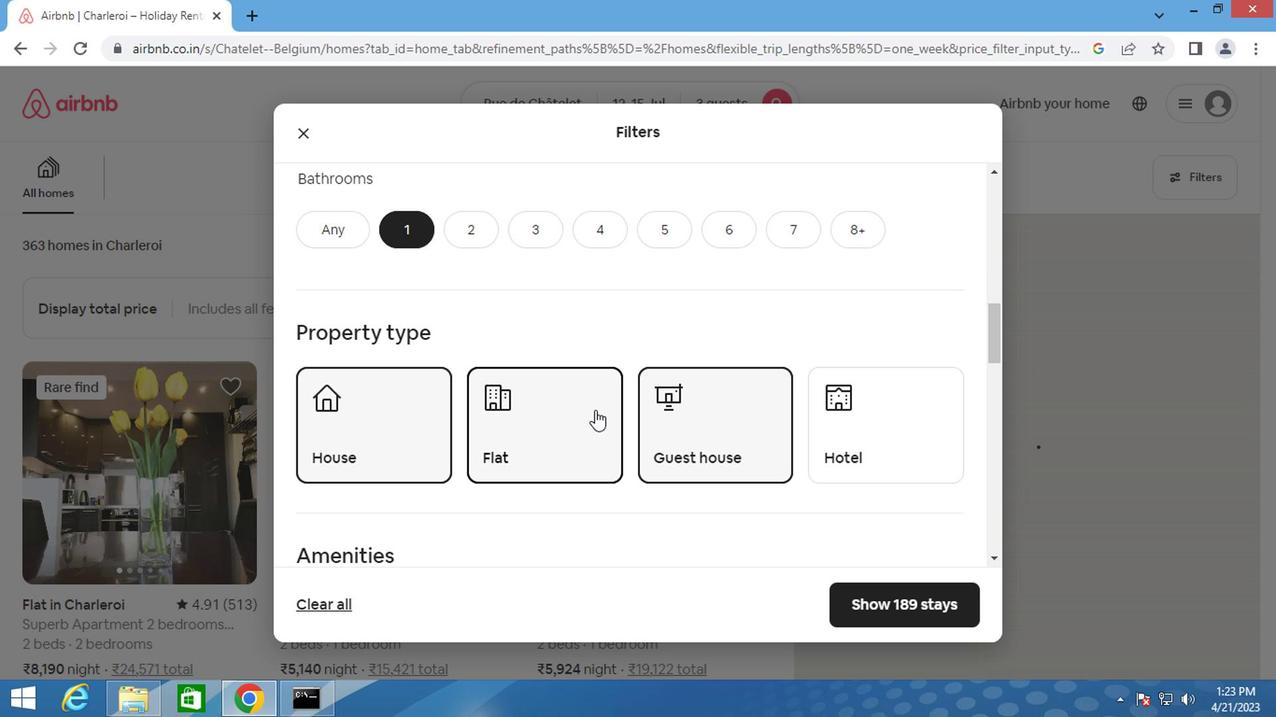 
Action: Mouse scrolled (590, 410) with delta (0, 0)
Screenshot: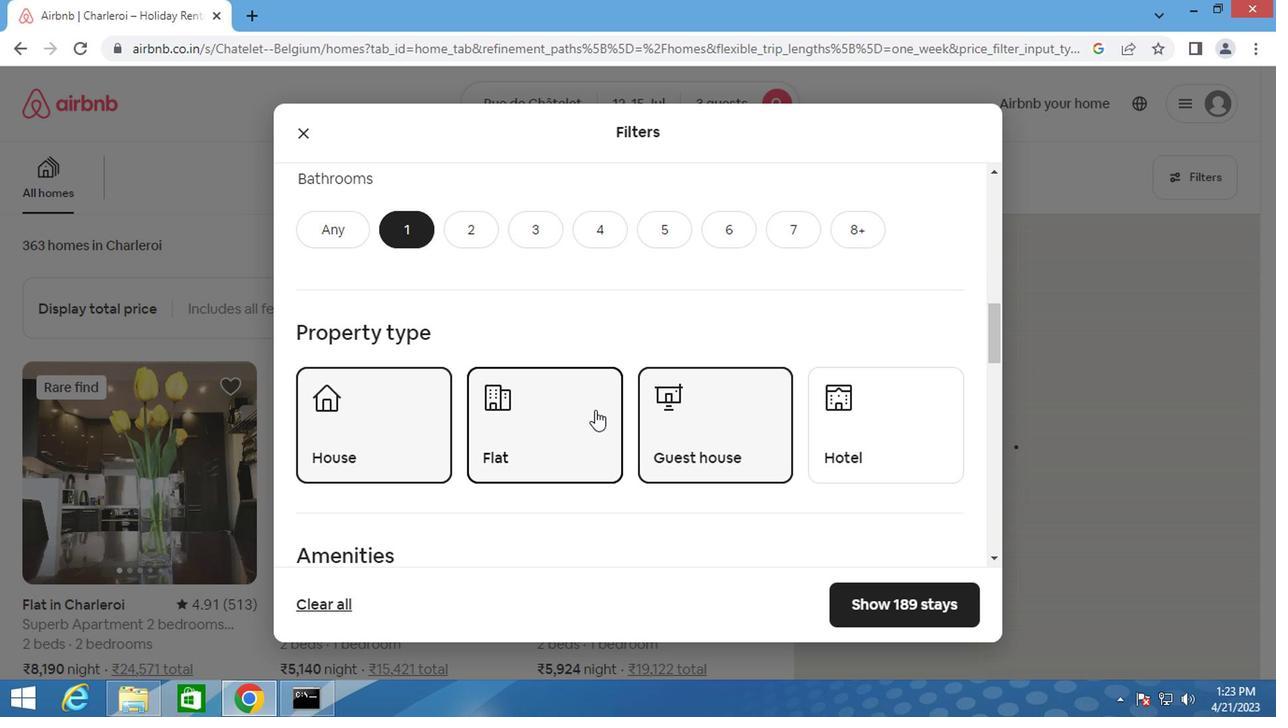 
Action: Mouse moved to (328, 499)
Screenshot: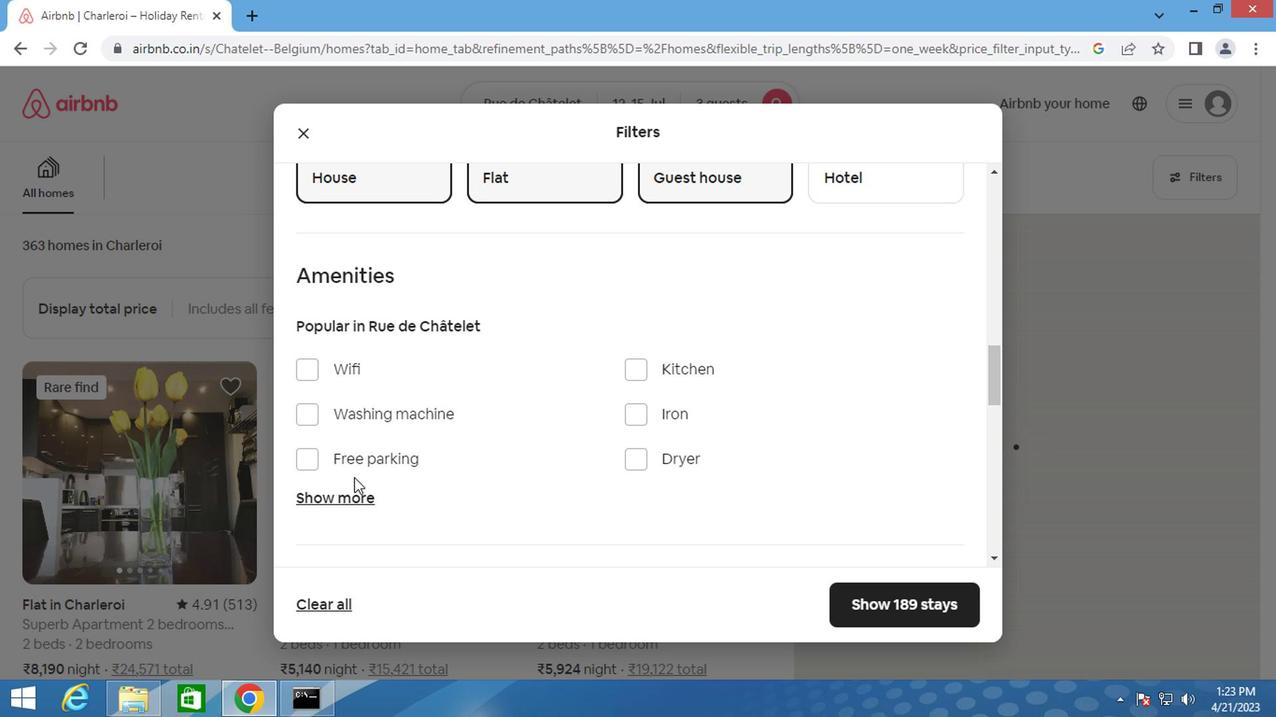 
Action: Mouse pressed left at (328, 499)
Screenshot: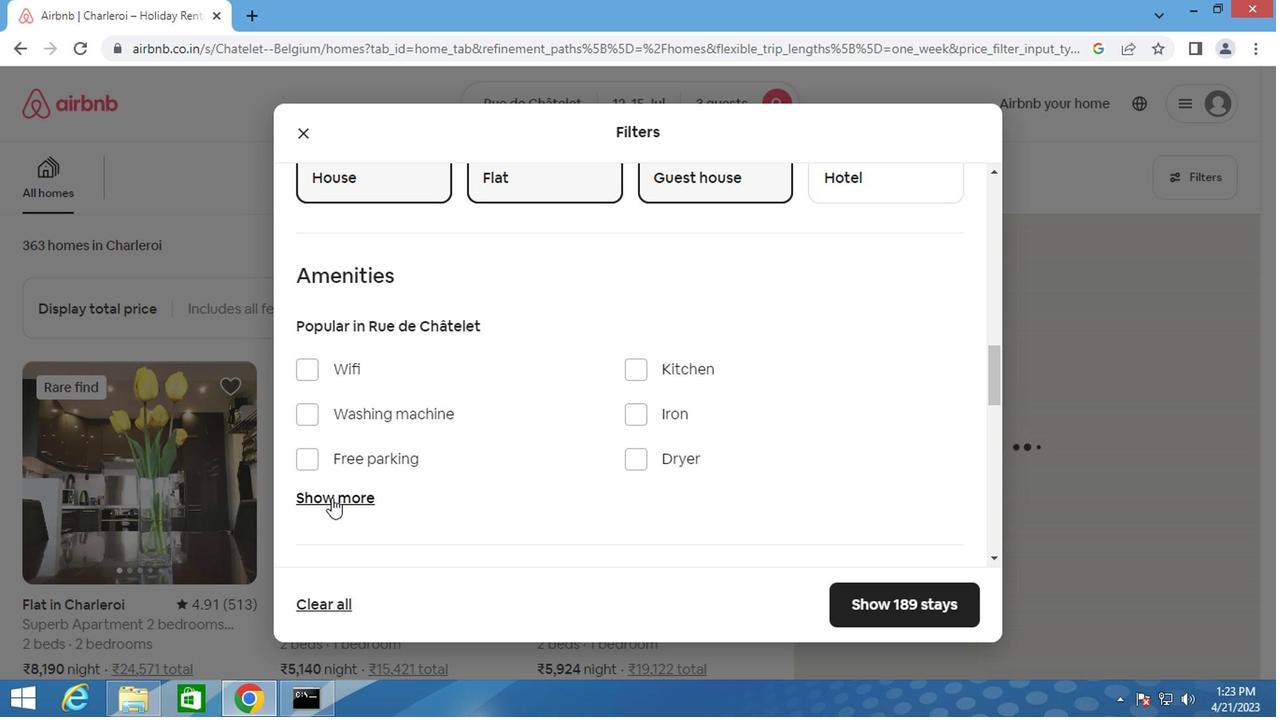 
Action: Mouse moved to (501, 447)
Screenshot: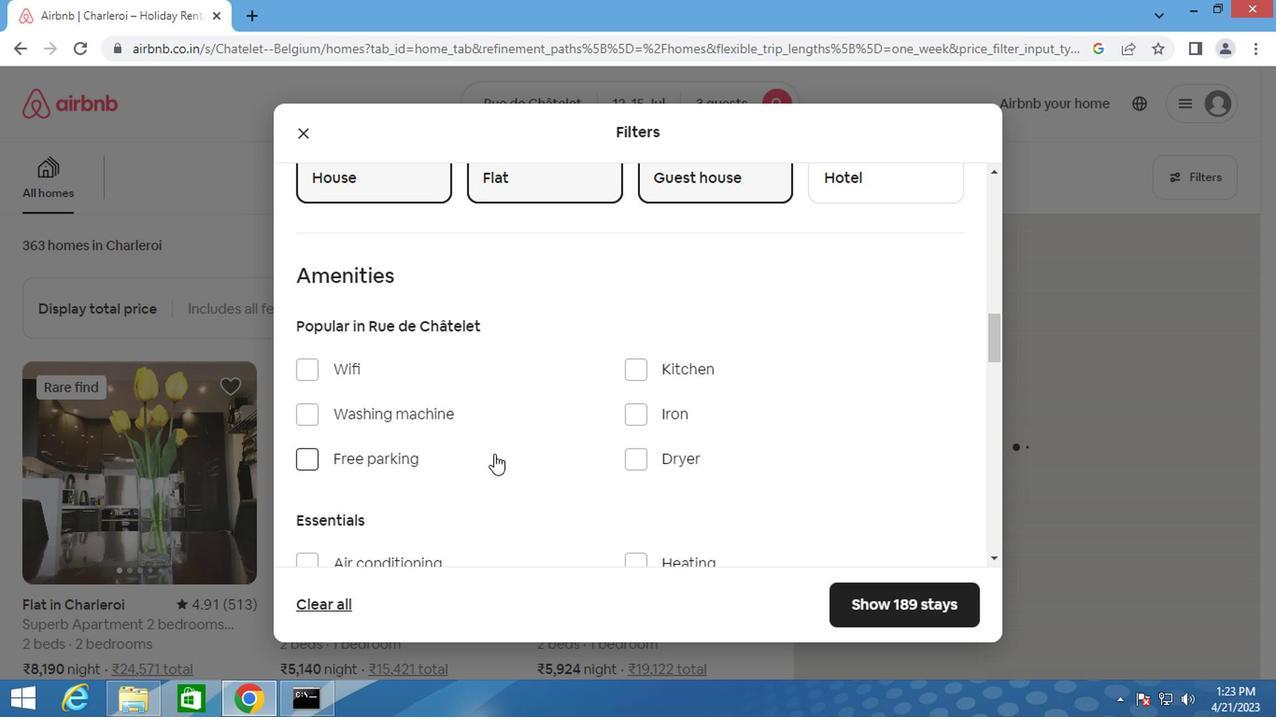 
Action: Mouse scrolled (501, 446) with delta (0, 0)
Screenshot: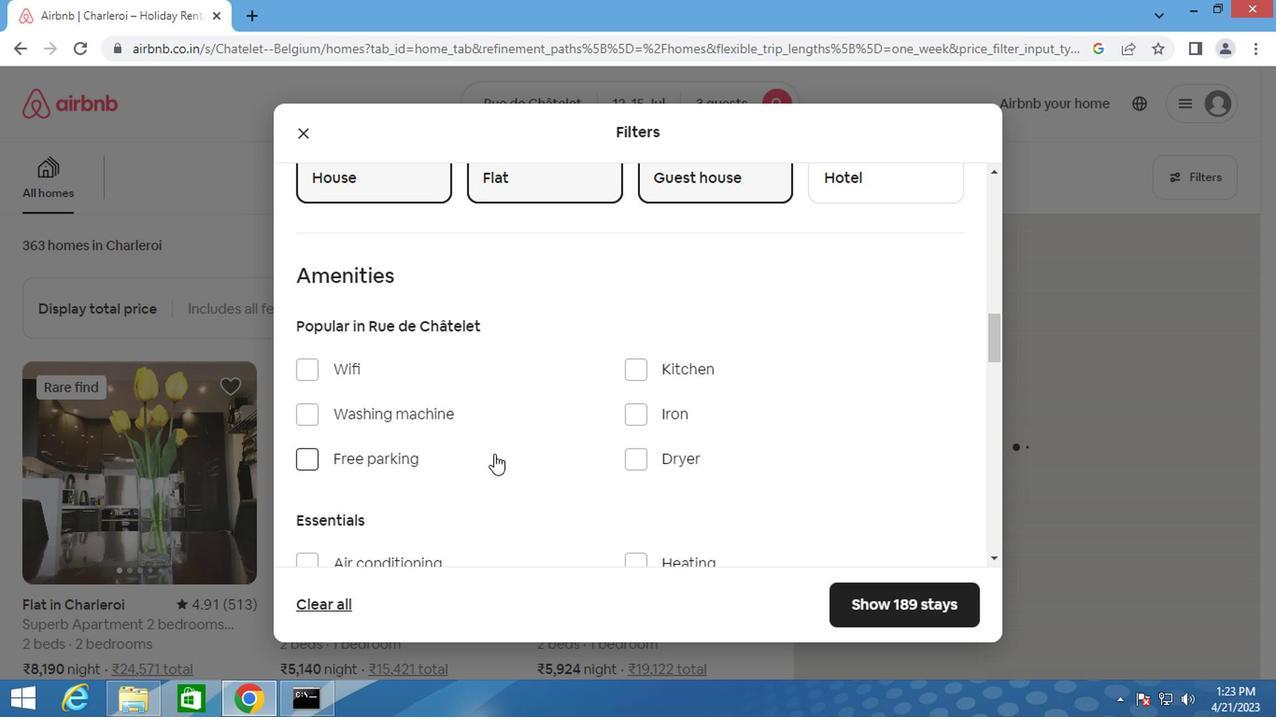 
Action: Mouse scrolled (501, 446) with delta (0, 0)
Screenshot: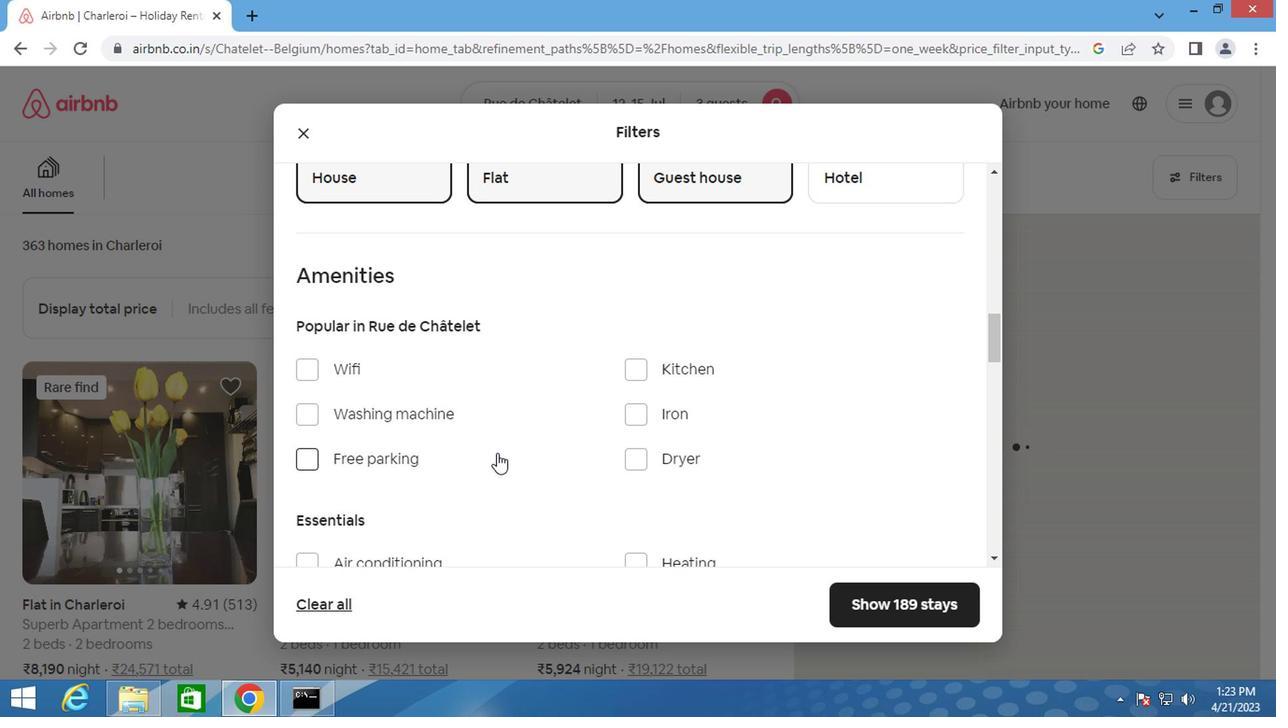 
Action: Mouse scrolled (501, 446) with delta (0, 0)
Screenshot: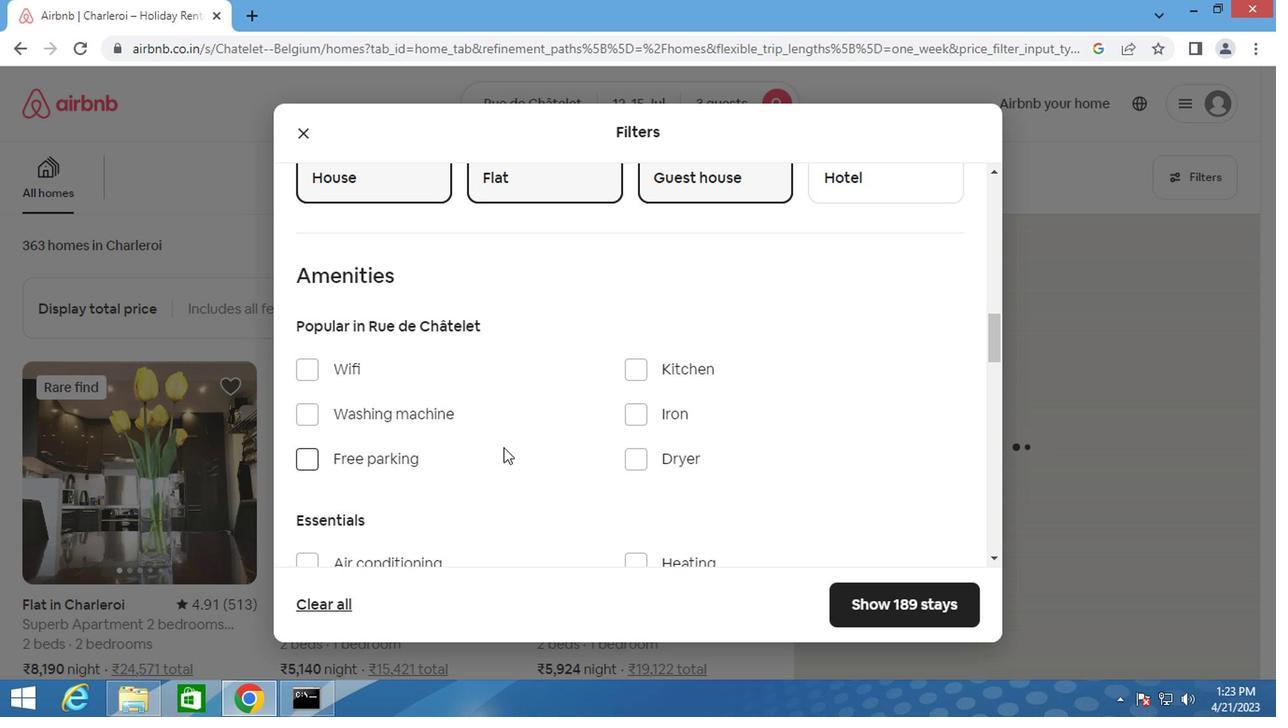 
Action: Mouse moved to (634, 280)
Screenshot: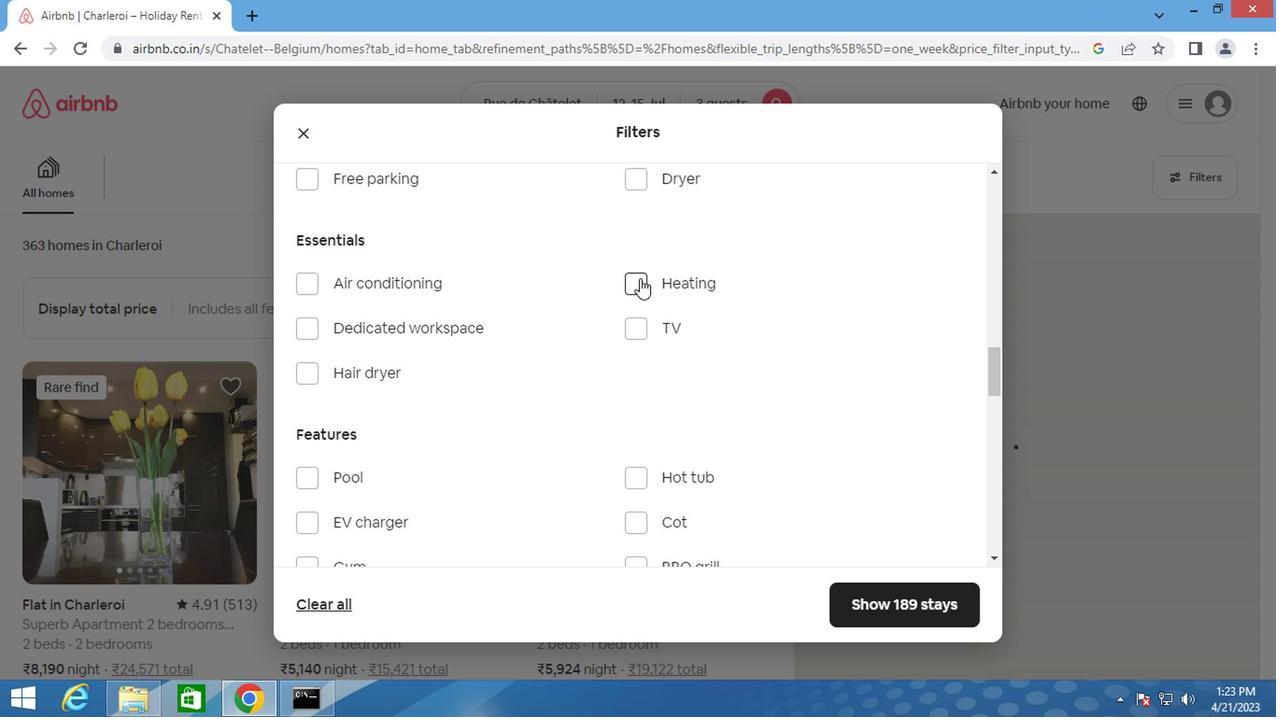 
Action: Mouse pressed left at (634, 280)
Screenshot: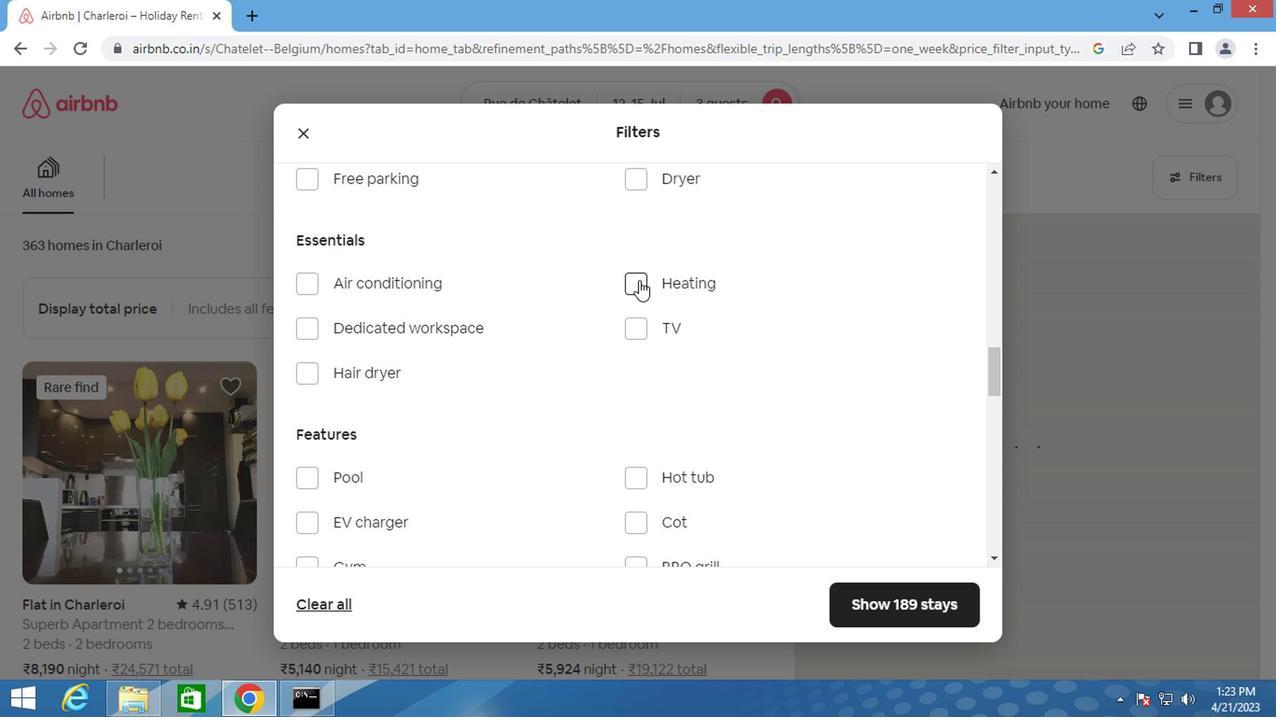 
Action: Mouse moved to (583, 293)
Screenshot: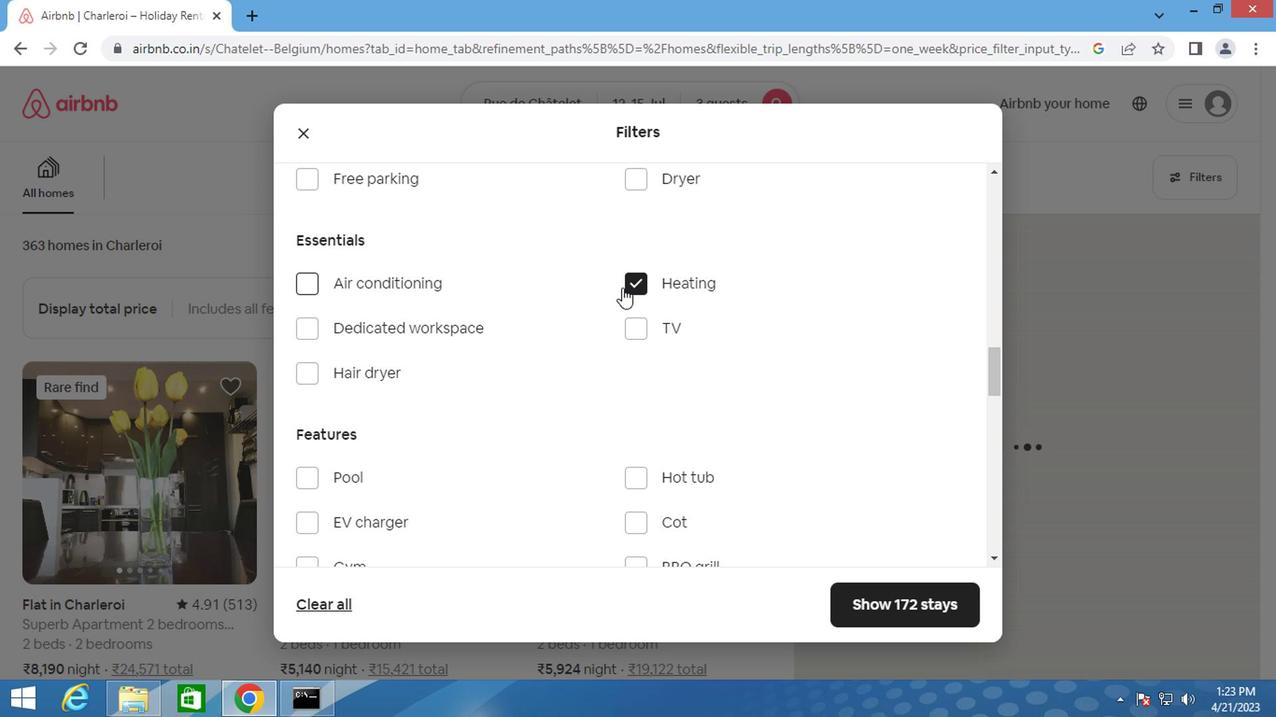 
Action: Mouse scrolled (583, 293) with delta (0, 0)
Screenshot: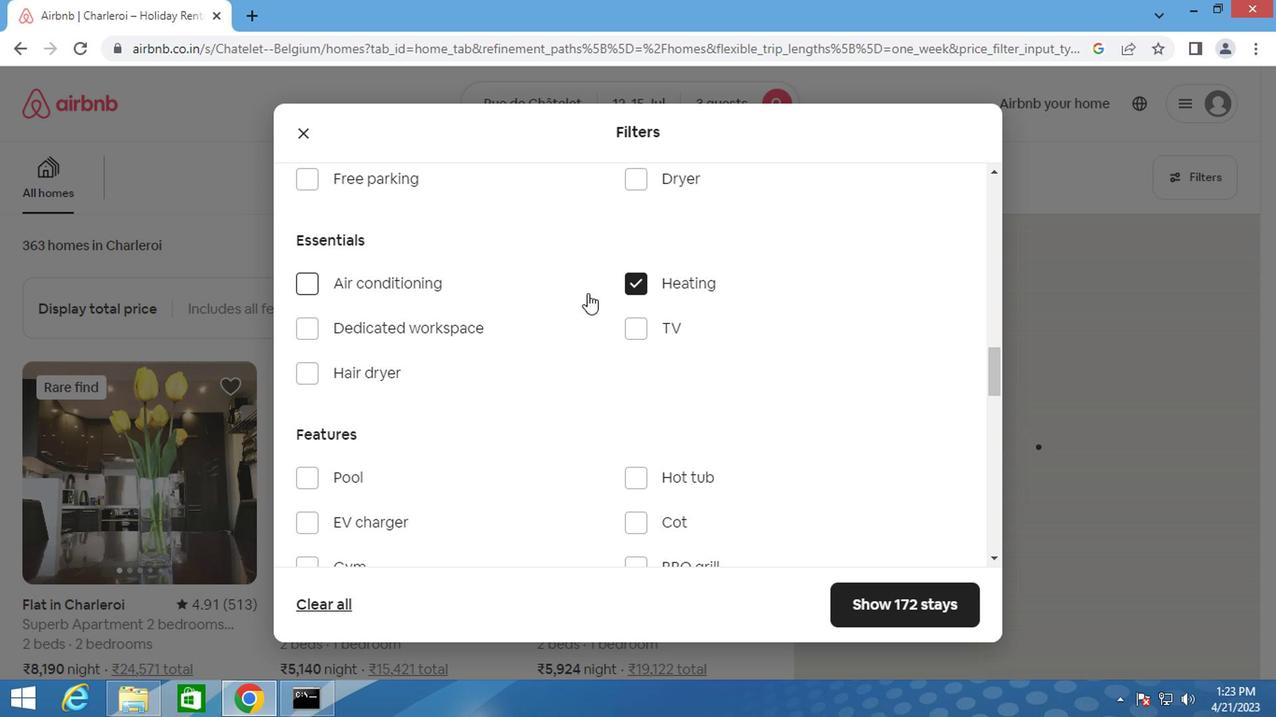 
Action: Mouse moved to (583, 294)
Screenshot: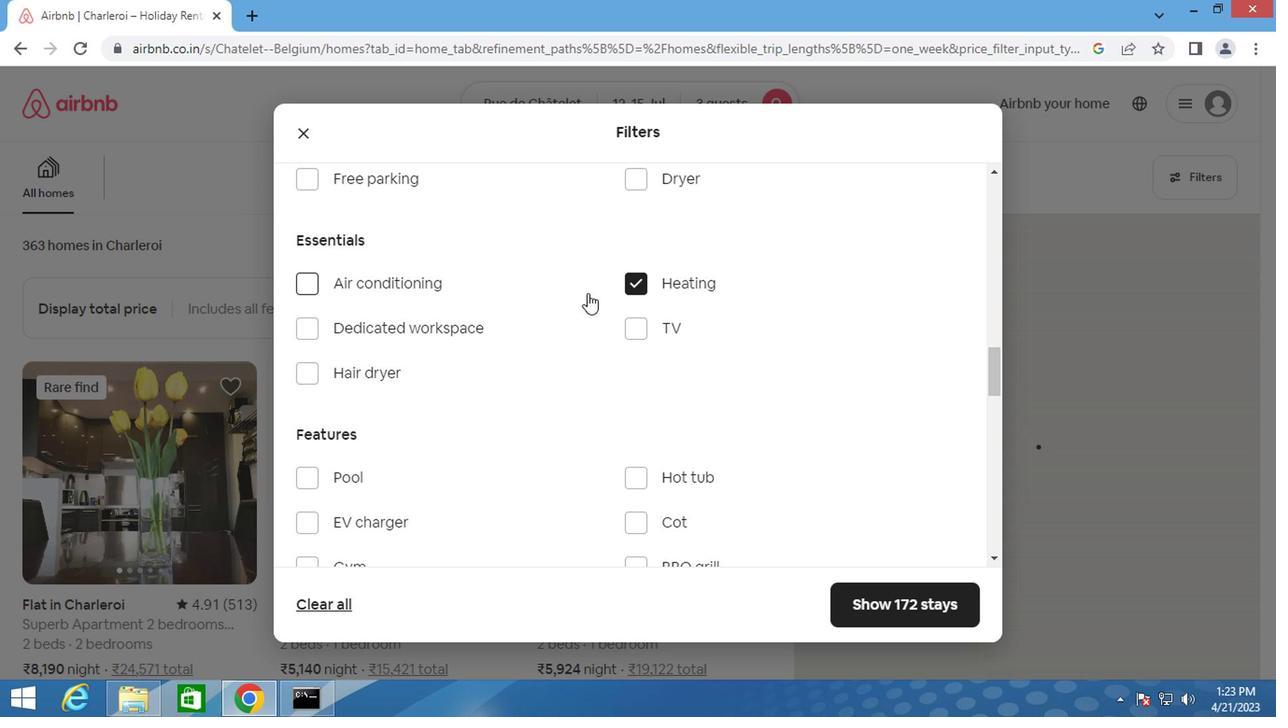 
Action: Mouse scrolled (583, 293) with delta (0, 0)
Screenshot: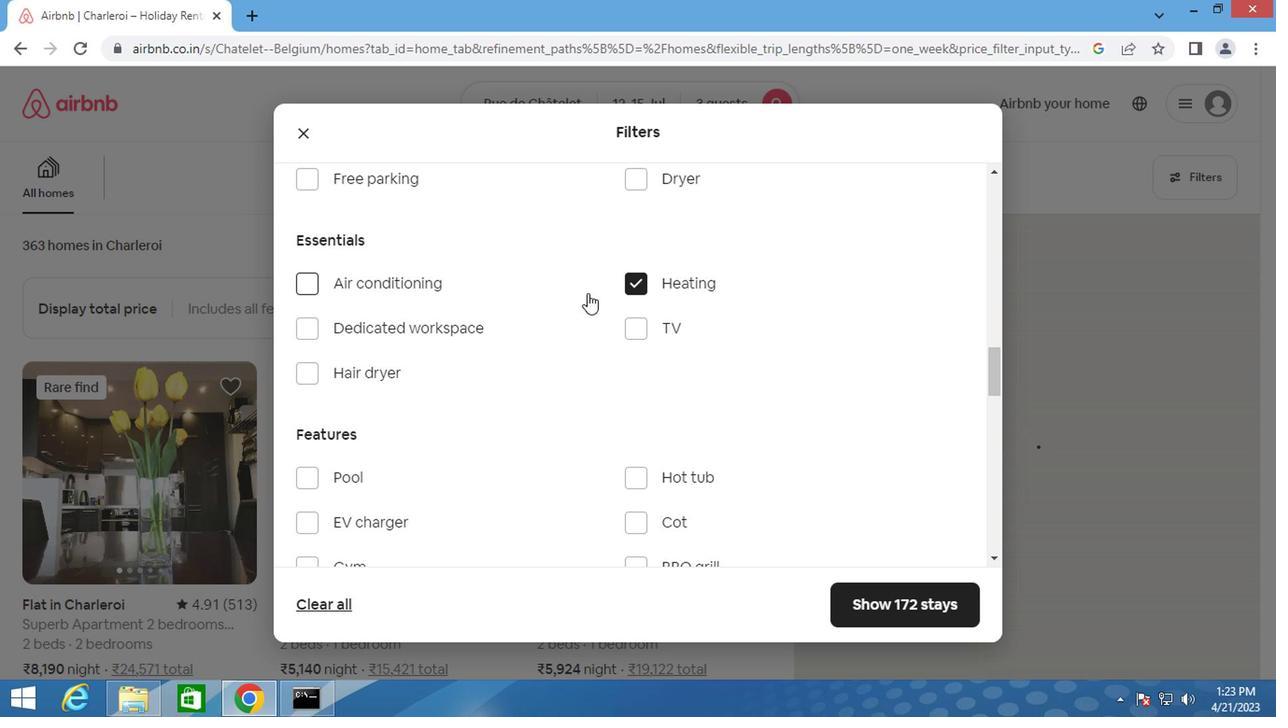 
Action: Mouse scrolled (583, 293) with delta (0, 0)
Screenshot: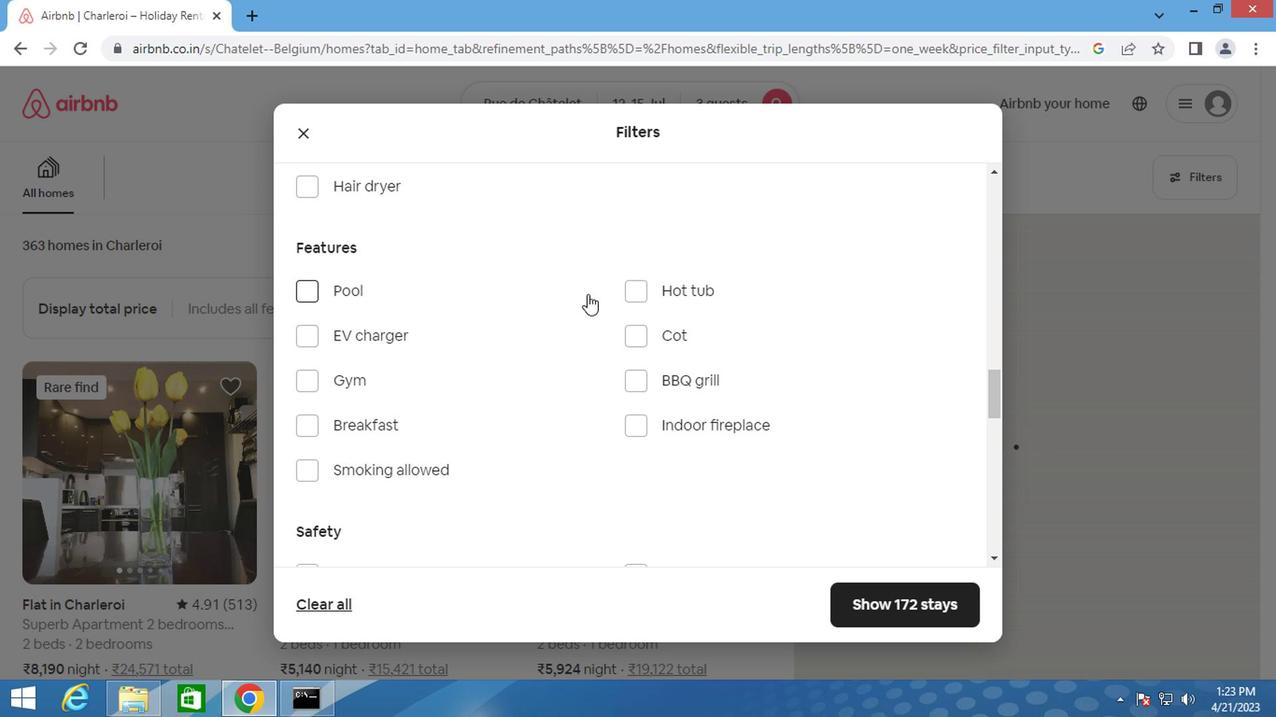 
Action: Mouse moved to (479, 412)
Screenshot: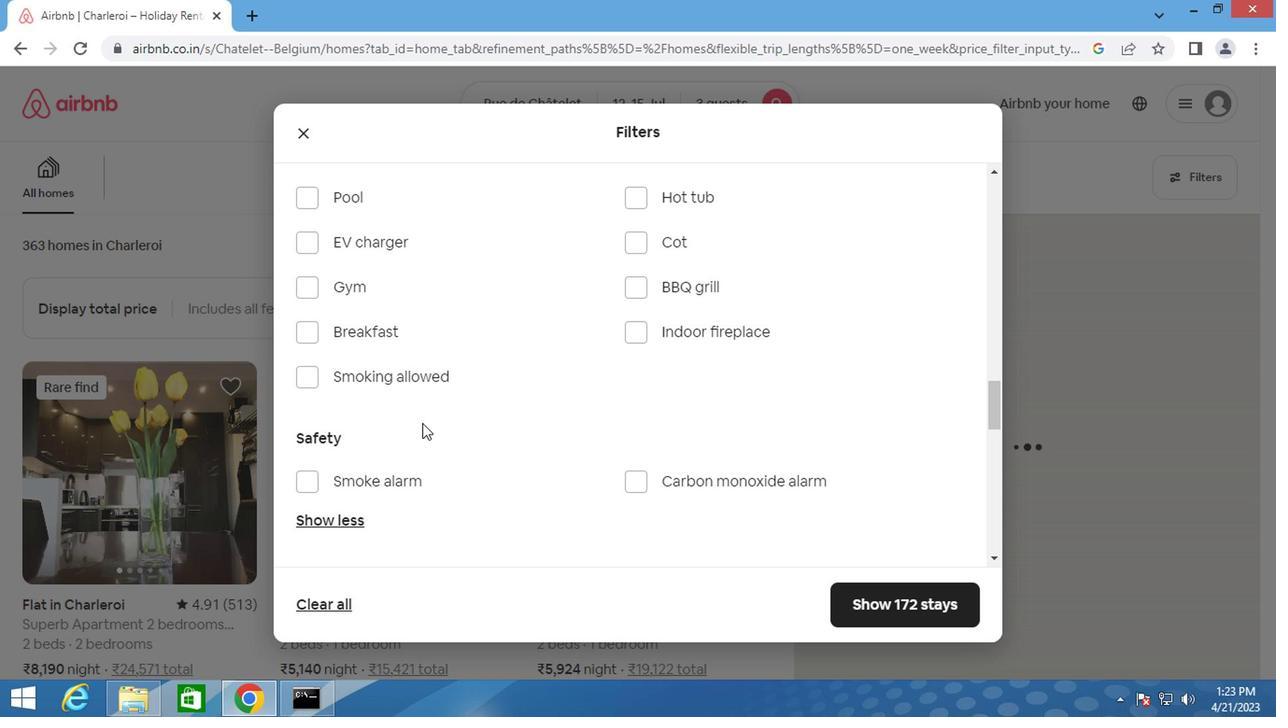 
Action: Mouse scrolled (479, 410) with delta (0, -1)
Screenshot: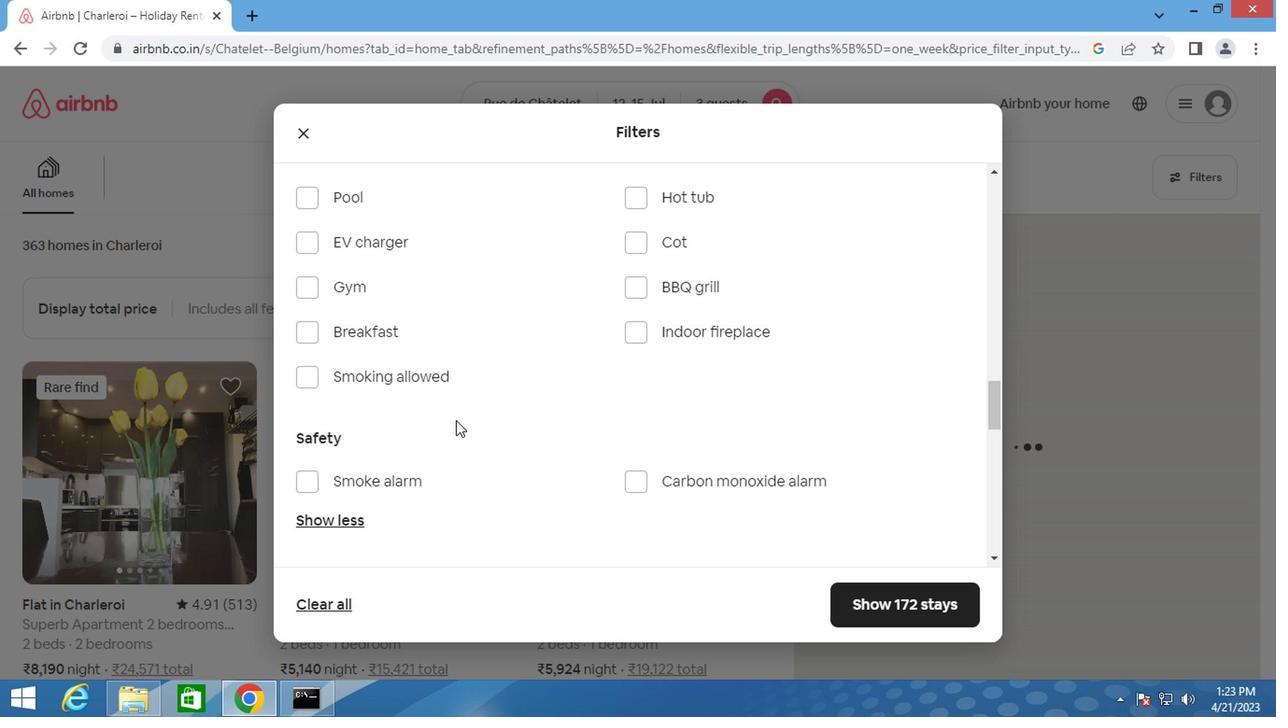 
Action: Mouse scrolled (479, 410) with delta (0, -1)
Screenshot: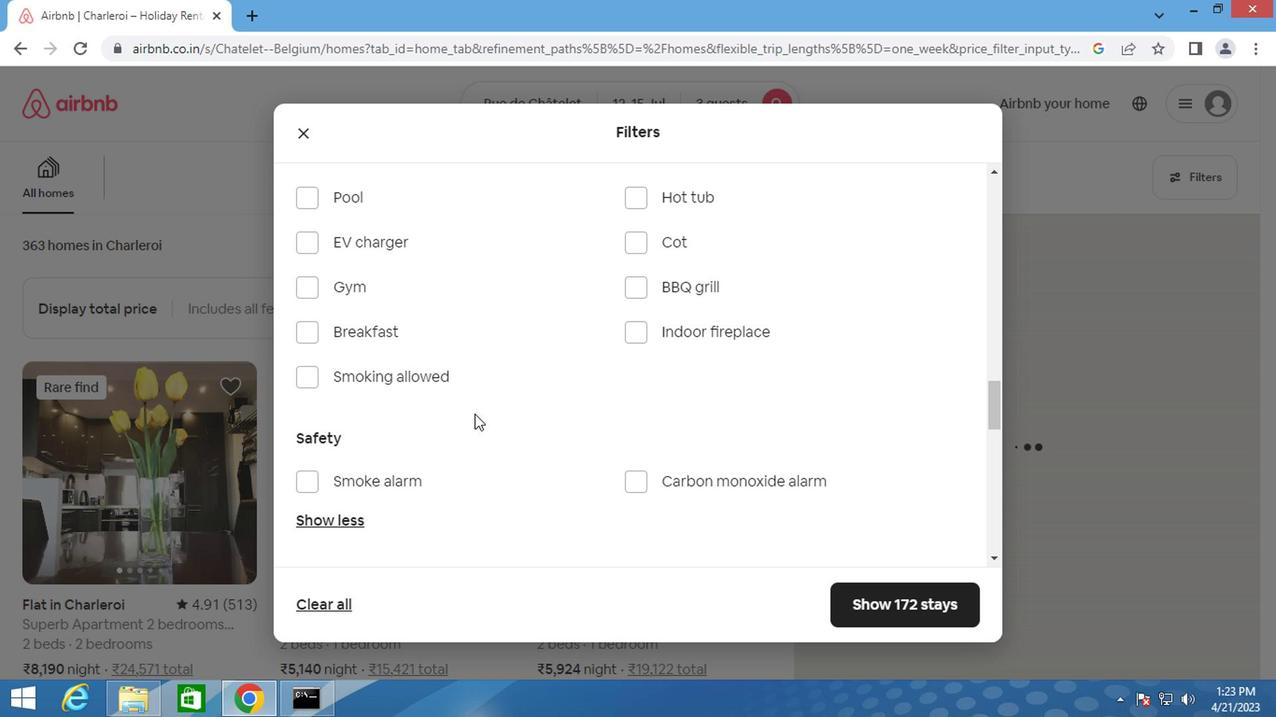 
Action: Mouse scrolled (479, 410) with delta (0, -1)
Screenshot: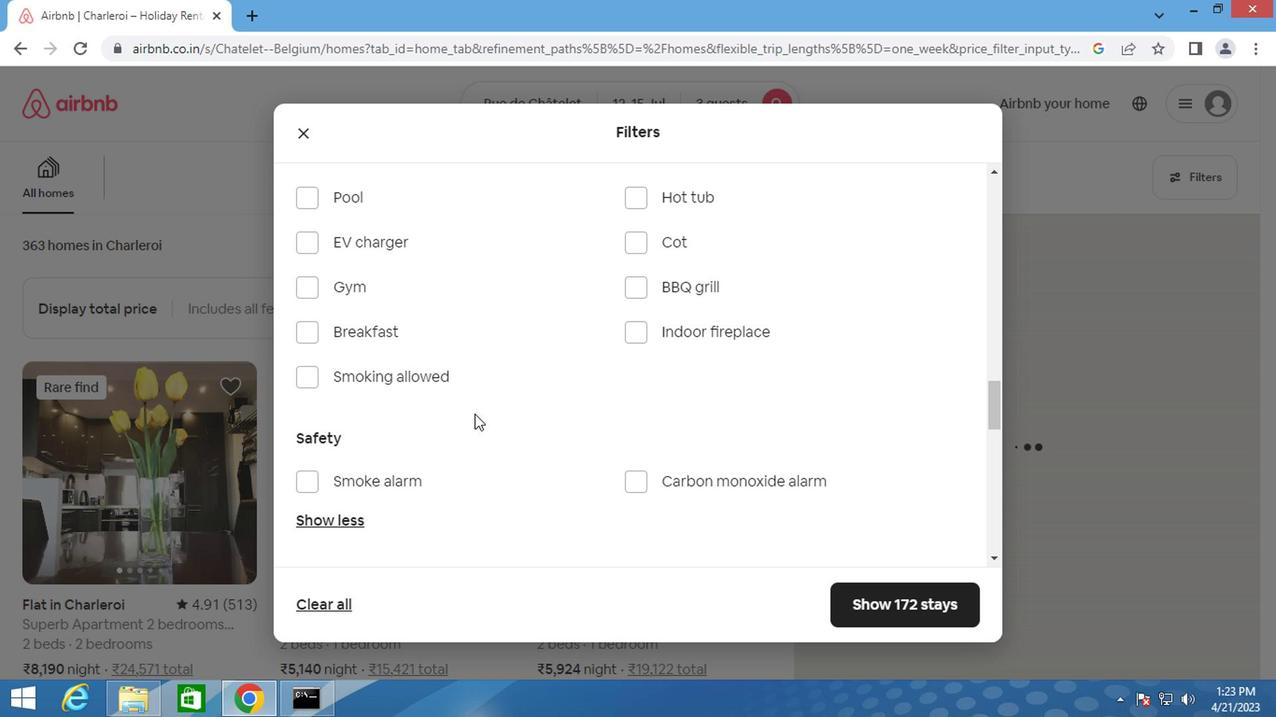 
Action: Mouse moved to (479, 410)
Screenshot: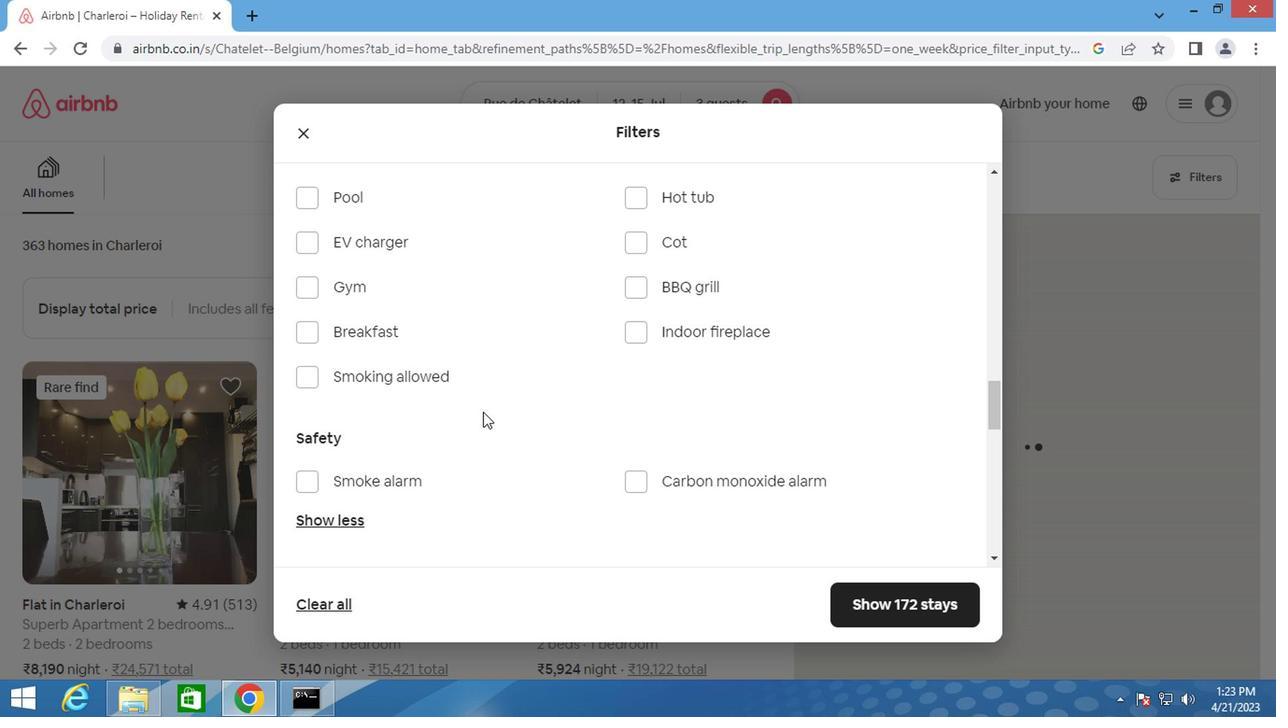 
Action: Mouse scrolled (479, 410) with delta (0, 0)
Screenshot: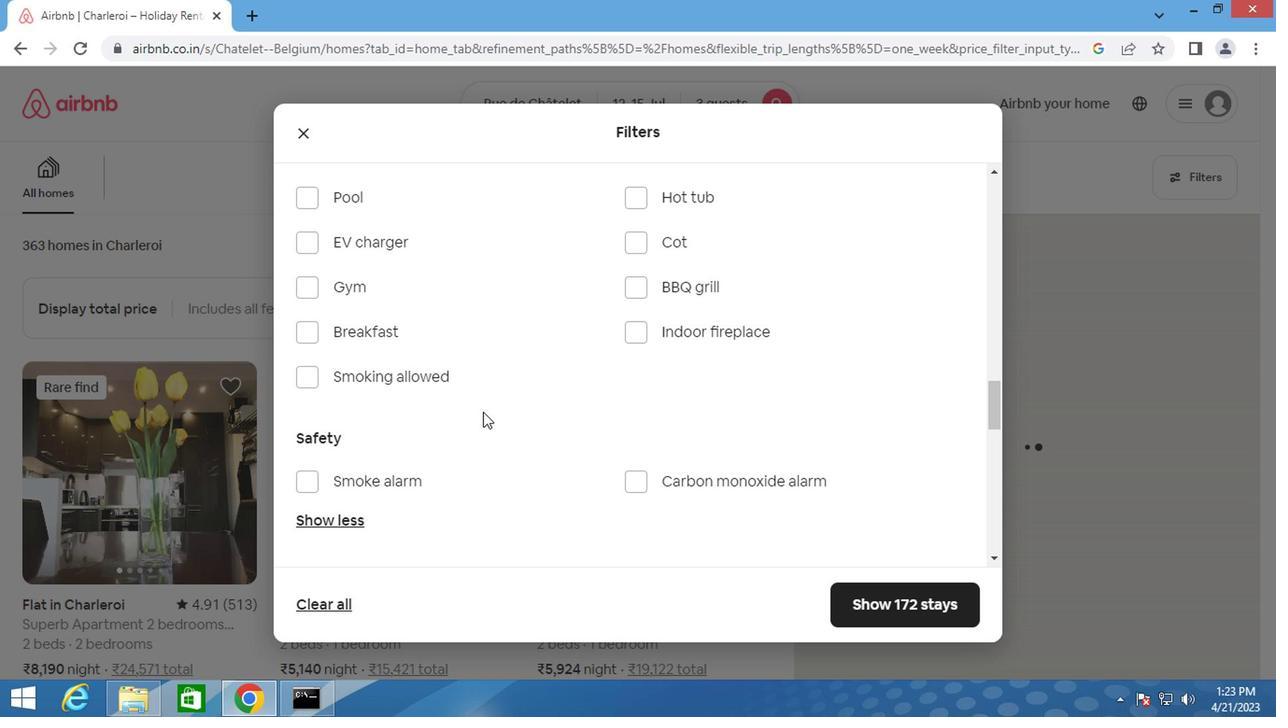 
Action: Mouse scrolled (479, 410) with delta (0, 0)
Screenshot: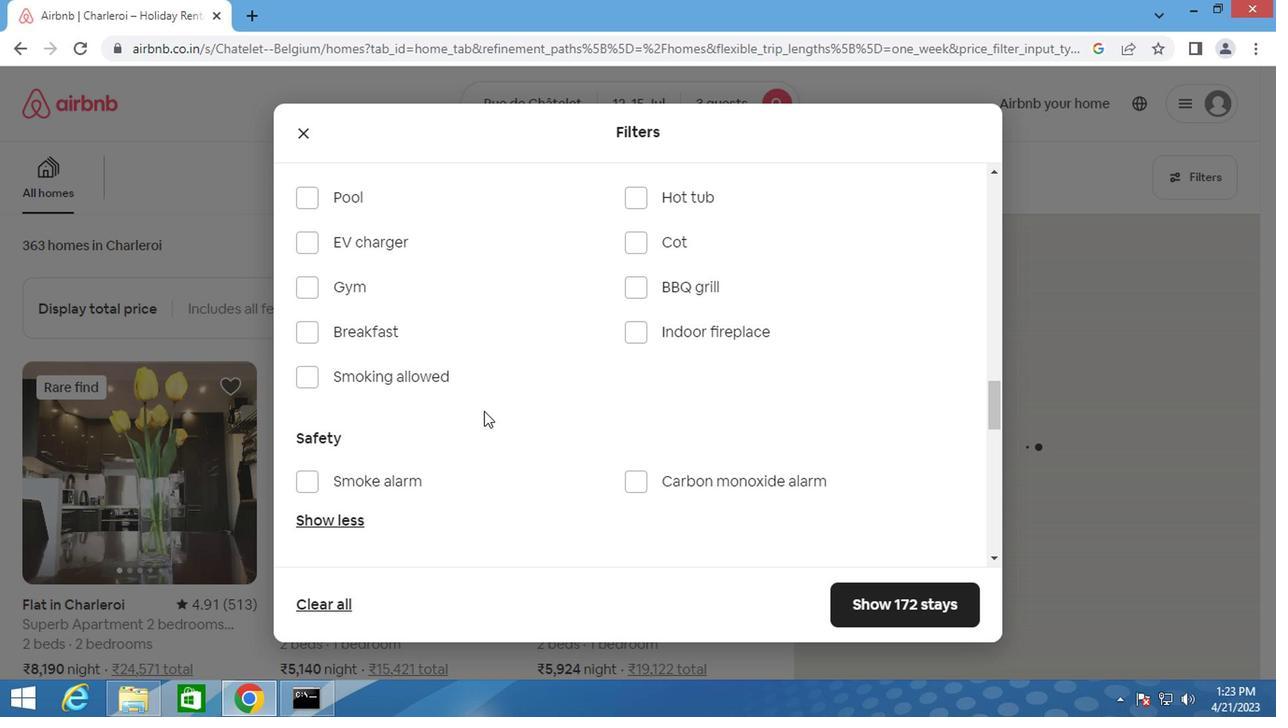 
Action: Mouse moved to (935, 265)
Screenshot: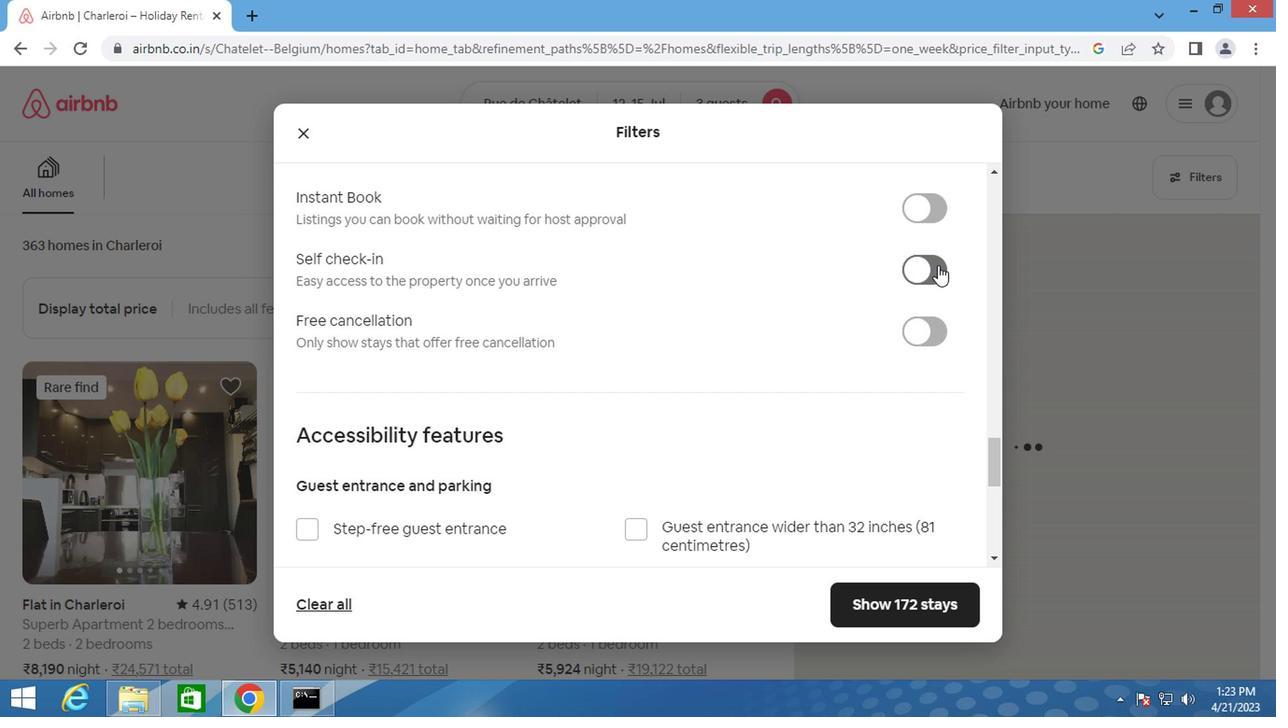 
Action: Mouse pressed left at (935, 265)
Screenshot: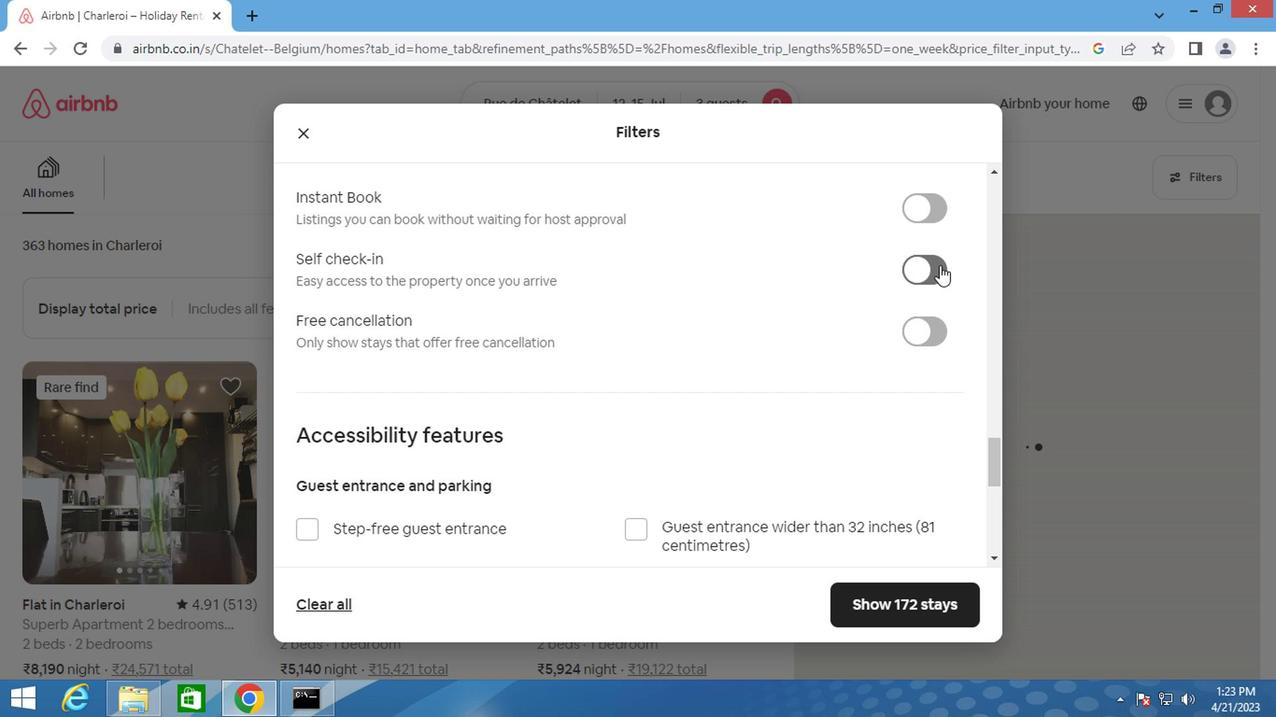 
Action: Mouse moved to (663, 353)
Screenshot: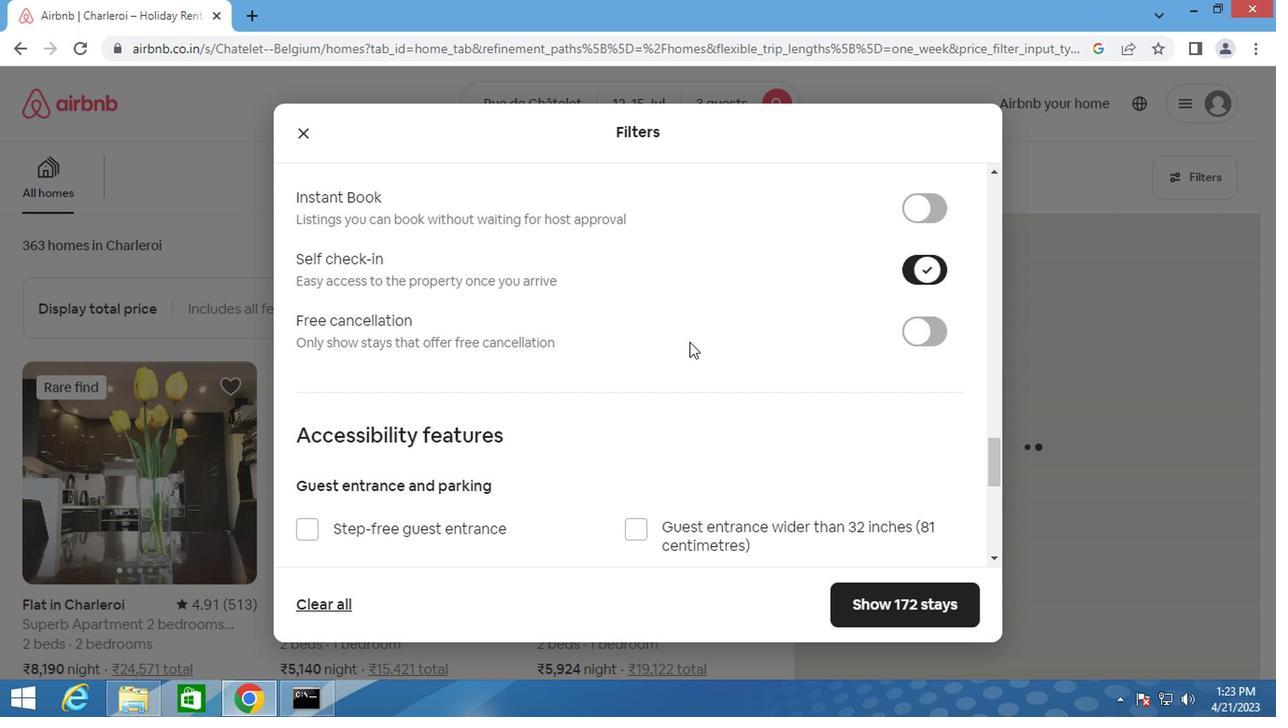 
Action: Mouse scrolled (663, 352) with delta (0, 0)
Screenshot: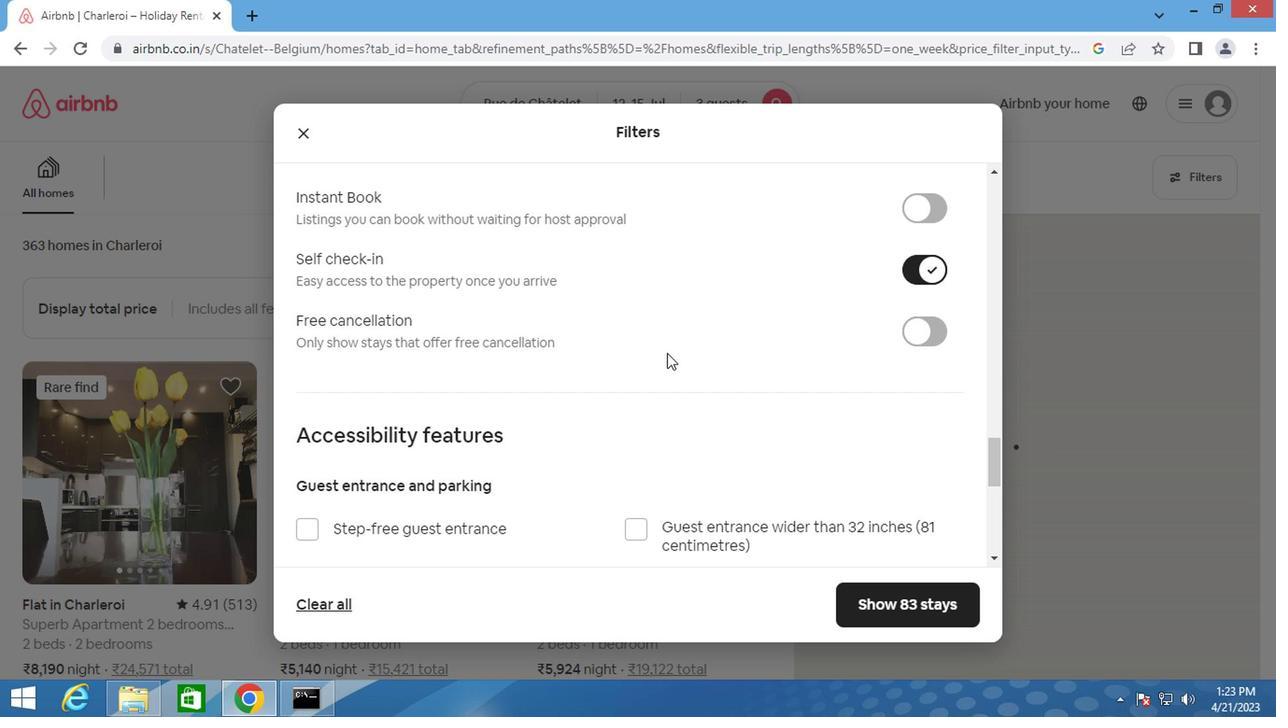 
Action: Mouse scrolled (663, 352) with delta (0, 0)
Screenshot: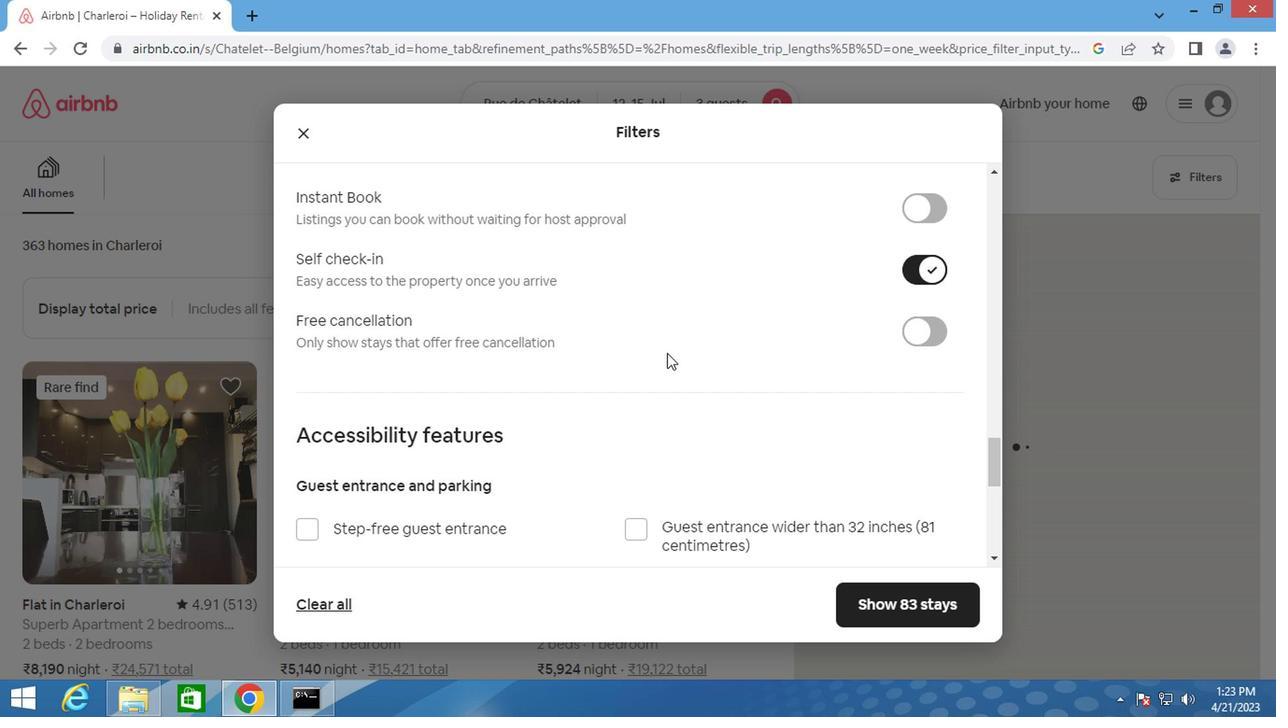 
Action: Mouse scrolled (663, 352) with delta (0, 0)
Screenshot: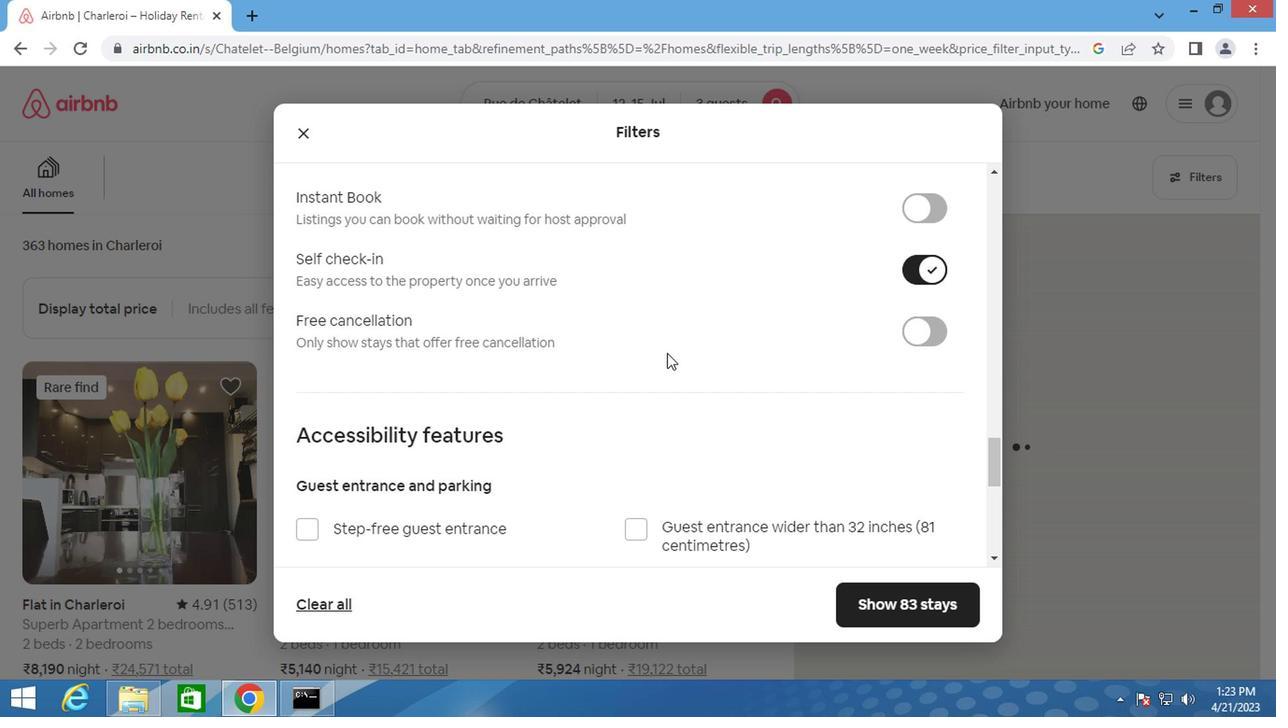 
Action: Mouse scrolled (663, 352) with delta (0, 0)
Screenshot: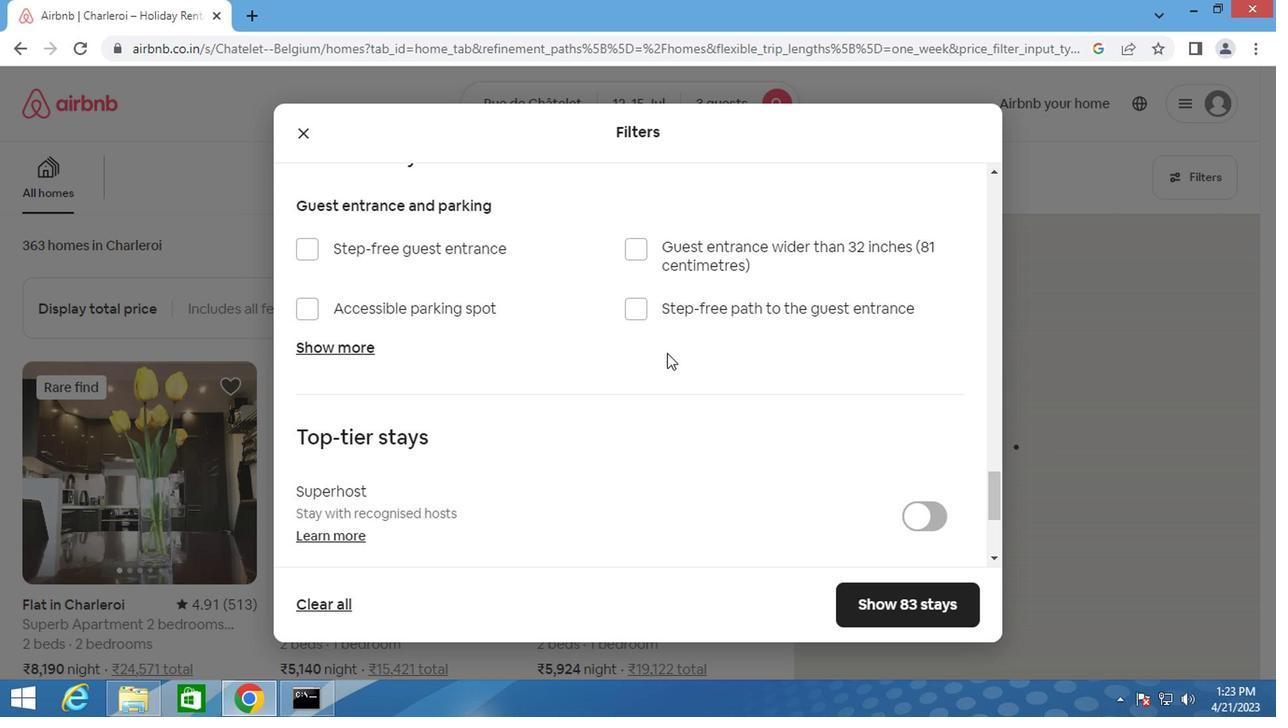 
Action: Mouse scrolled (663, 352) with delta (0, 0)
Screenshot: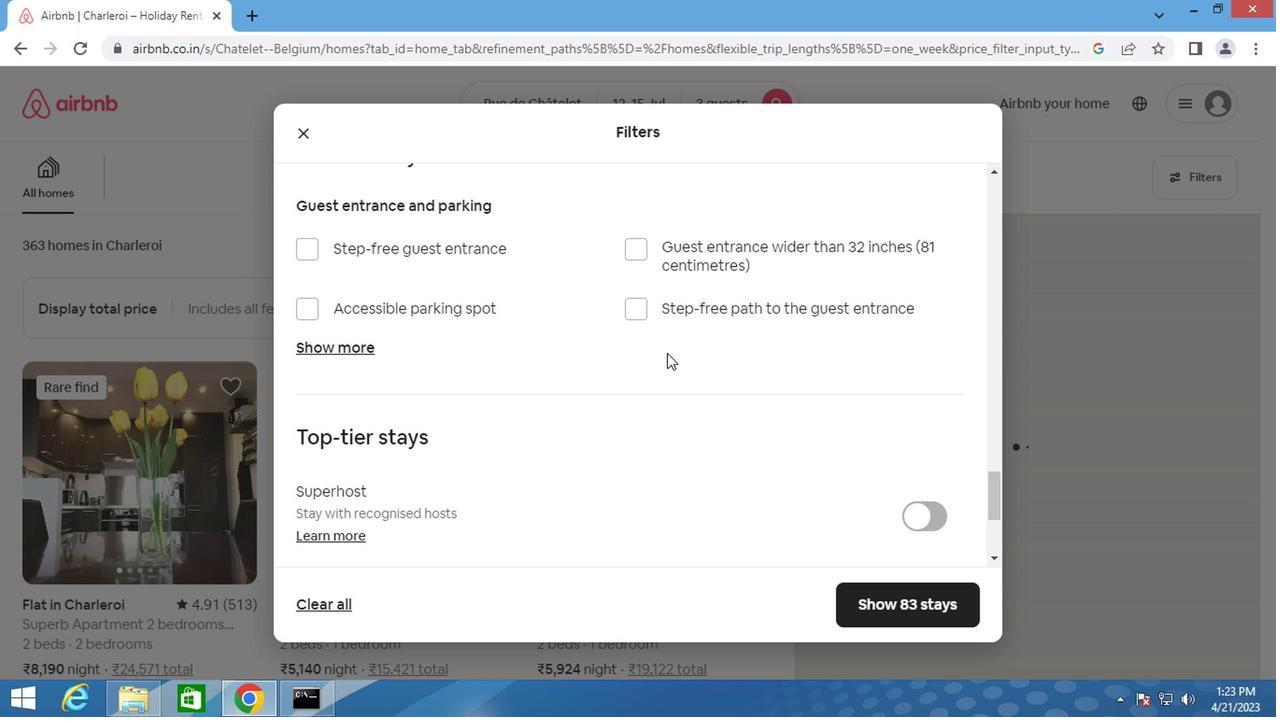 
Action: Mouse scrolled (663, 352) with delta (0, 0)
Screenshot: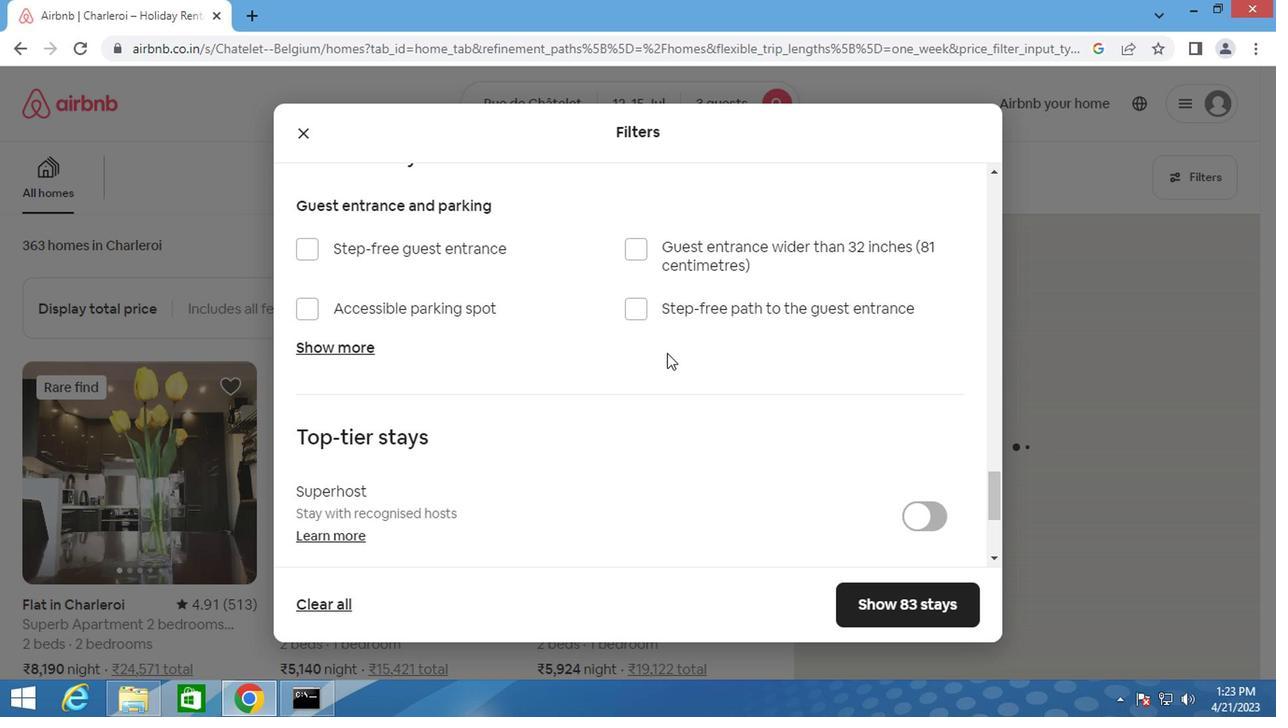 
Action: Mouse scrolled (663, 352) with delta (0, 0)
Screenshot: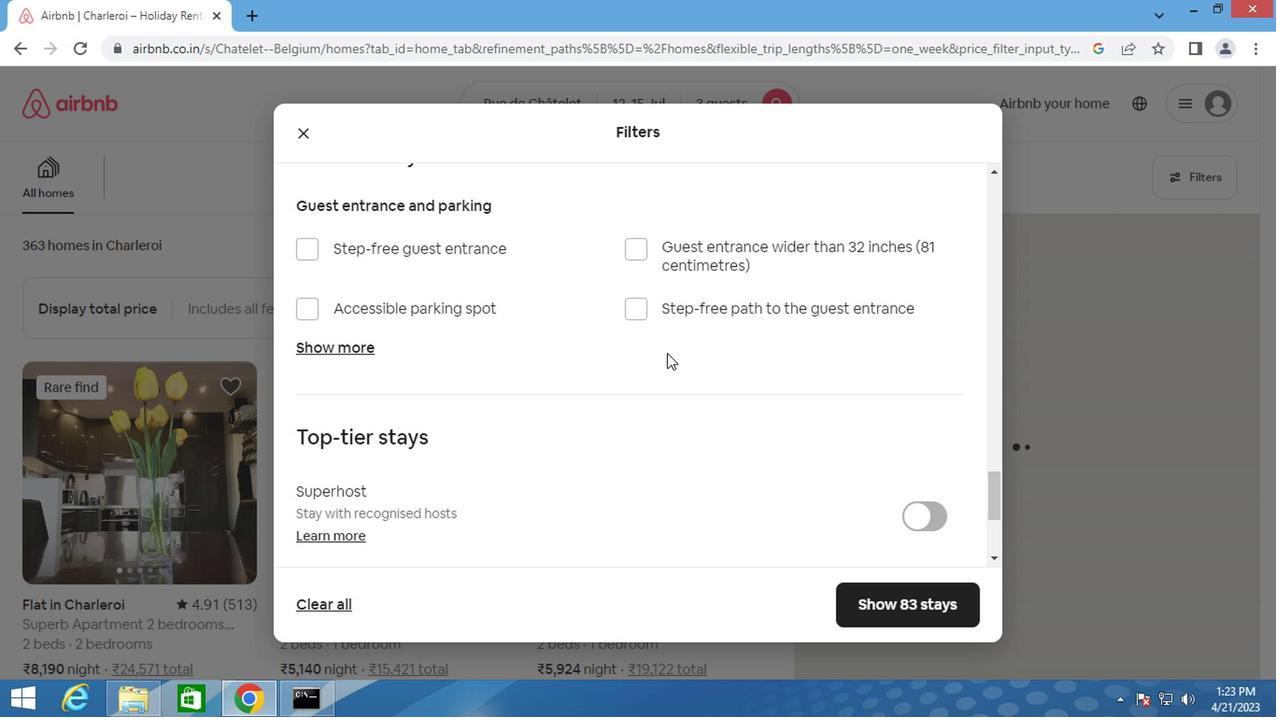 
Action: Mouse moved to (305, 444)
Screenshot: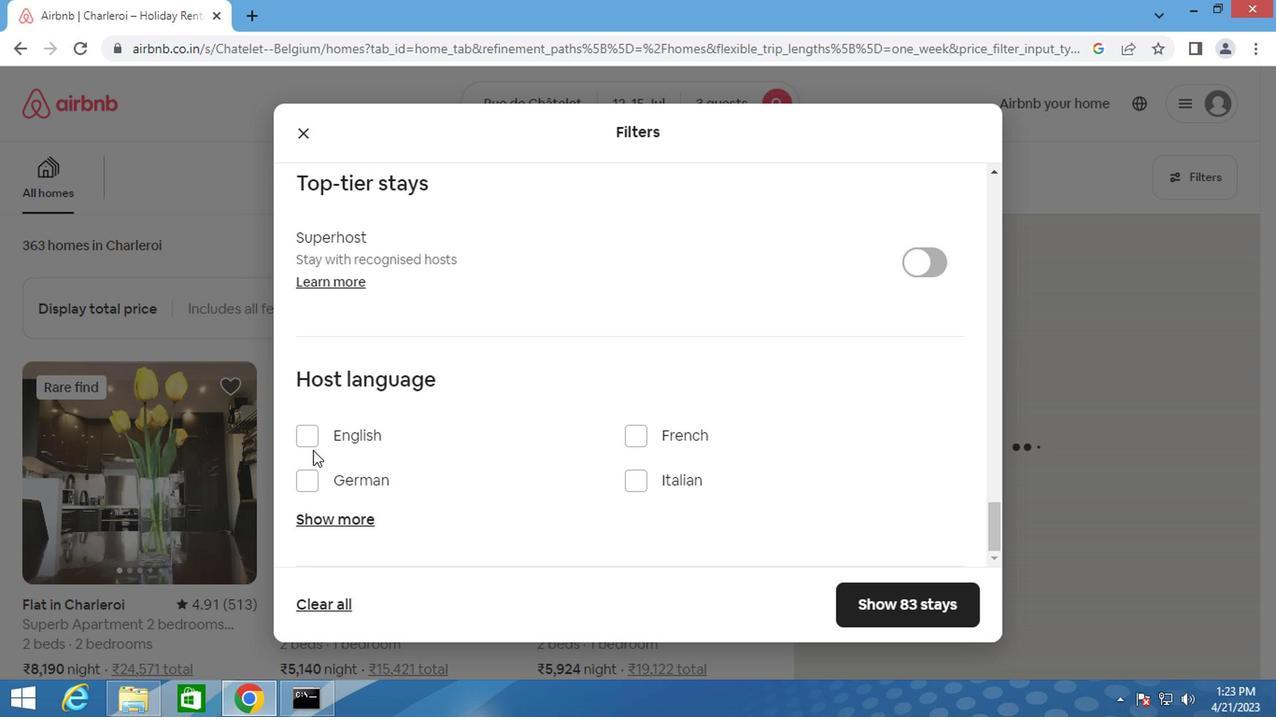 
Action: Mouse pressed left at (305, 444)
Screenshot: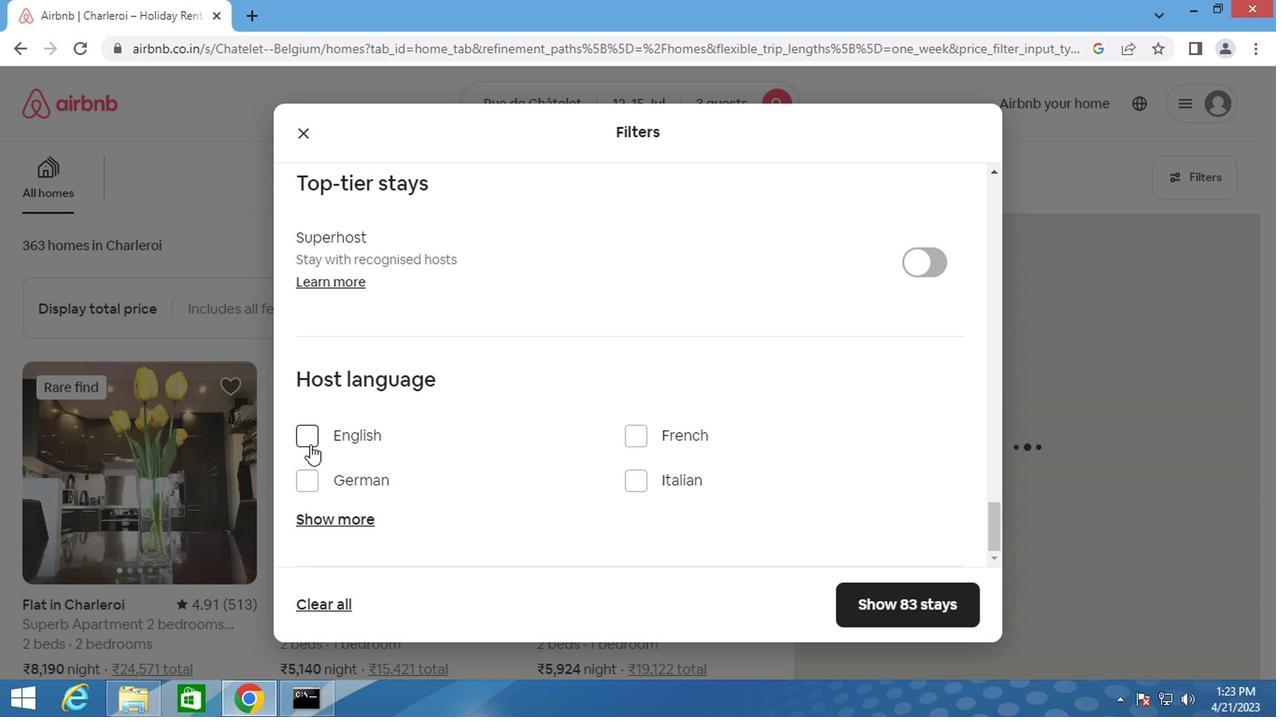 
Action: Mouse moved to (860, 604)
Screenshot: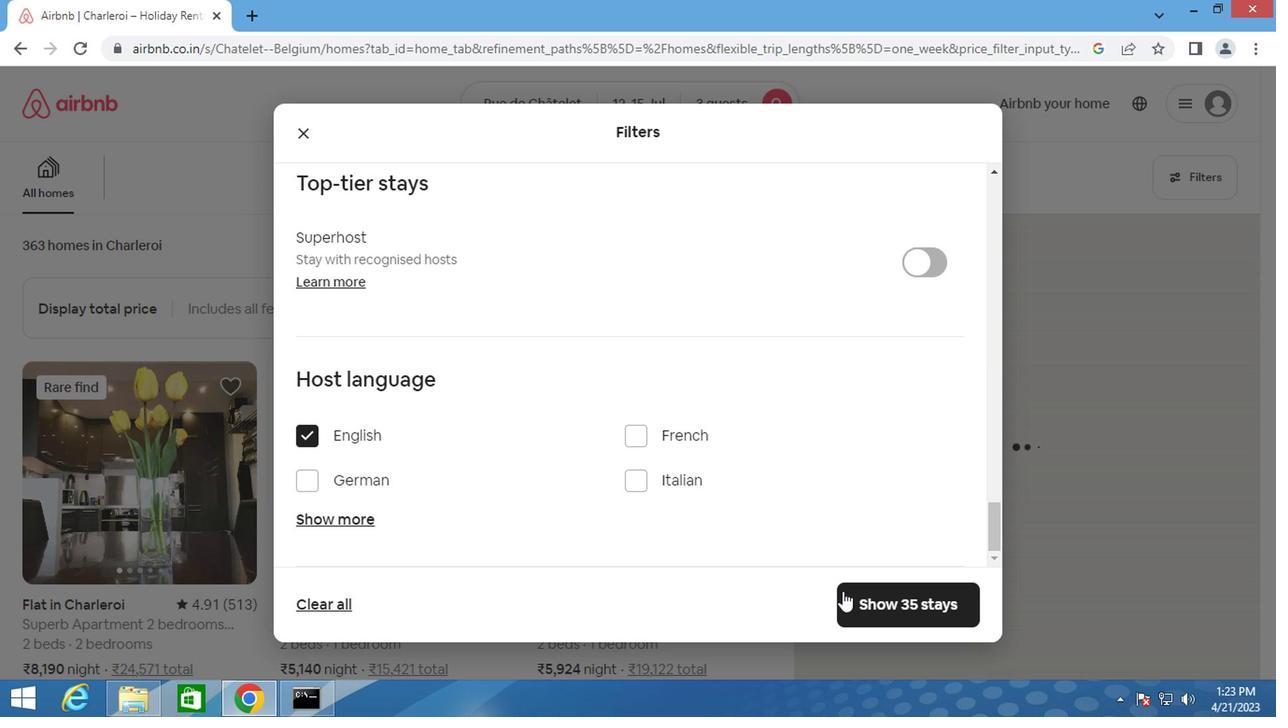 
Action: Mouse pressed left at (860, 604)
Screenshot: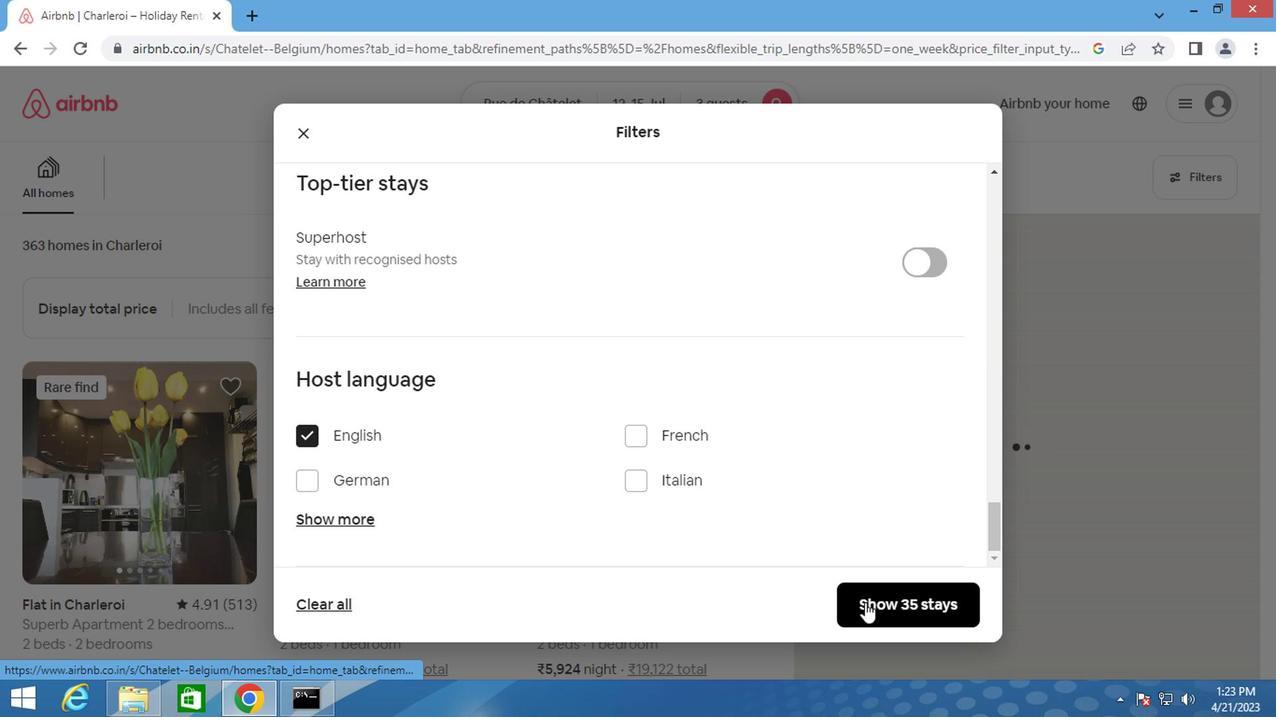 
Action: Mouse moved to (862, 604)
Screenshot: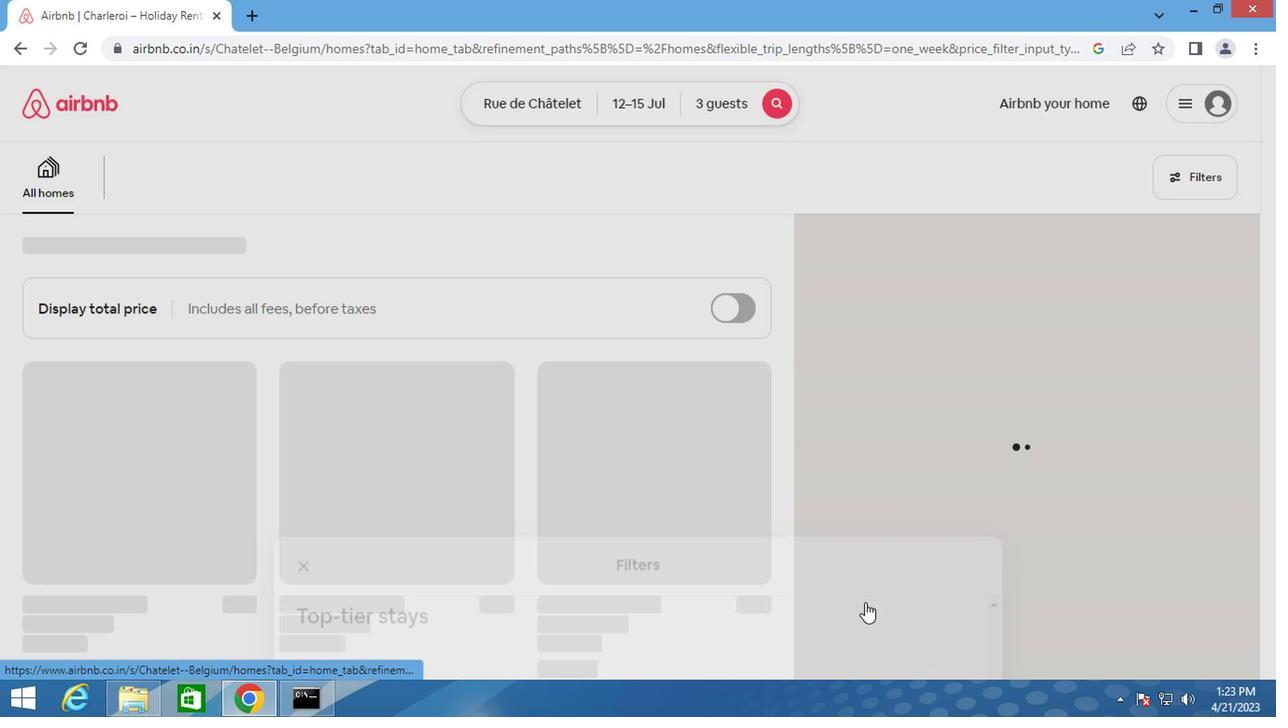 
Action: Key pressed <Key.f8>
Screenshot: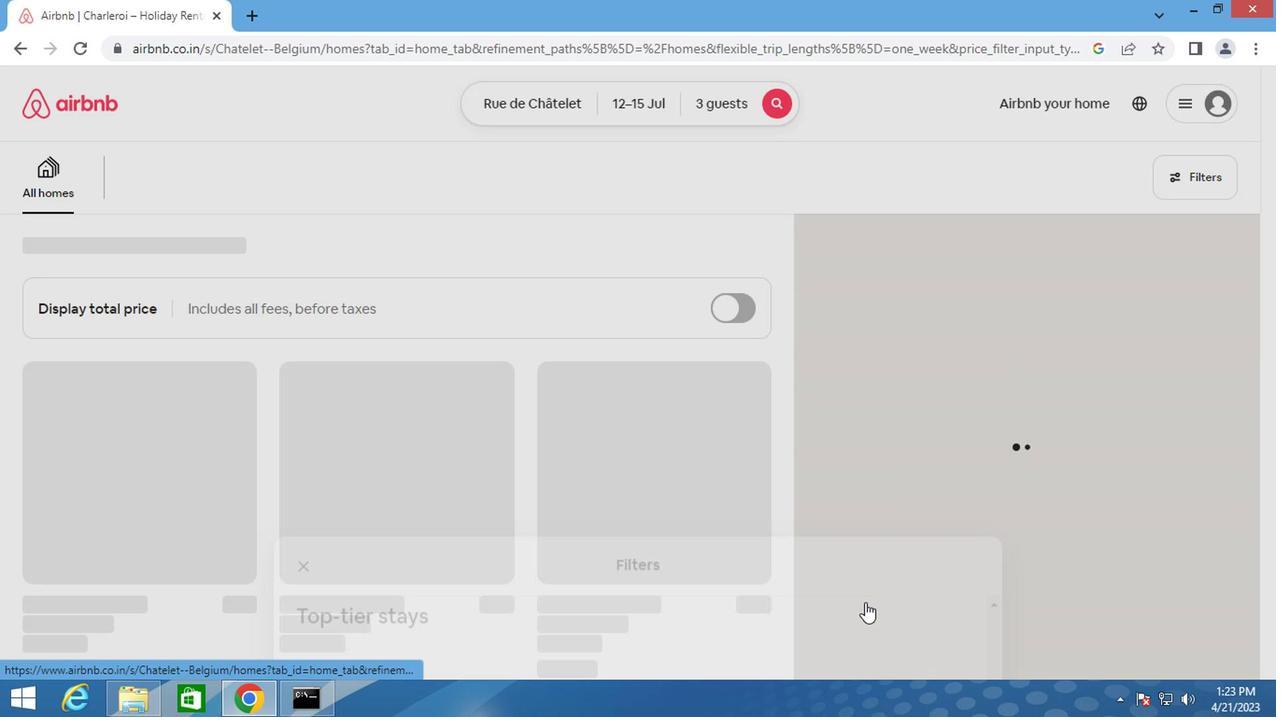 
